 Task: Find connections with filter location Quimbaya with filter topic #Startupswith filter profile language Potuguese with filter current company Kaizen Institute Global with filter school S K Somaiya Vidyavihars College of Arts Science & Commerce Vidyavihar Mumbai 400 077 with filter industry Wholesale Raw Farm Products with filter service category Budgeting with filter keywords title Doctor
Action: Mouse moved to (273, 241)
Screenshot: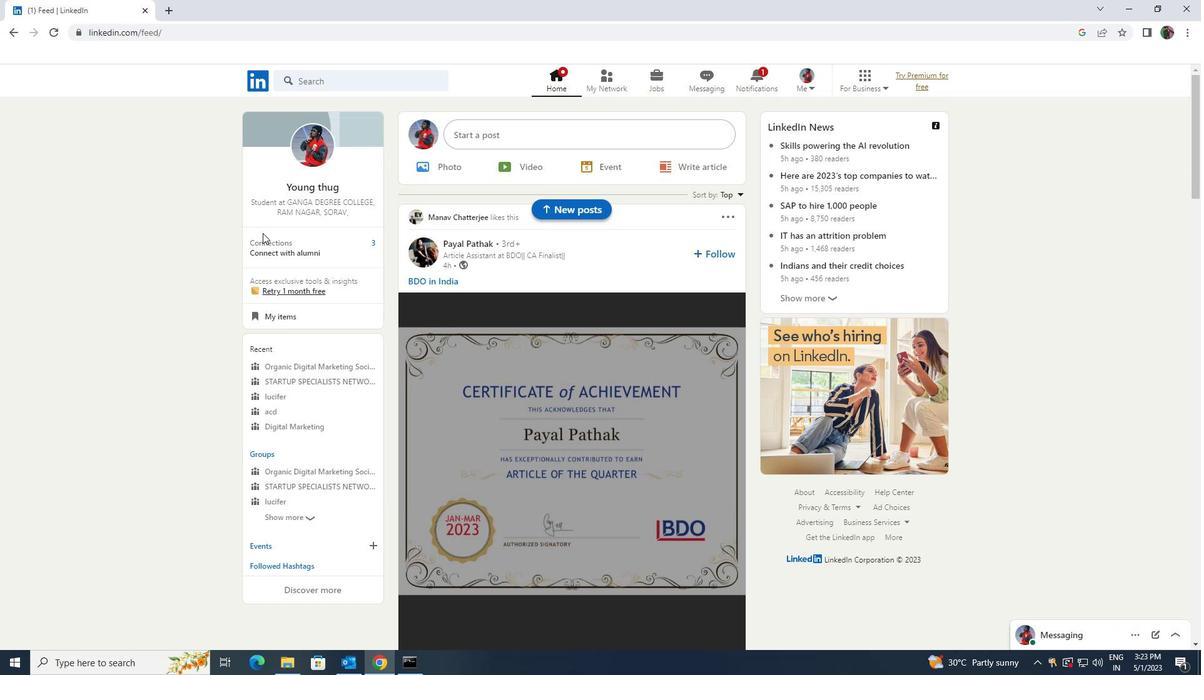 
Action: Mouse pressed left at (273, 241)
Screenshot: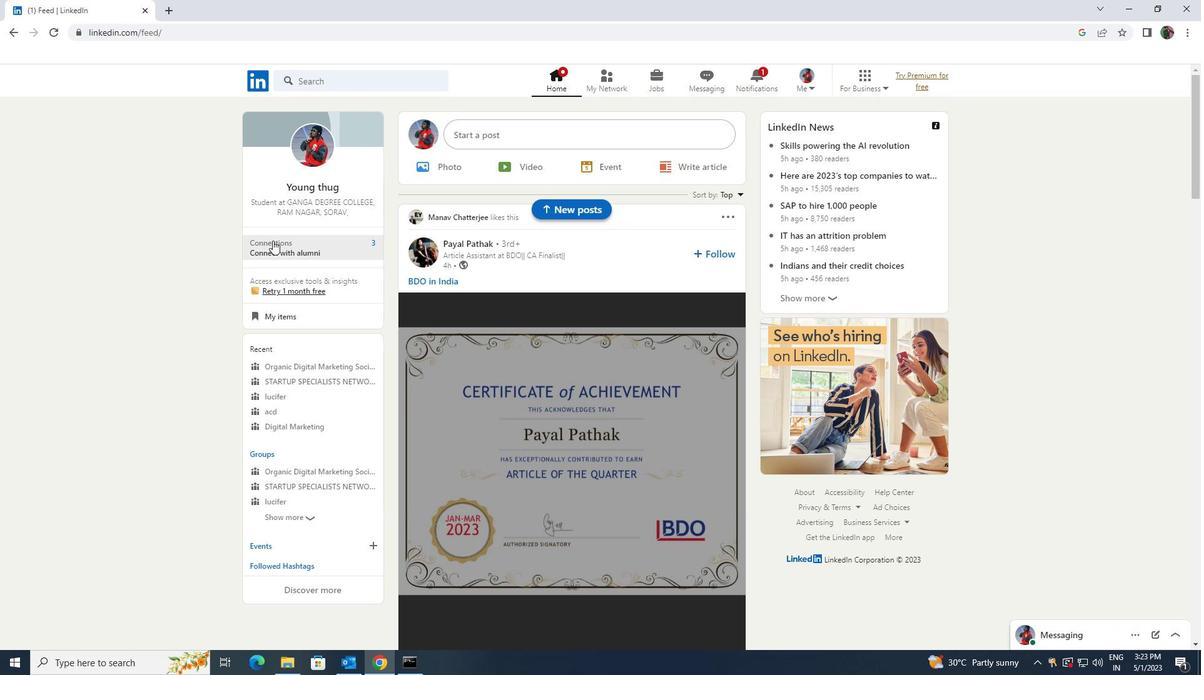 
Action: Mouse moved to (279, 146)
Screenshot: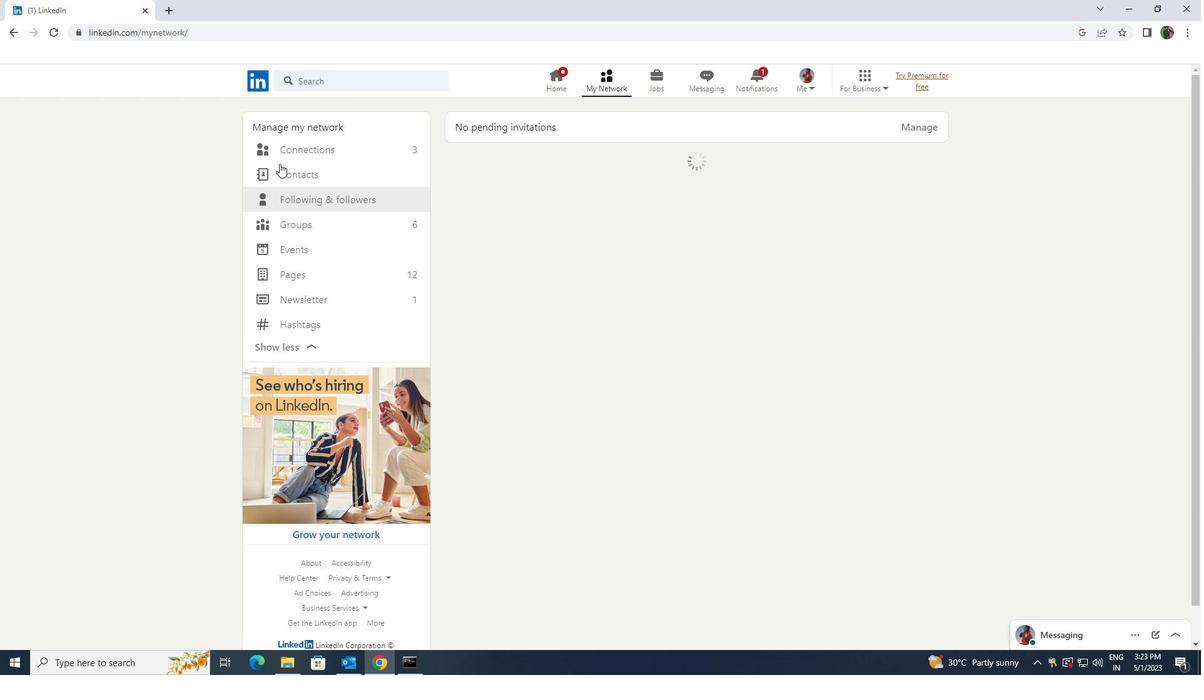 
Action: Mouse pressed left at (279, 146)
Screenshot: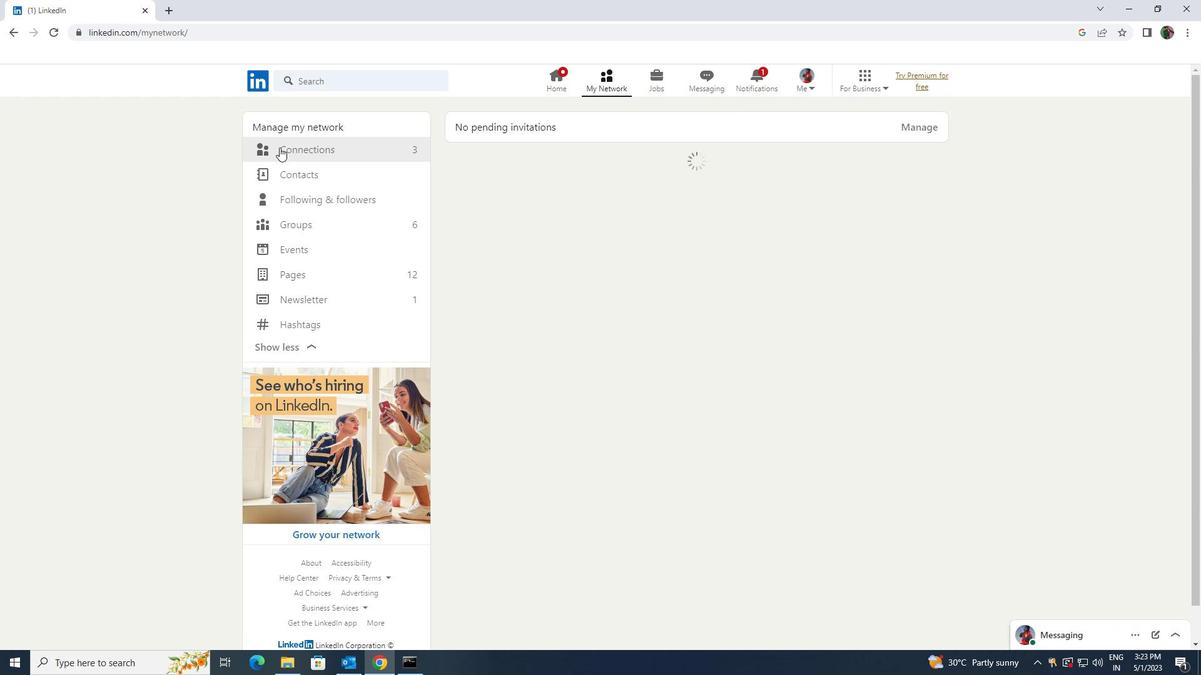 
Action: Mouse moved to (667, 150)
Screenshot: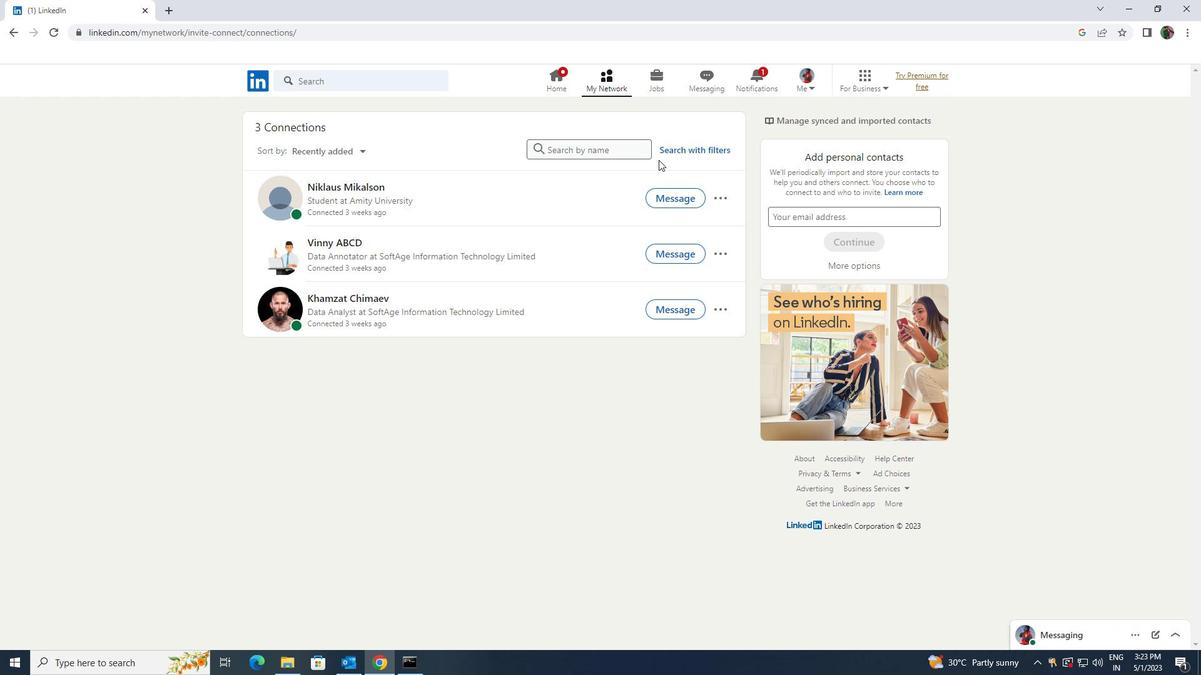 
Action: Mouse pressed left at (667, 150)
Screenshot: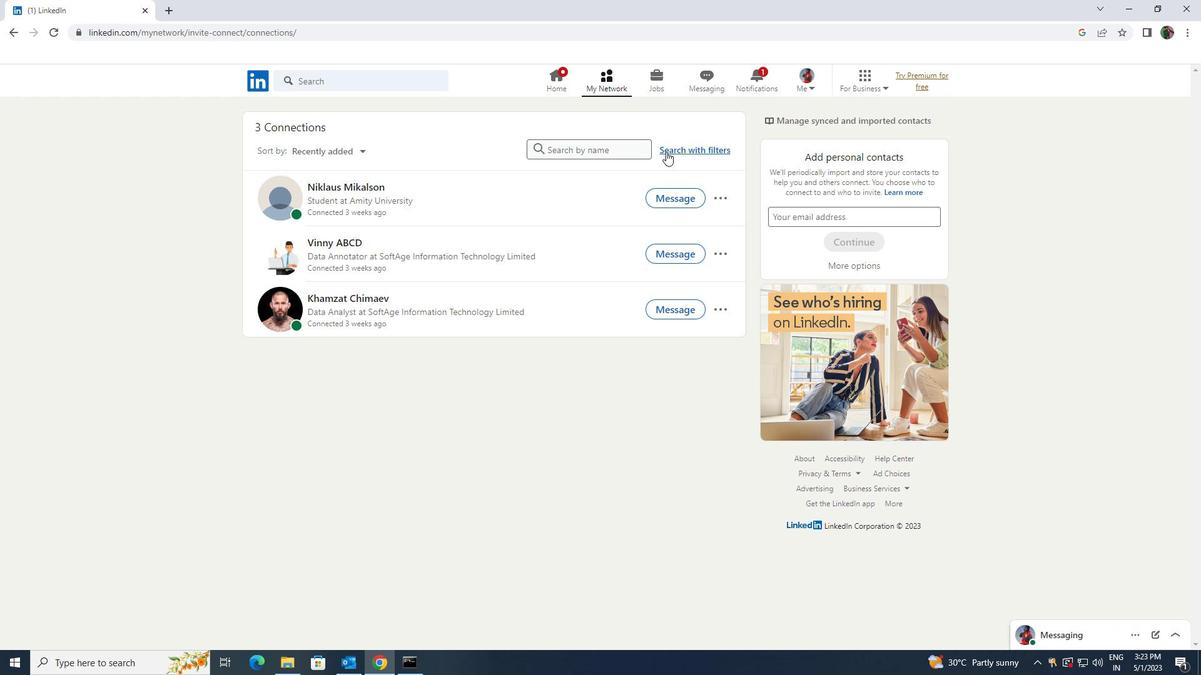 
Action: Mouse moved to (637, 114)
Screenshot: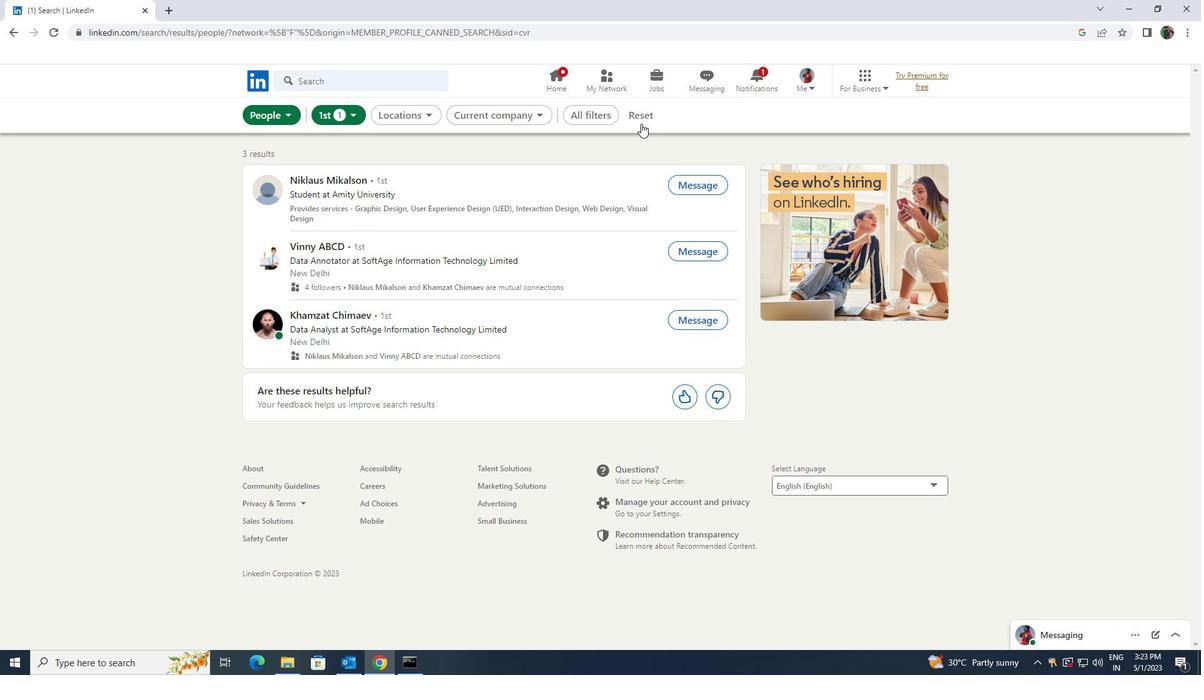 
Action: Mouse pressed left at (637, 114)
Screenshot: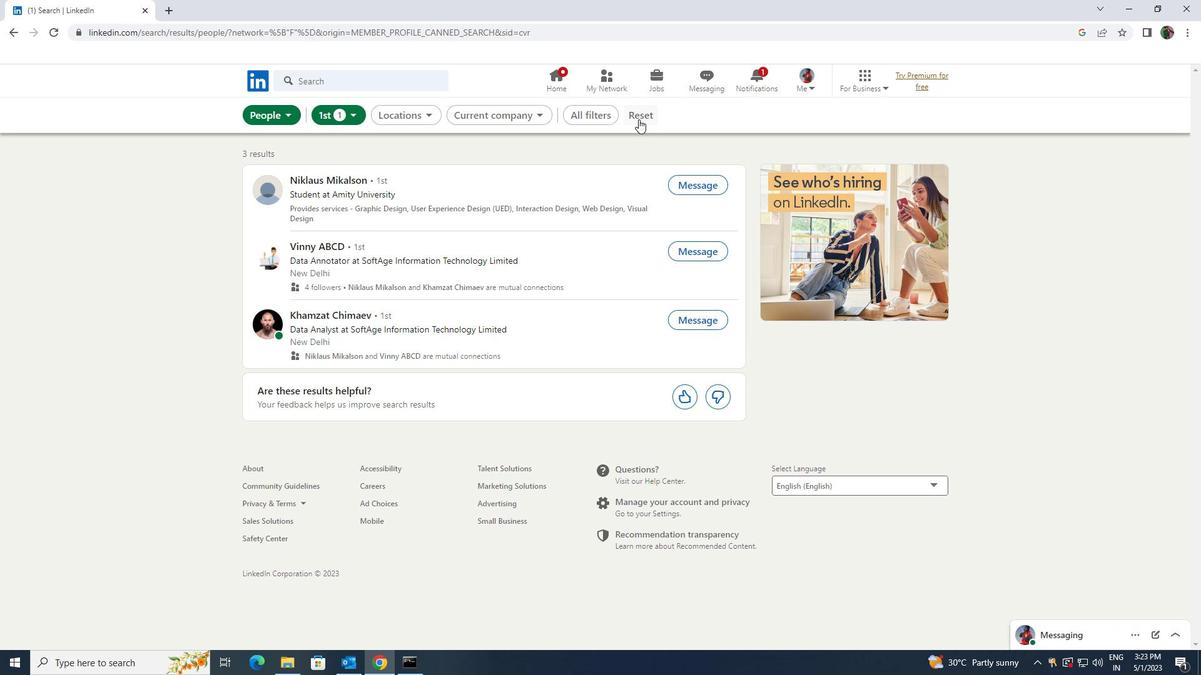 
Action: Mouse moved to (635, 113)
Screenshot: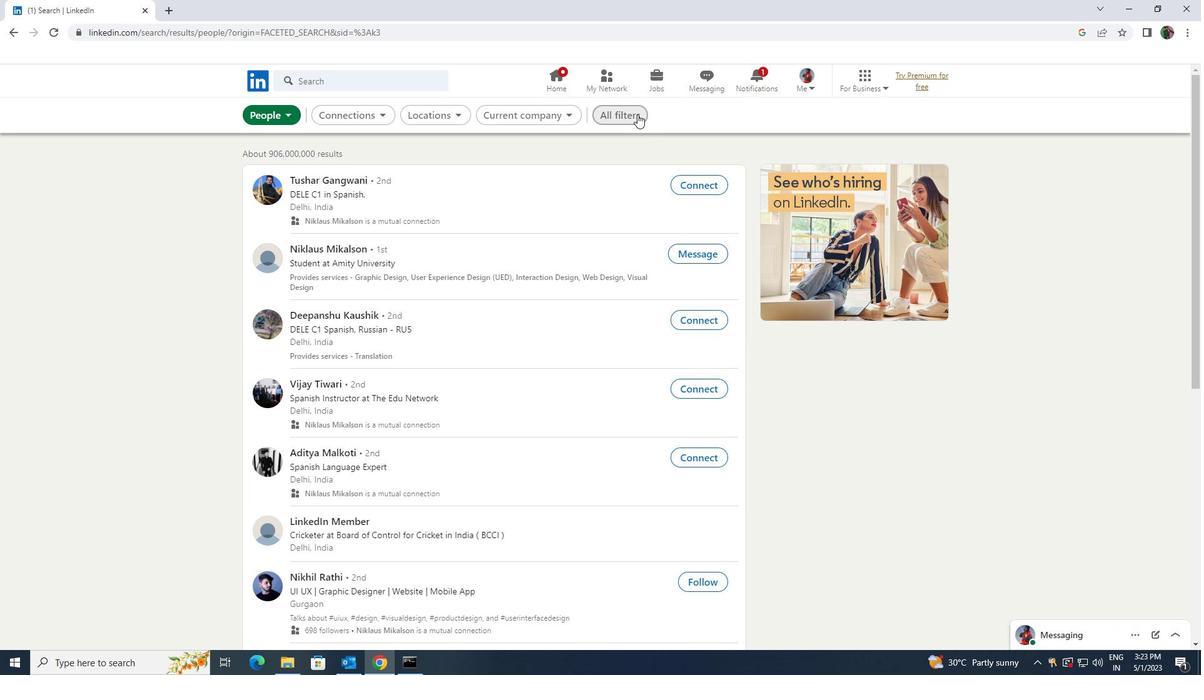 
Action: Mouse pressed left at (635, 113)
Screenshot: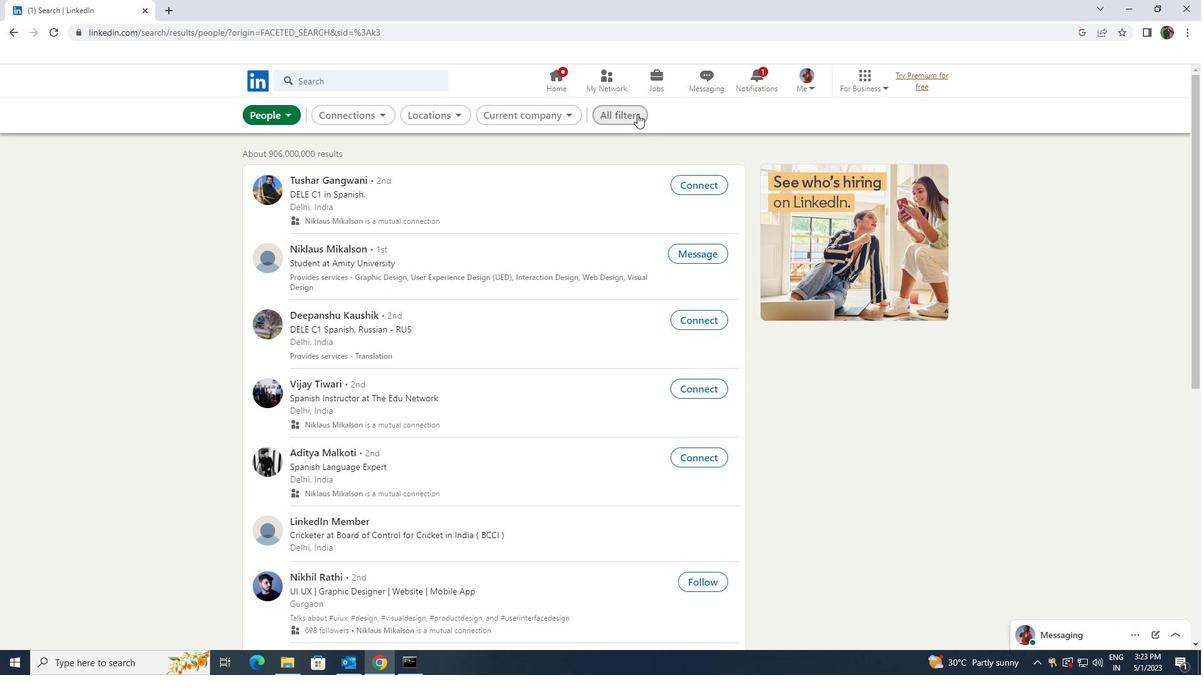 
Action: Mouse moved to (986, 280)
Screenshot: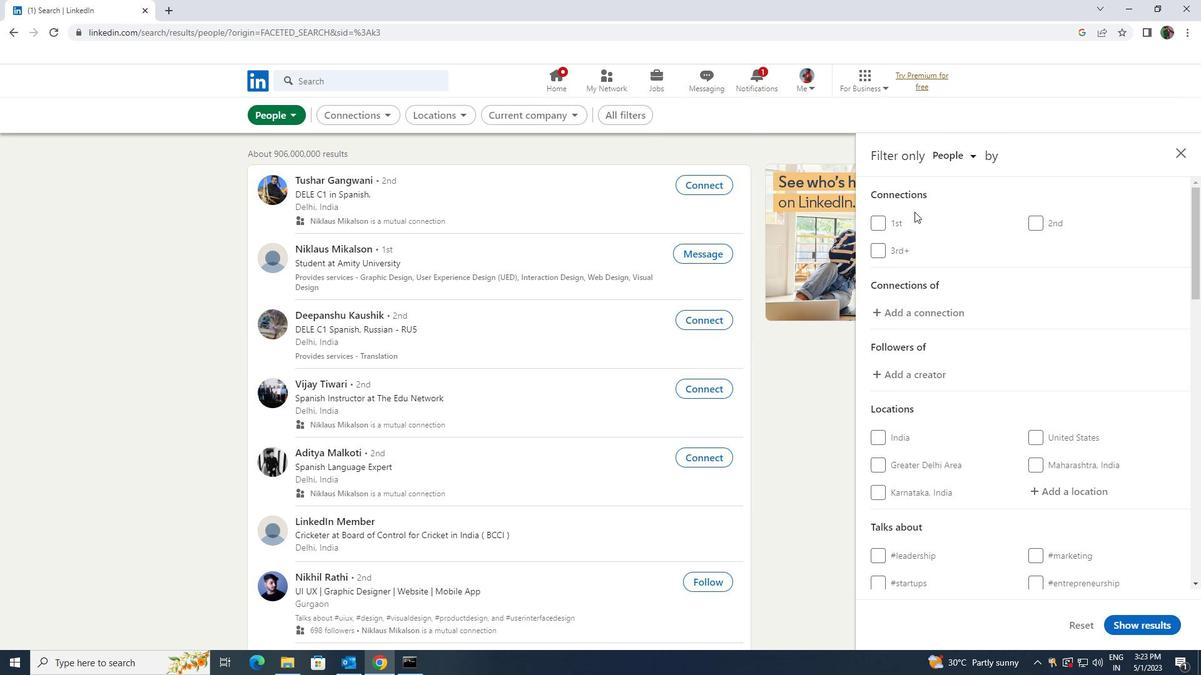 
Action: Mouse scrolled (986, 279) with delta (0, 0)
Screenshot: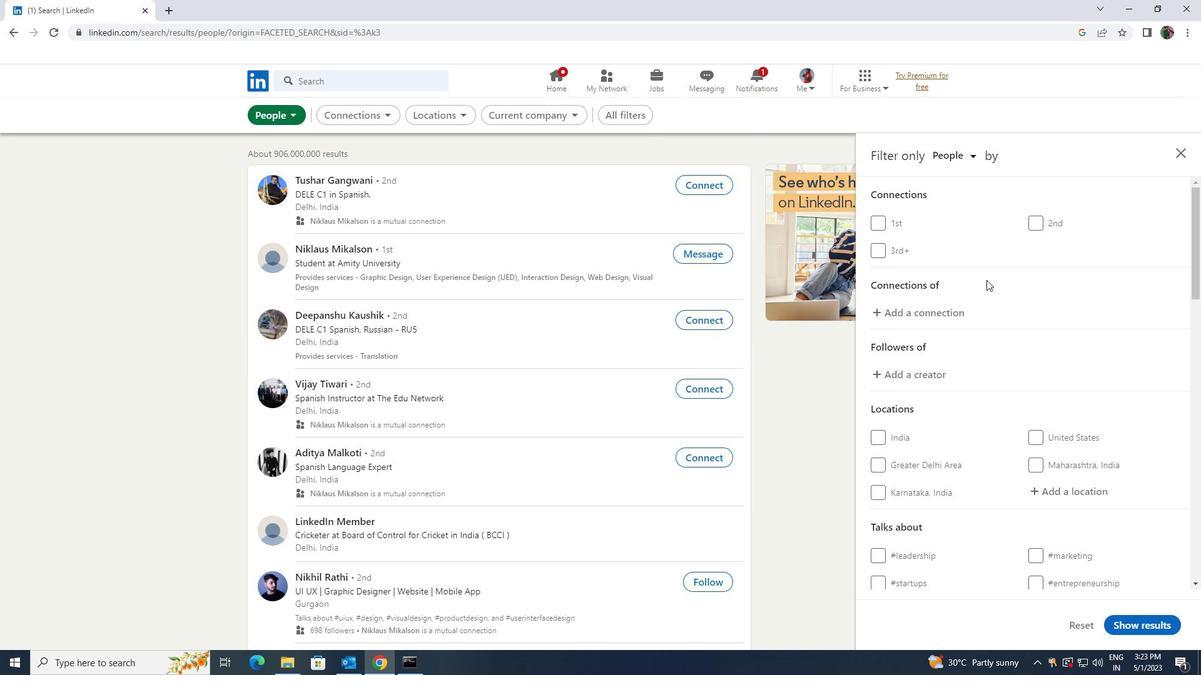 
Action: Mouse scrolled (986, 279) with delta (0, 0)
Screenshot: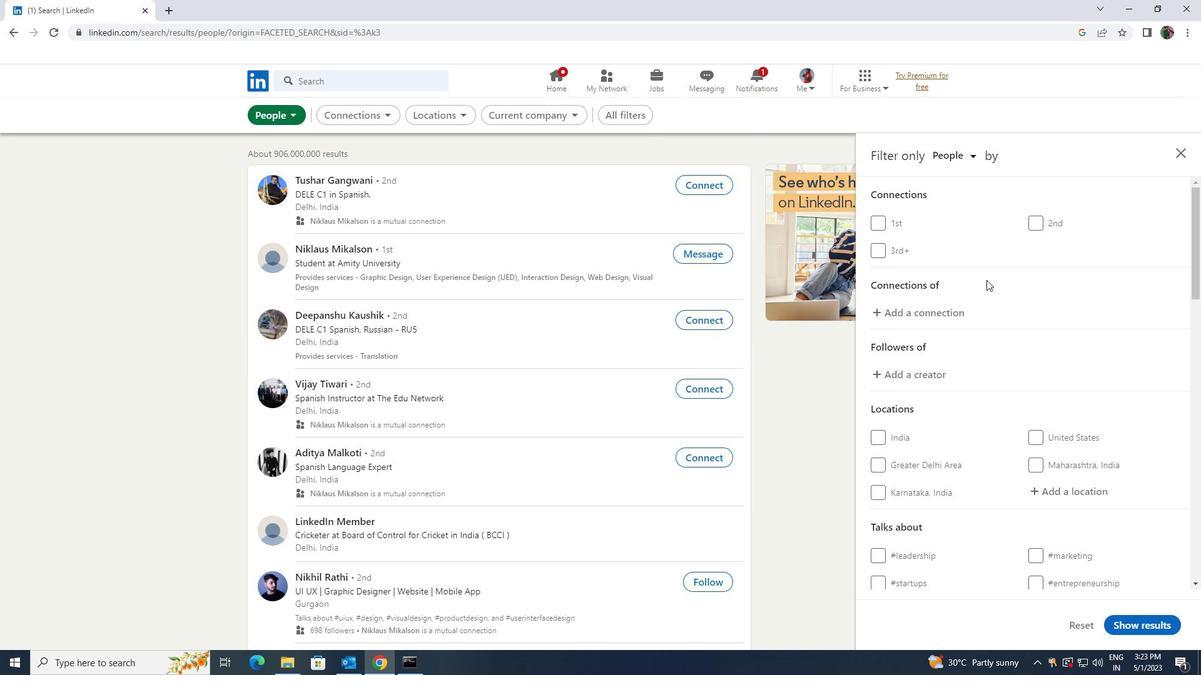 
Action: Mouse scrolled (986, 279) with delta (0, 0)
Screenshot: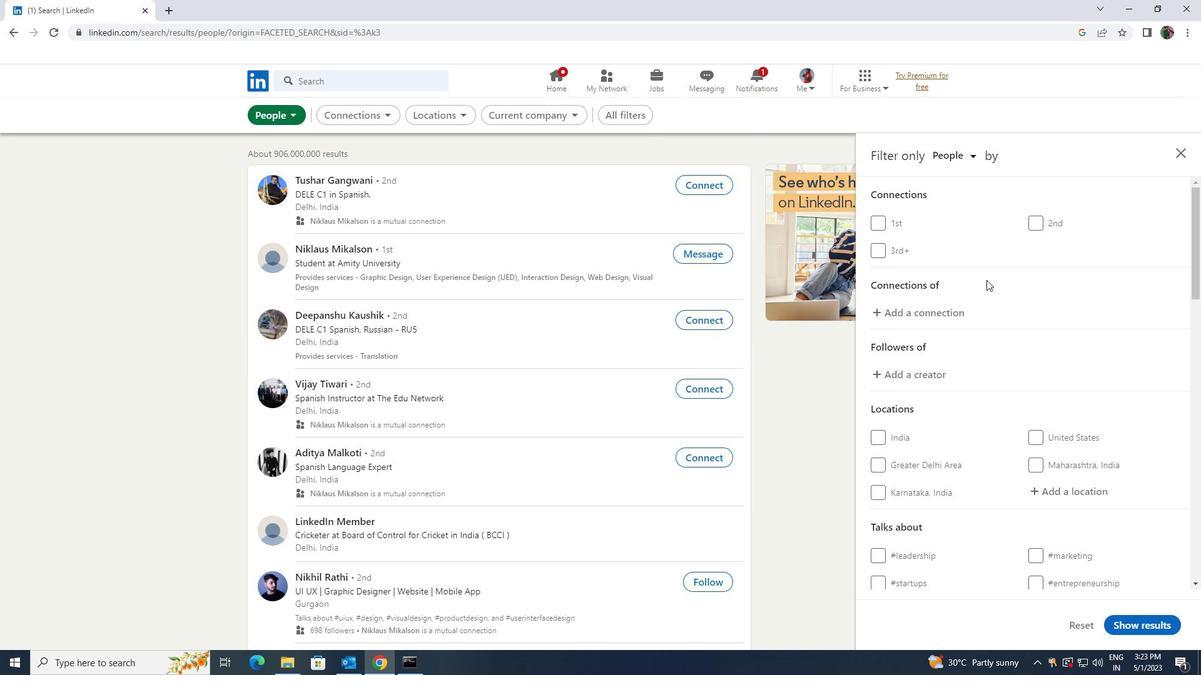 
Action: Mouse moved to (1033, 298)
Screenshot: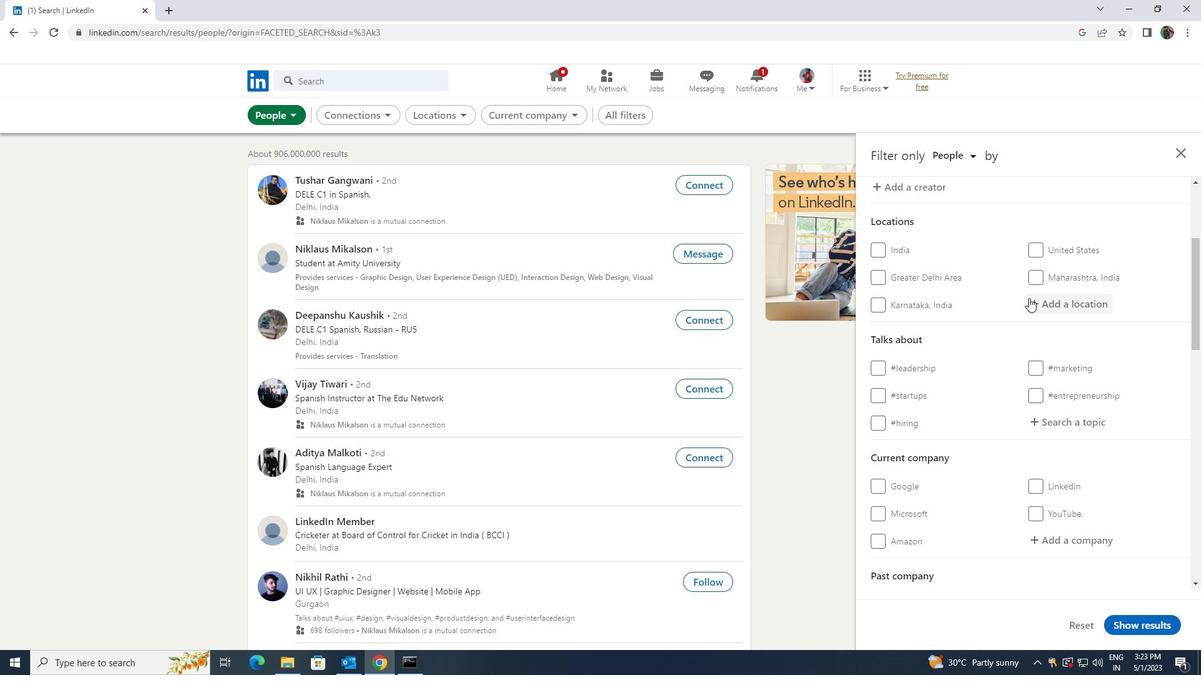 
Action: Mouse pressed left at (1033, 298)
Screenshot: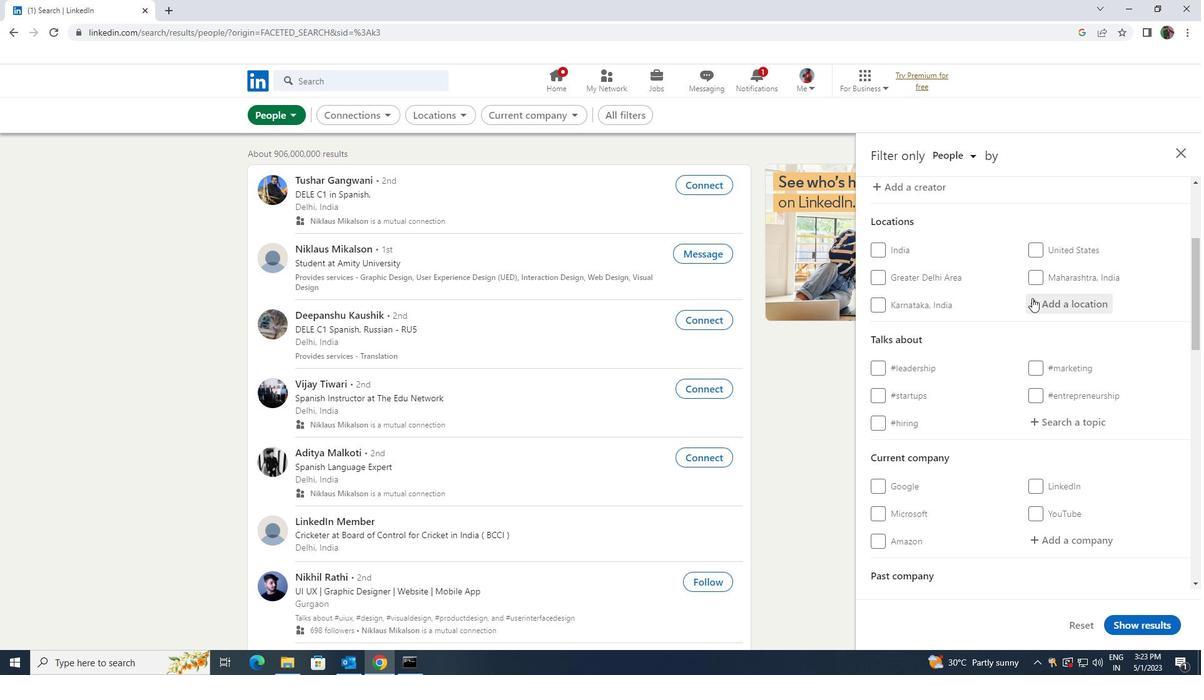 
Action: Key pressed <Key.shift><Key.shift>QUIMB
Screenshot: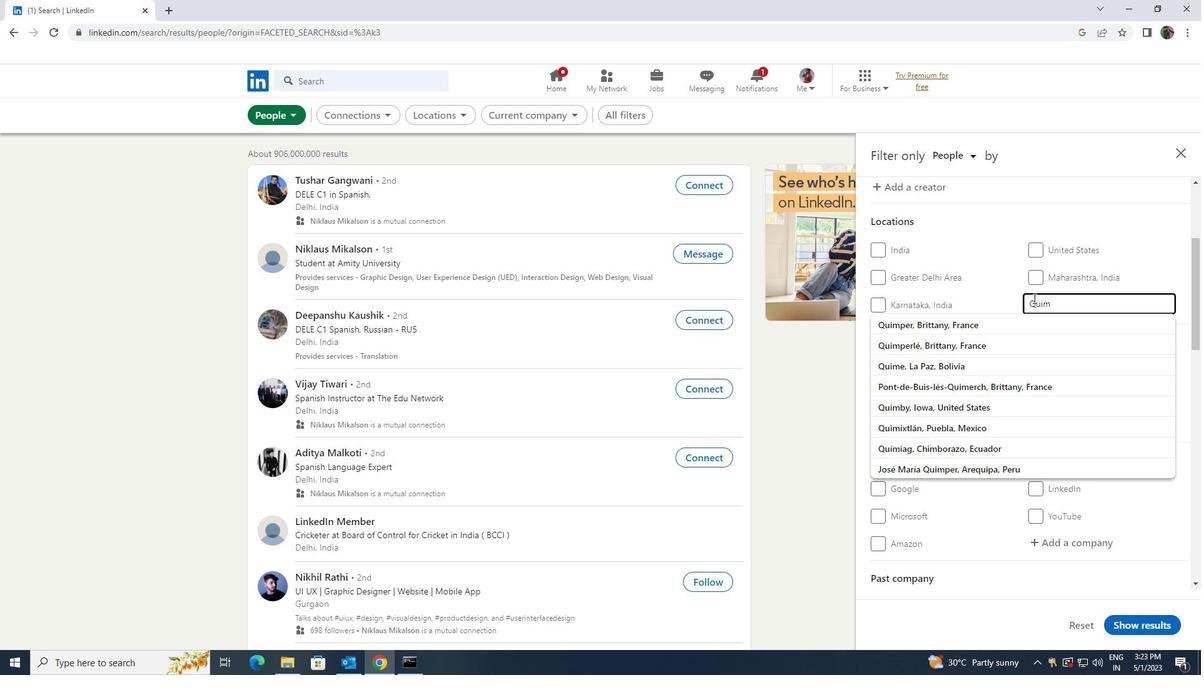 
Action: Mouse moved to (1033, 314)
Screenshot: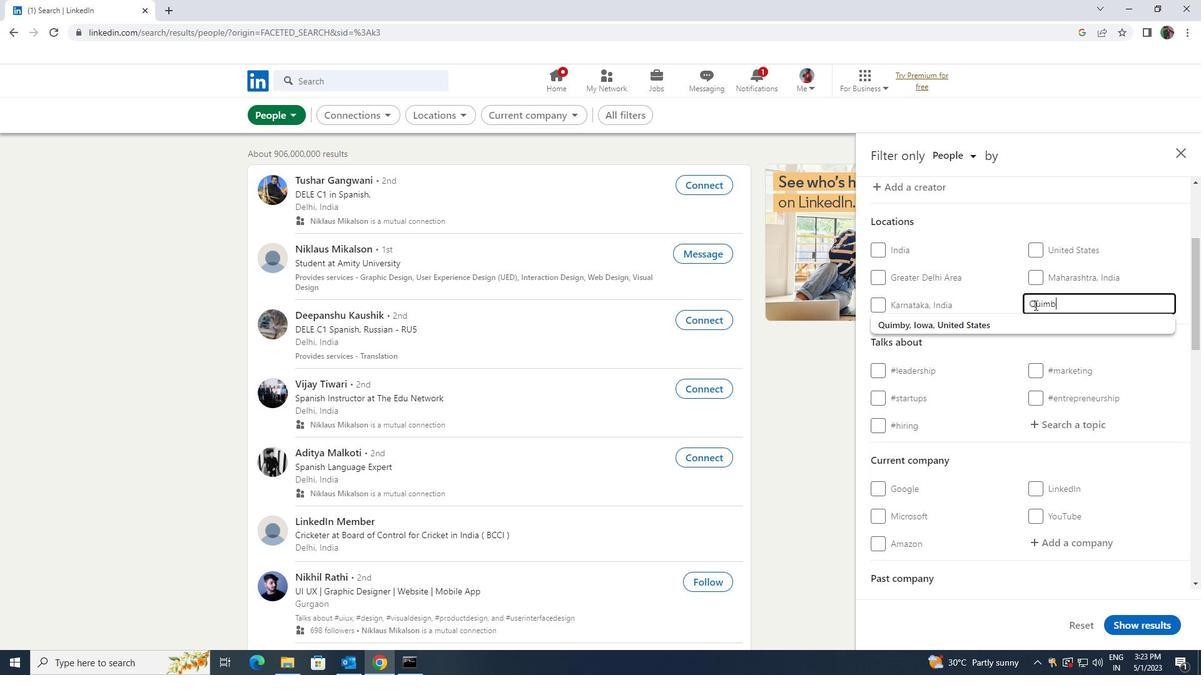 
Action: Mouse pressed left at (1033, 314)
Screenshot: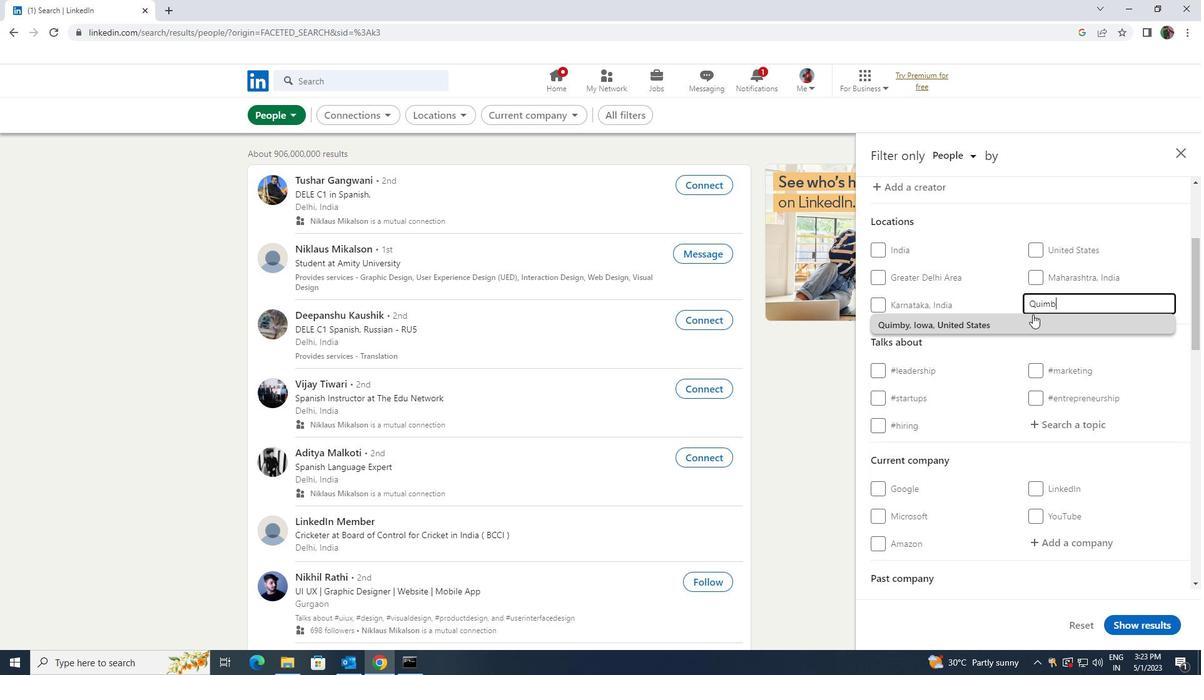 
Action: Mouse scrolled (1033, 314) with delta (0, 0)
Screenshot: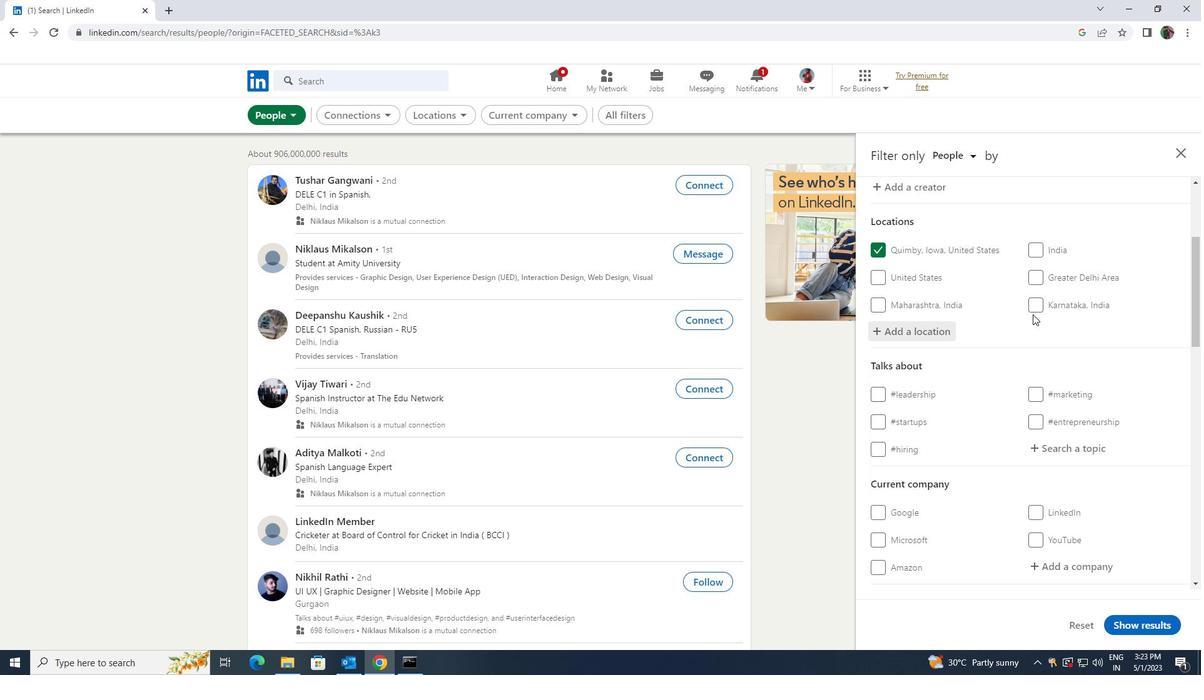 
Action: Mouse scrolled (1033, 314) with delta (0, 0)
Screenshot: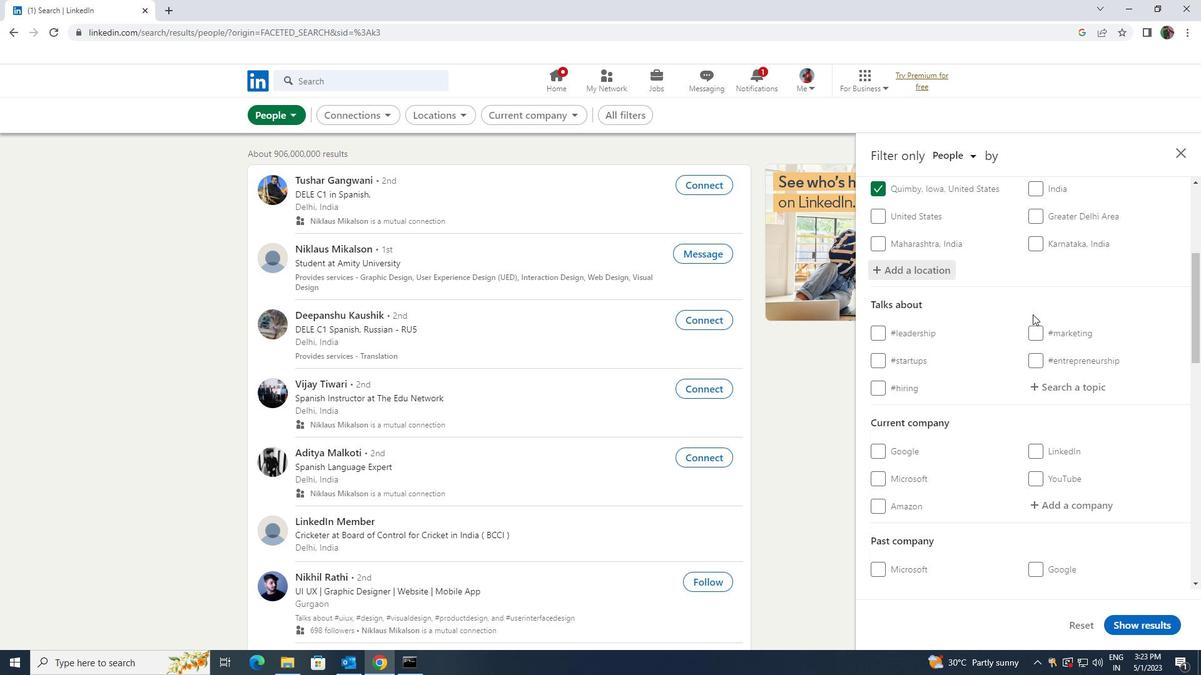 
Action: Mouse scrolled (1033, 314) with delta (0, 0)
Screenshot: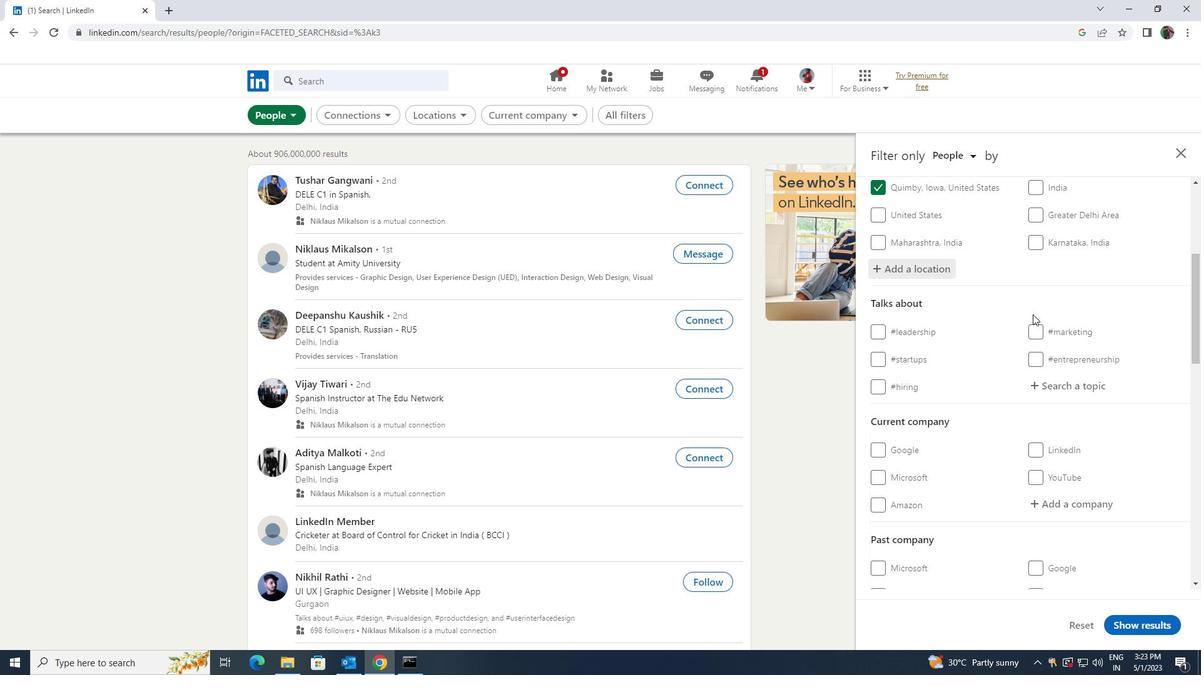 
Action: Mouse moved to (1063, 262)
Screenshot: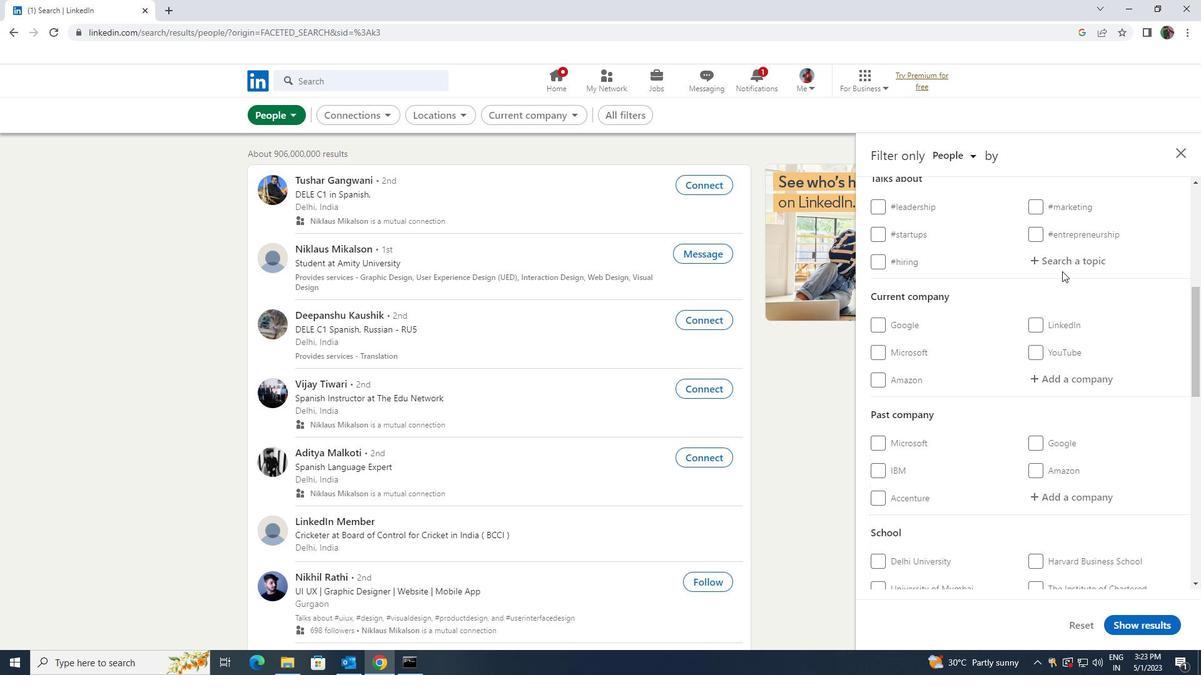 
Action: Mouse pressed left at (1063, 262)
Screenshot: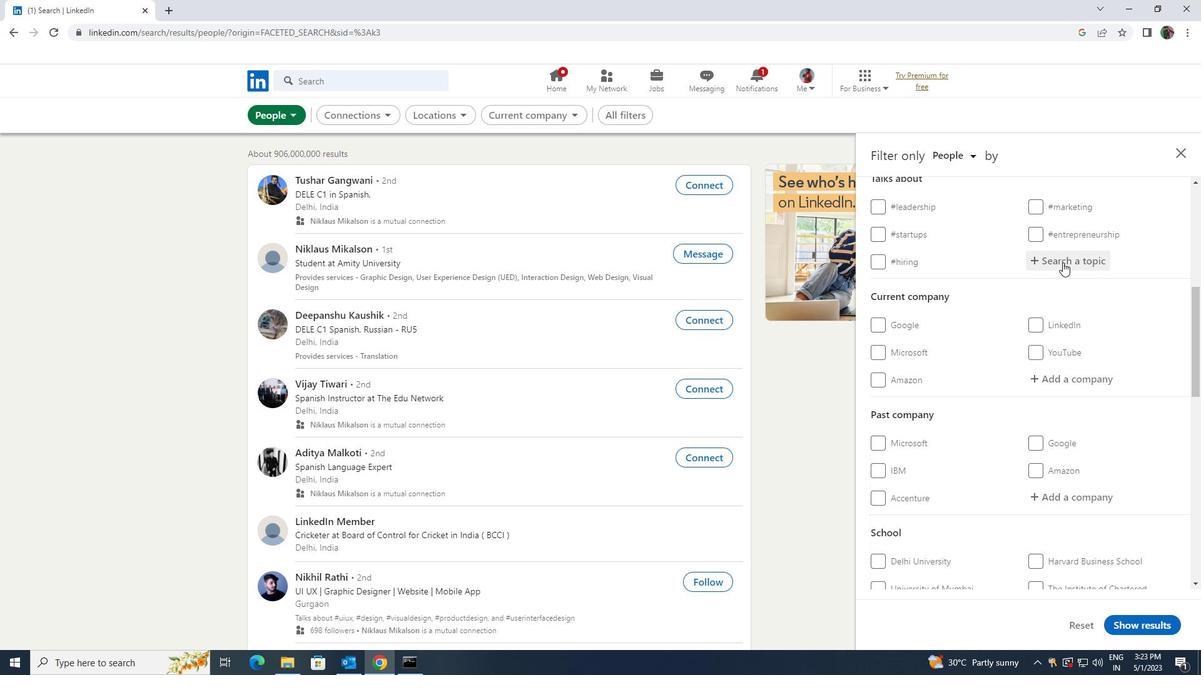 
Action: Key pressed <Key.shift>STARTUPS
Screenshot: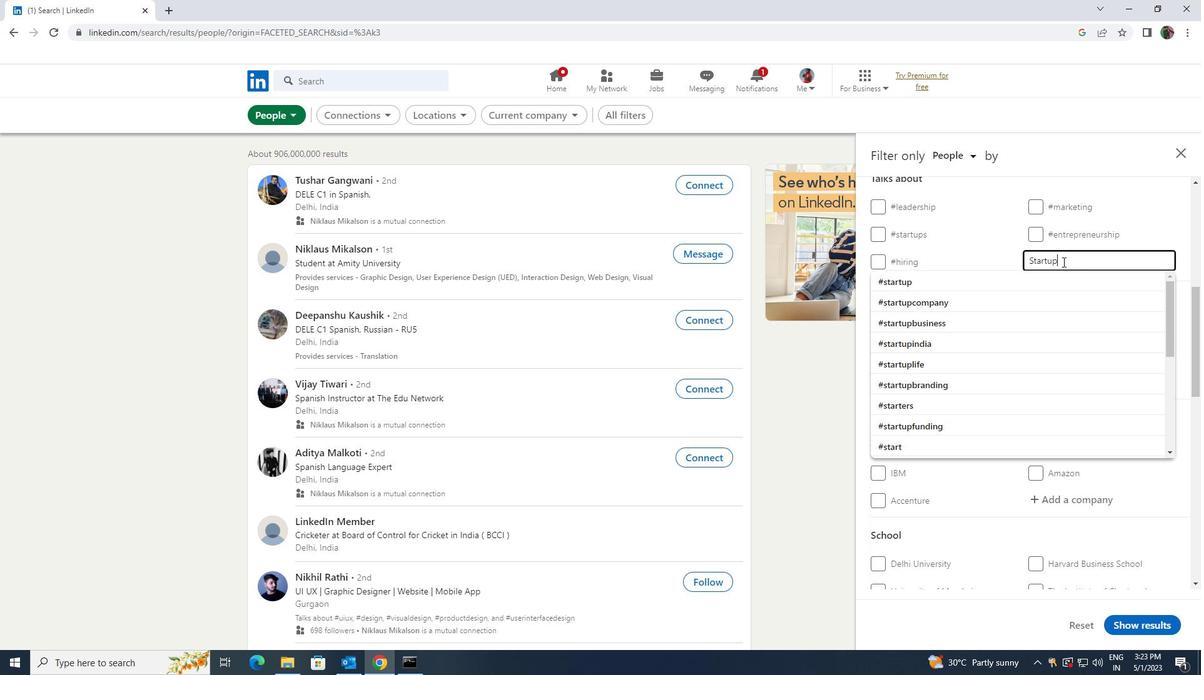 
Action: Mouse moved to (1043, 289)
Screenshot: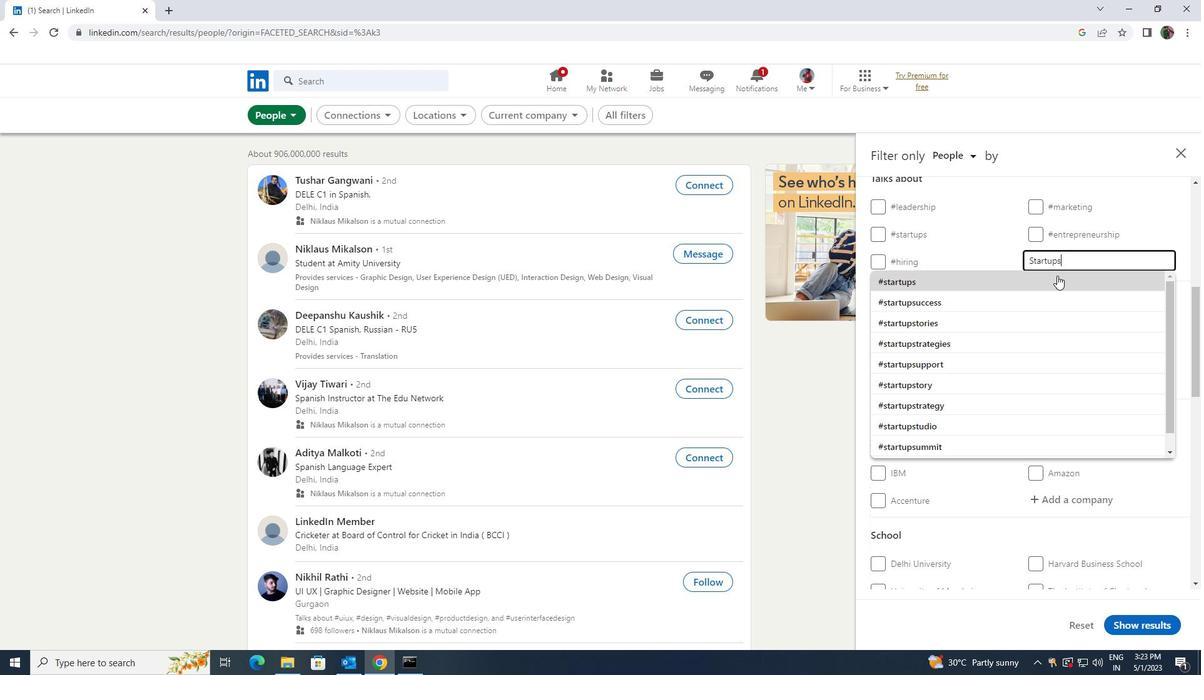
Action: Mouse pressed left at (1043, 289)
Screenshot: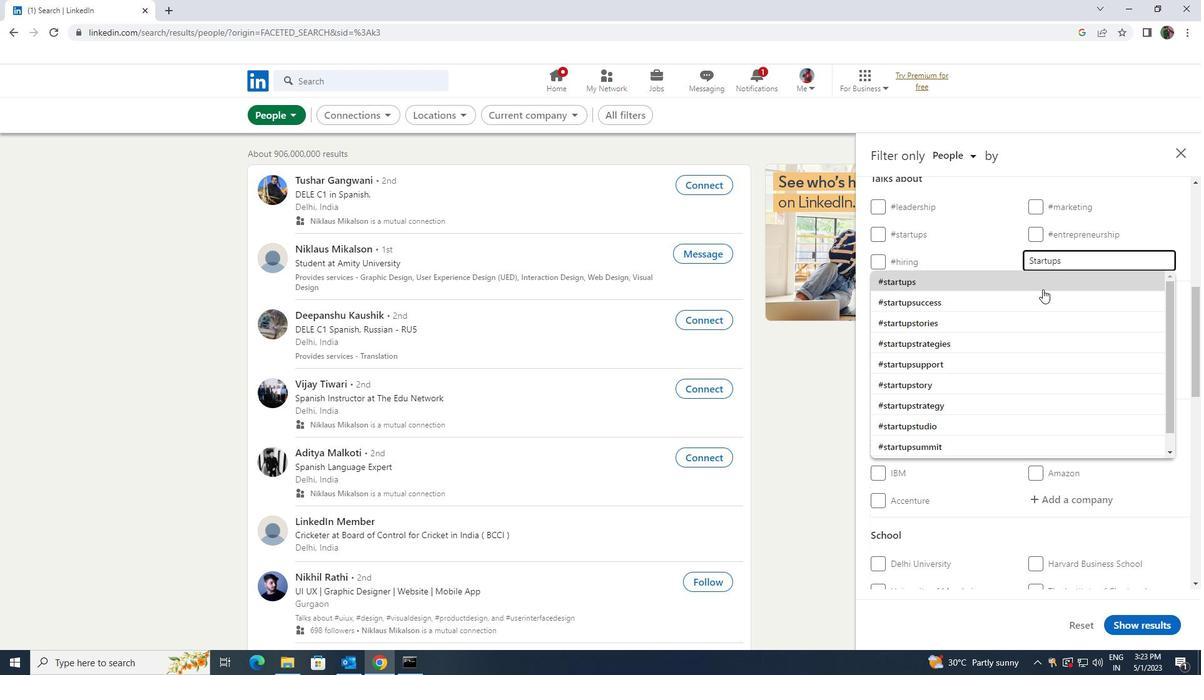 
Action: Mouse scrolled (1043, 289) with delta (0, 0)
Screenshot: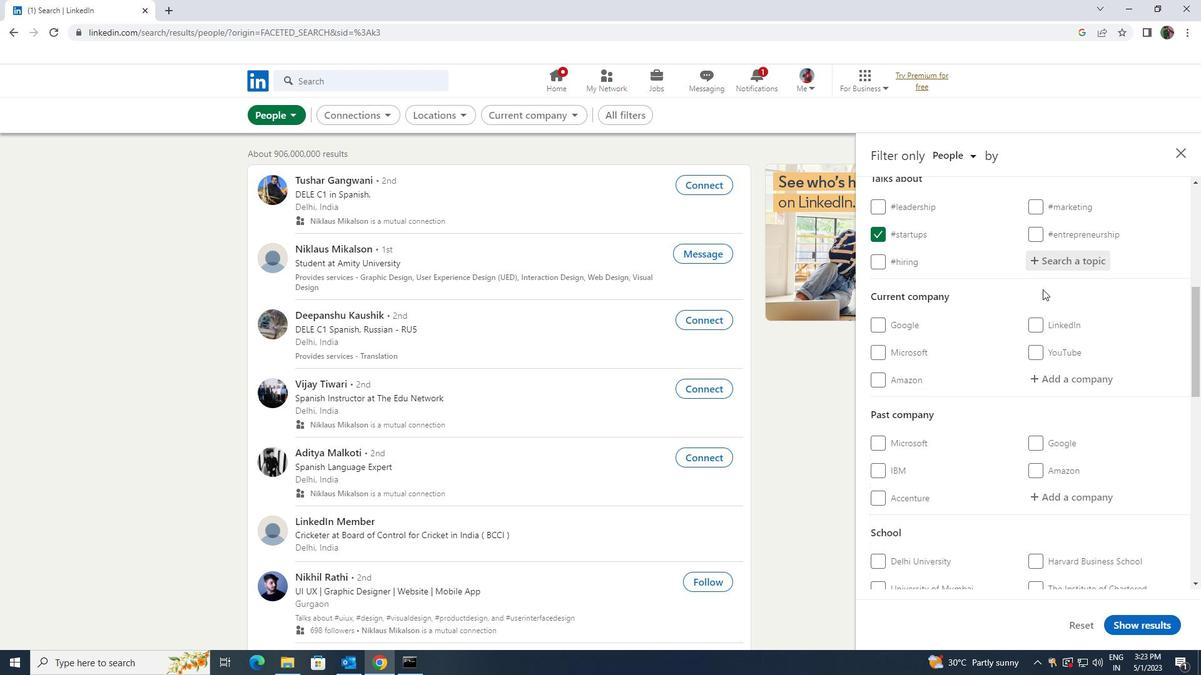 
Action: Mouse scrolled (1043, 289) with delta (0, 0)
Screenshot: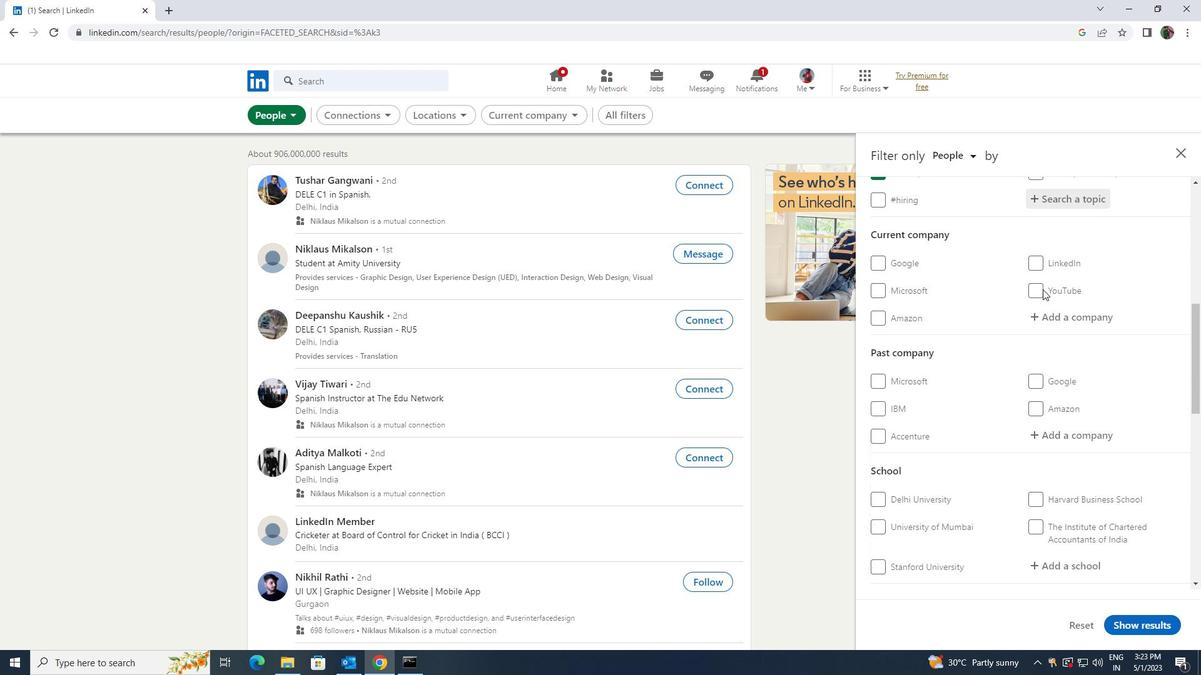 
Action: Mouse scrolled (1043, 289) with delta (0, 0)
Screenshot: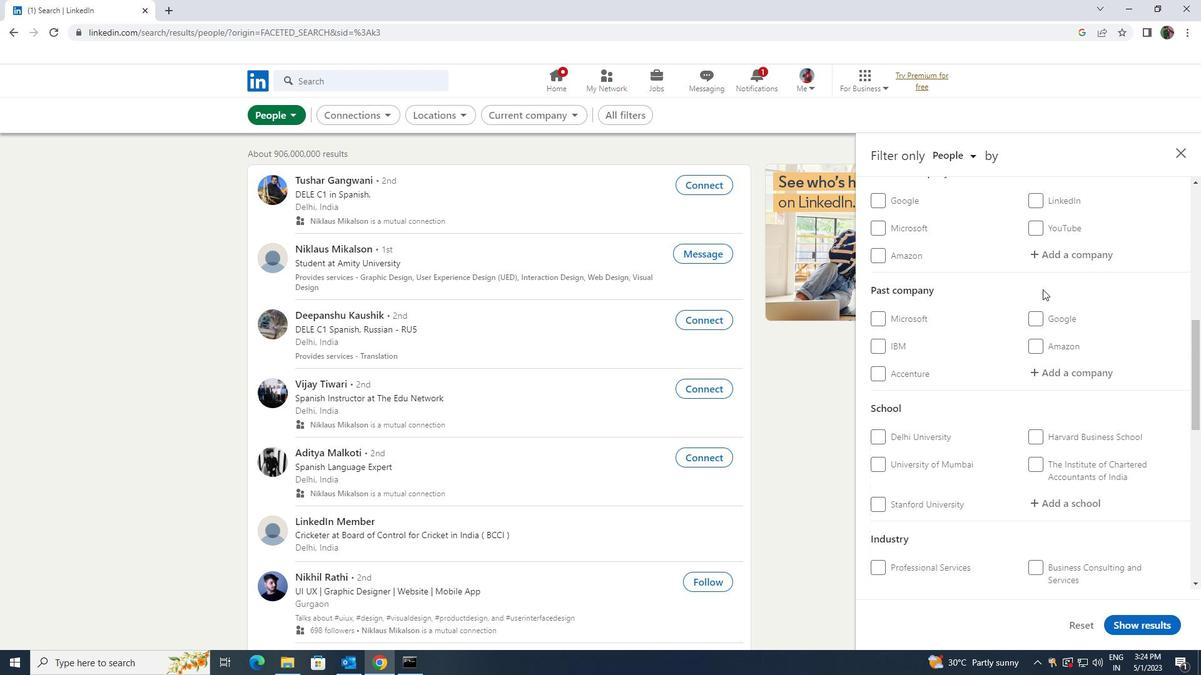 
Action: Mouse scrolled (1043, 289) with delta (0, 0)
Screenshot: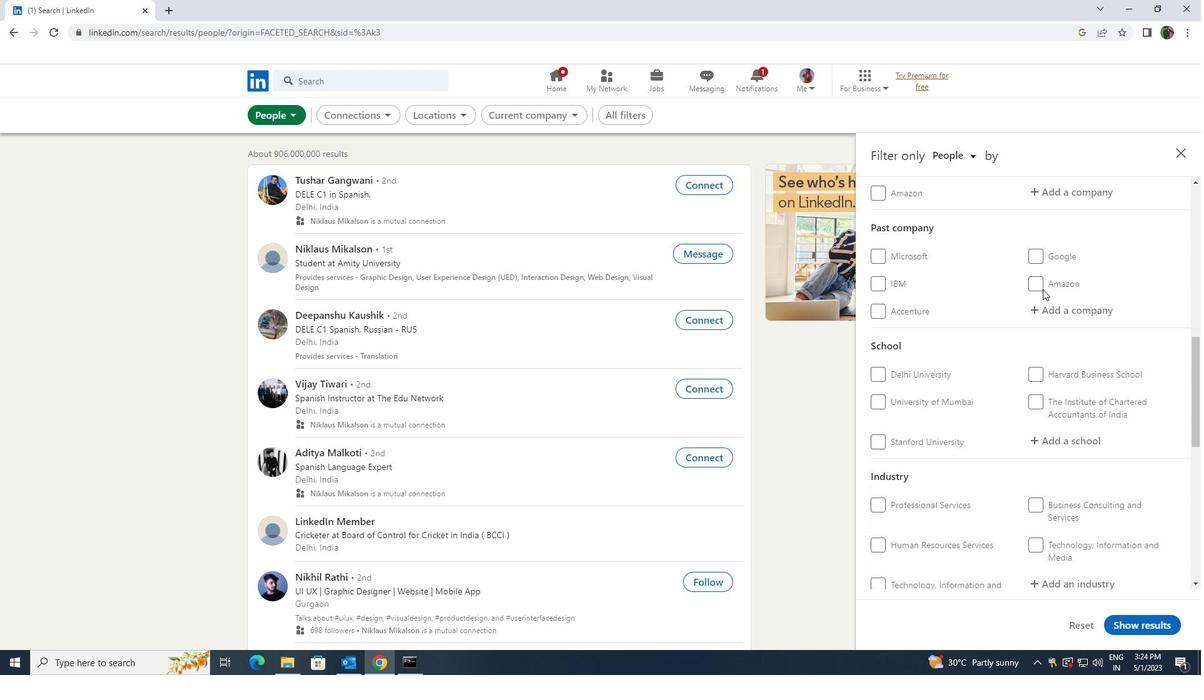 
Action: Mouse scrolled (1043, 289) with delta (0, 0)
Screenshot: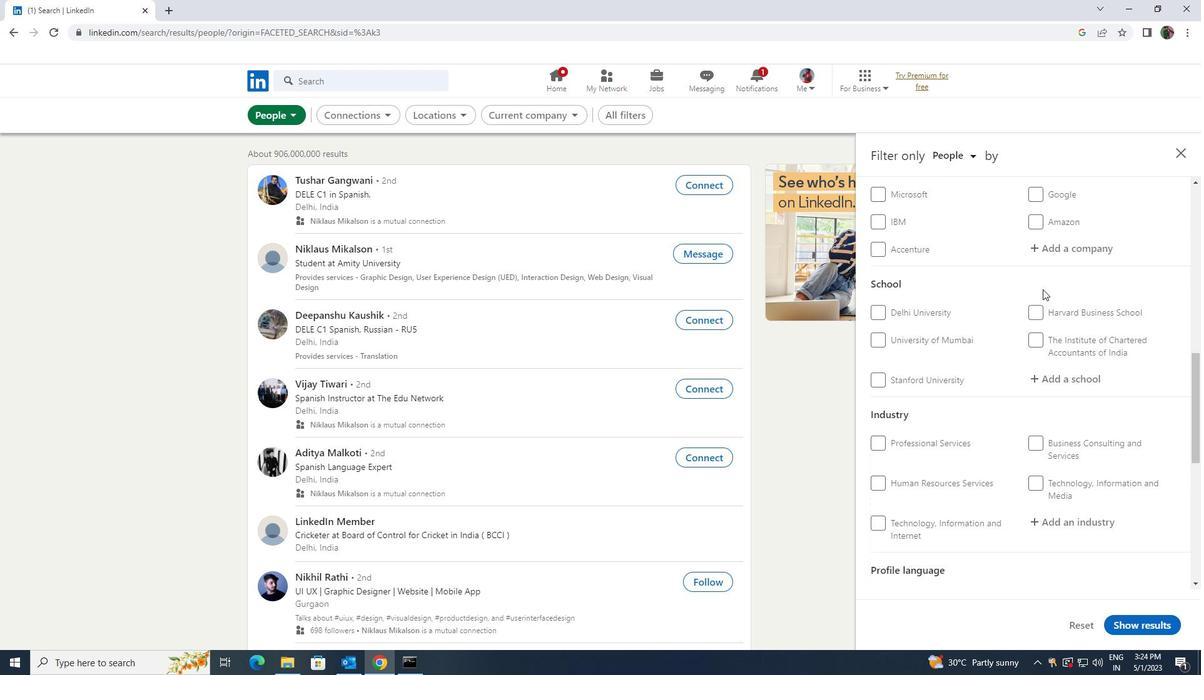 
Action: Mouse scrolled (1043, 289) with delta (0, 0)
Screenshot: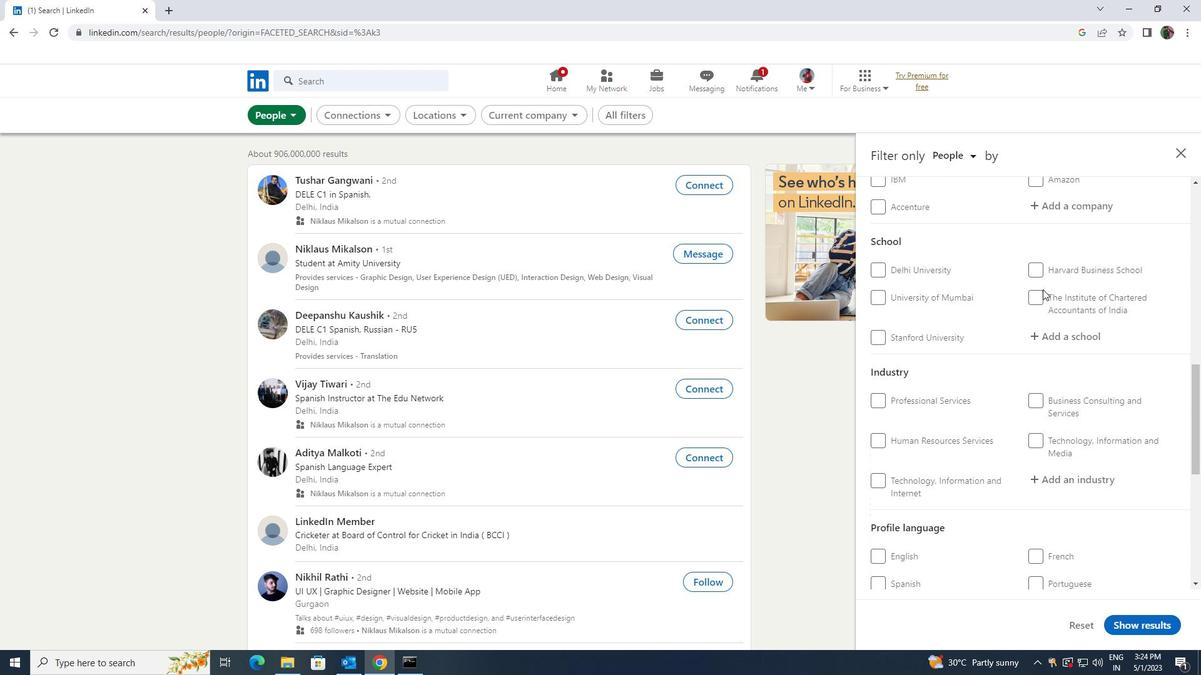 
Action: Mouse scrolled (1043, 289) with delta (0, 0)
Screenshot: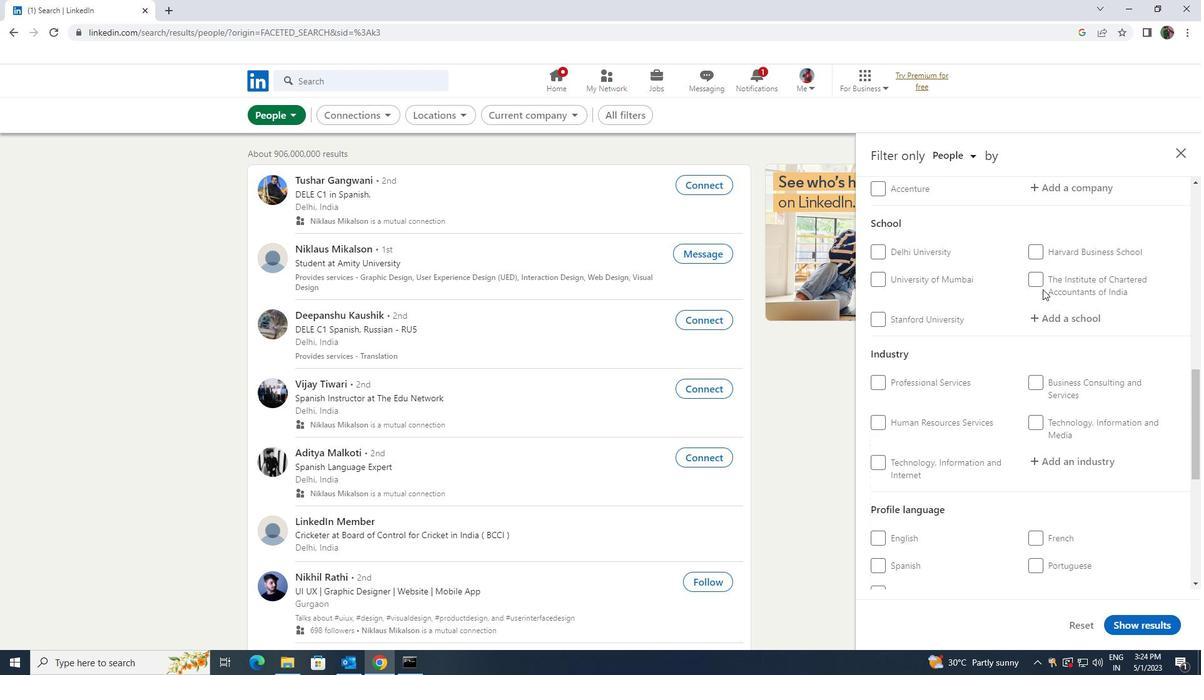 
Action: Mouse scrolled (1043, 289) with delta (0, 0)
Screenshot: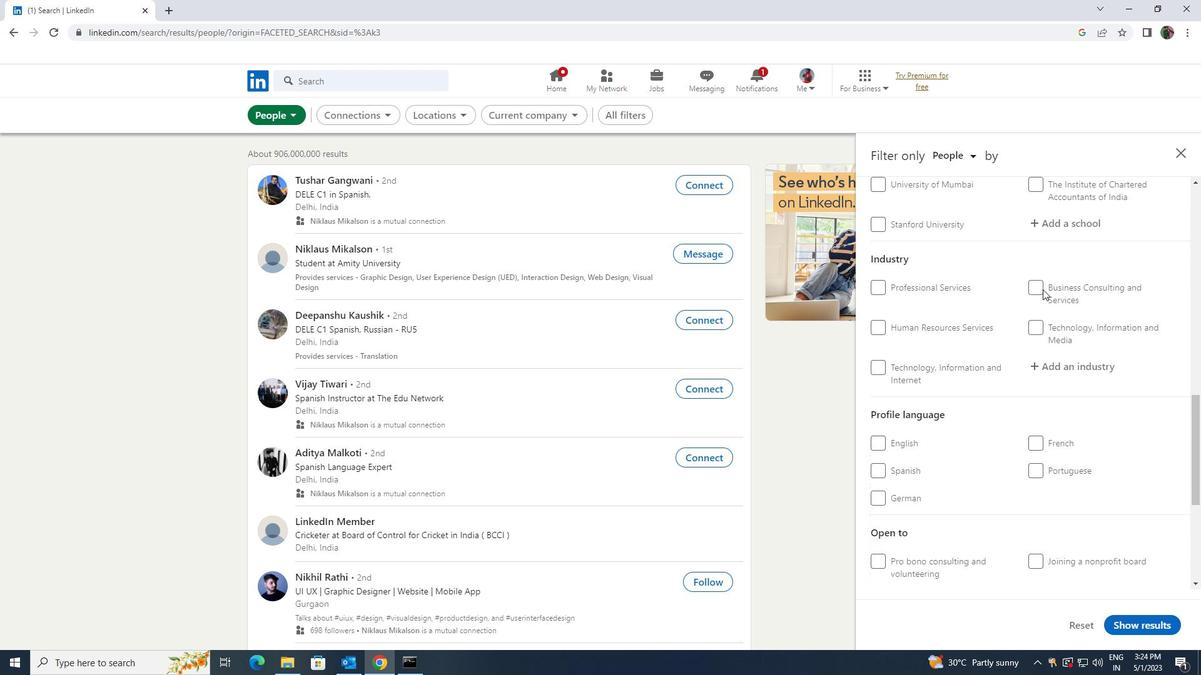 
Action: Mouse moved to (1040, 369)
Screenshot: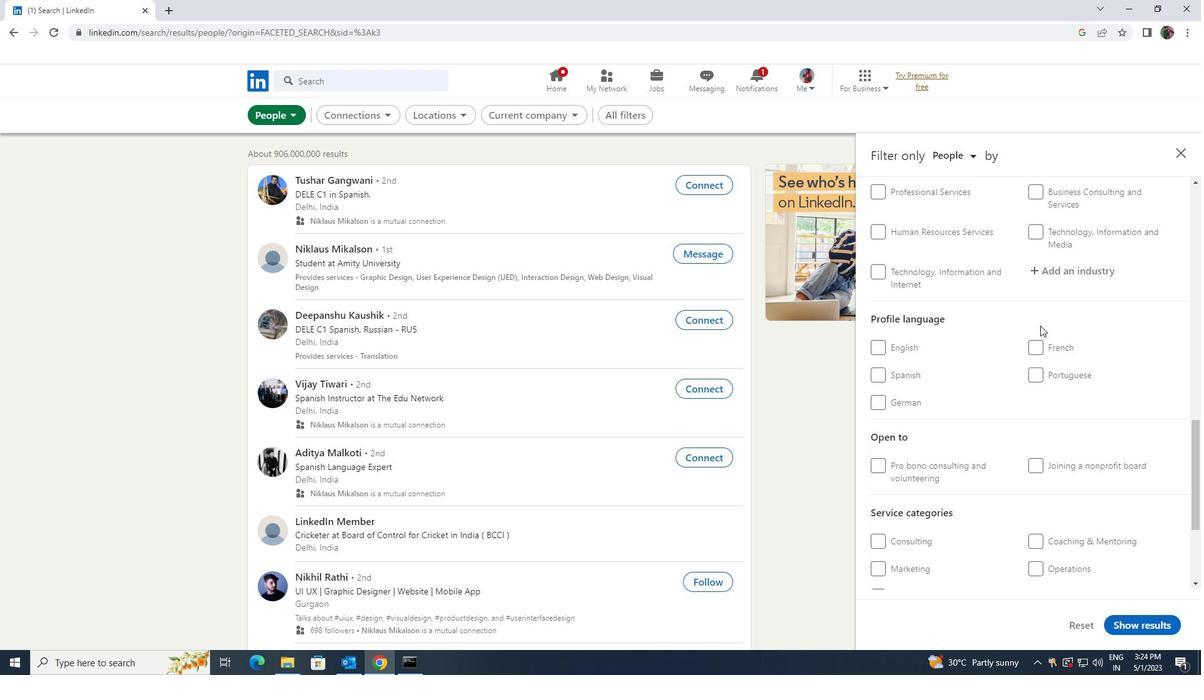
Action: Mouse pressed left at (1040, 369)
Screenshot: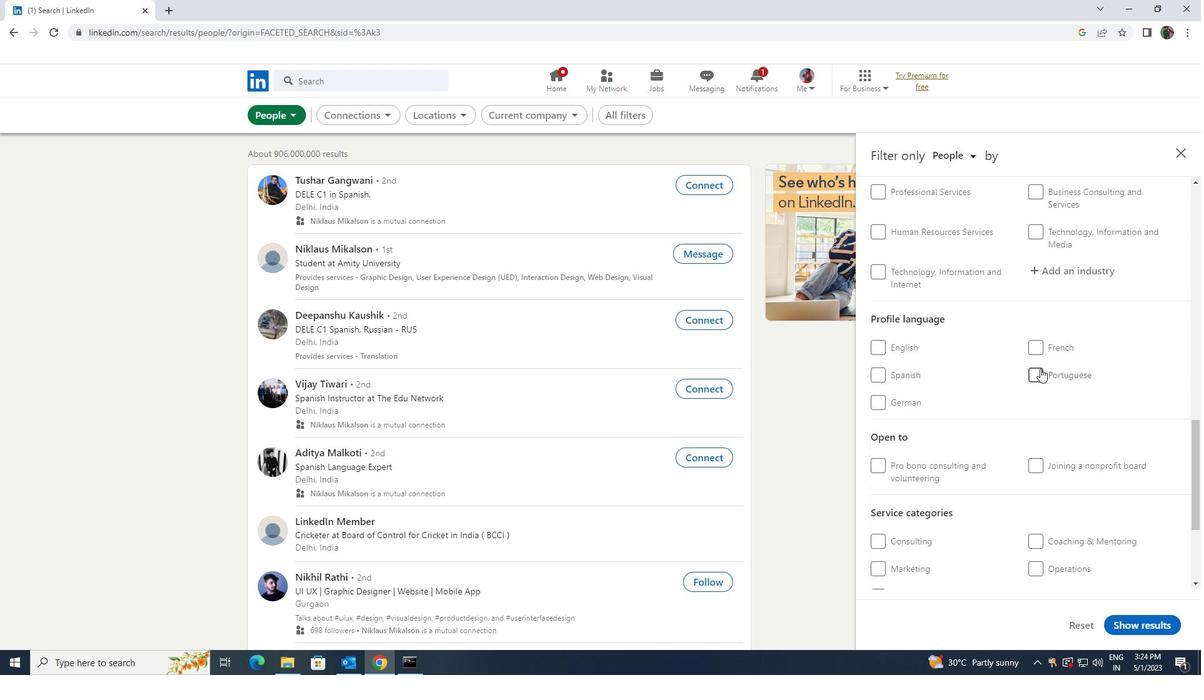 
Action: Mouse moved to (1040, 369)
Screenshot: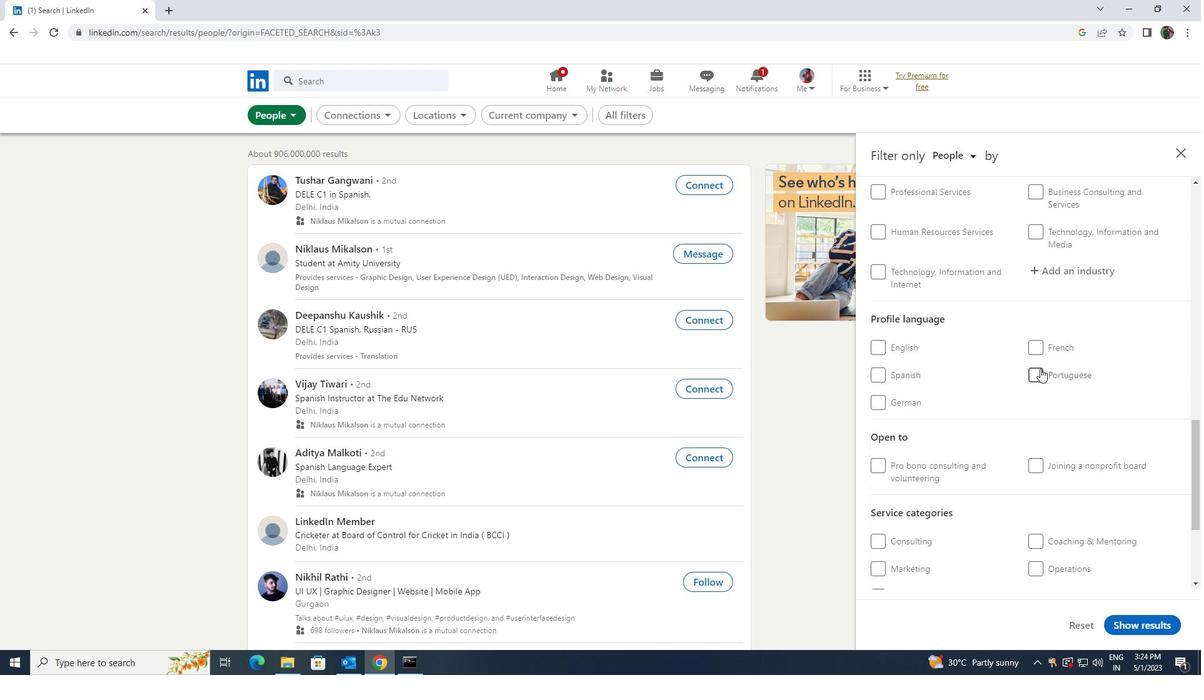 
Action: Mouse scrolled (1040, 369) with delta (0, 0)
Screenshot: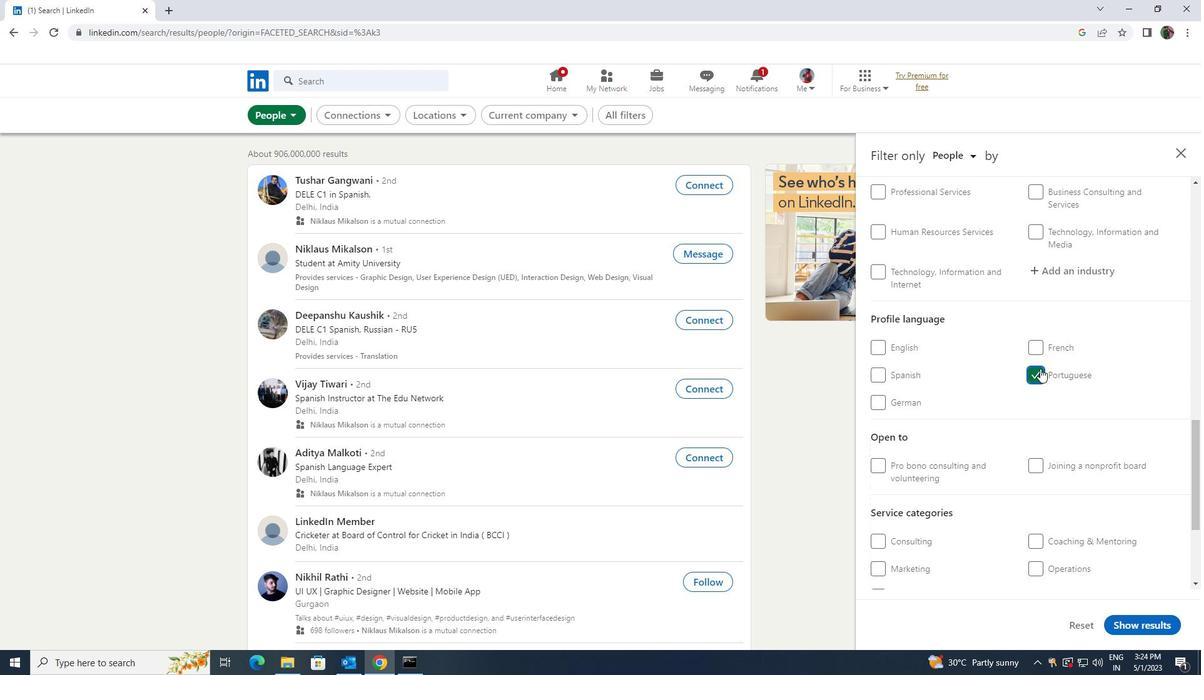 
Action: Mouse scrolled (1040, 369) with delta (0, 0)
Screenshot: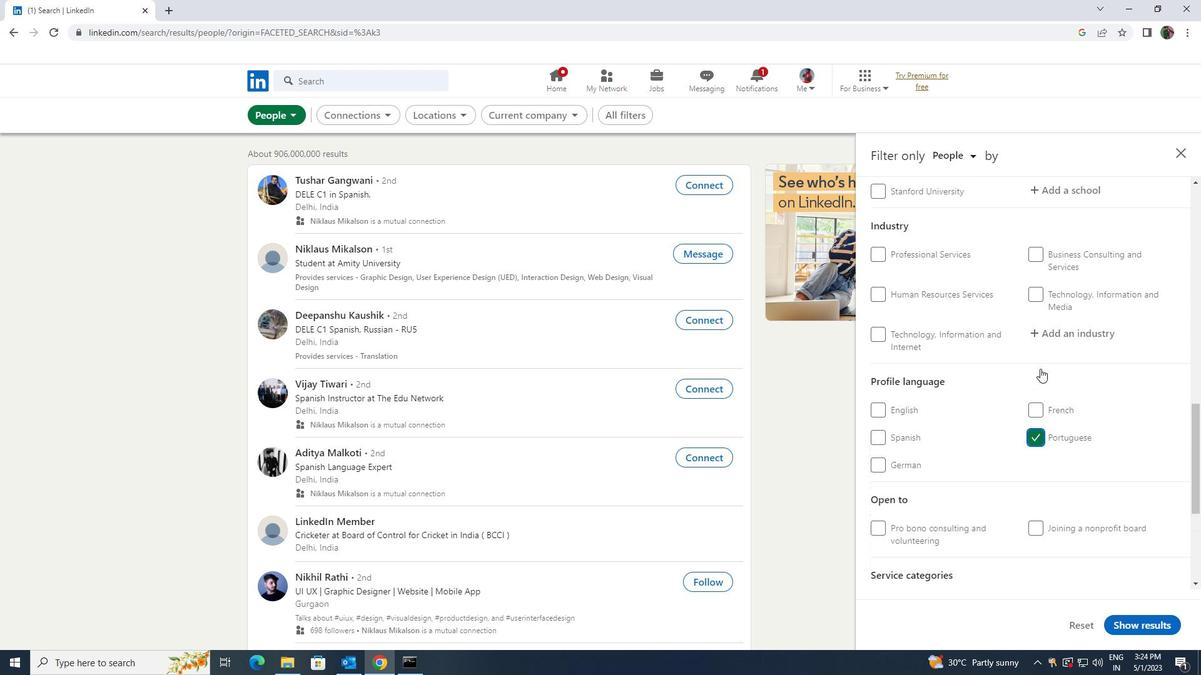 
Action: Mouse scrolled (1040, 369) with delta (0, 0)
Screenshot: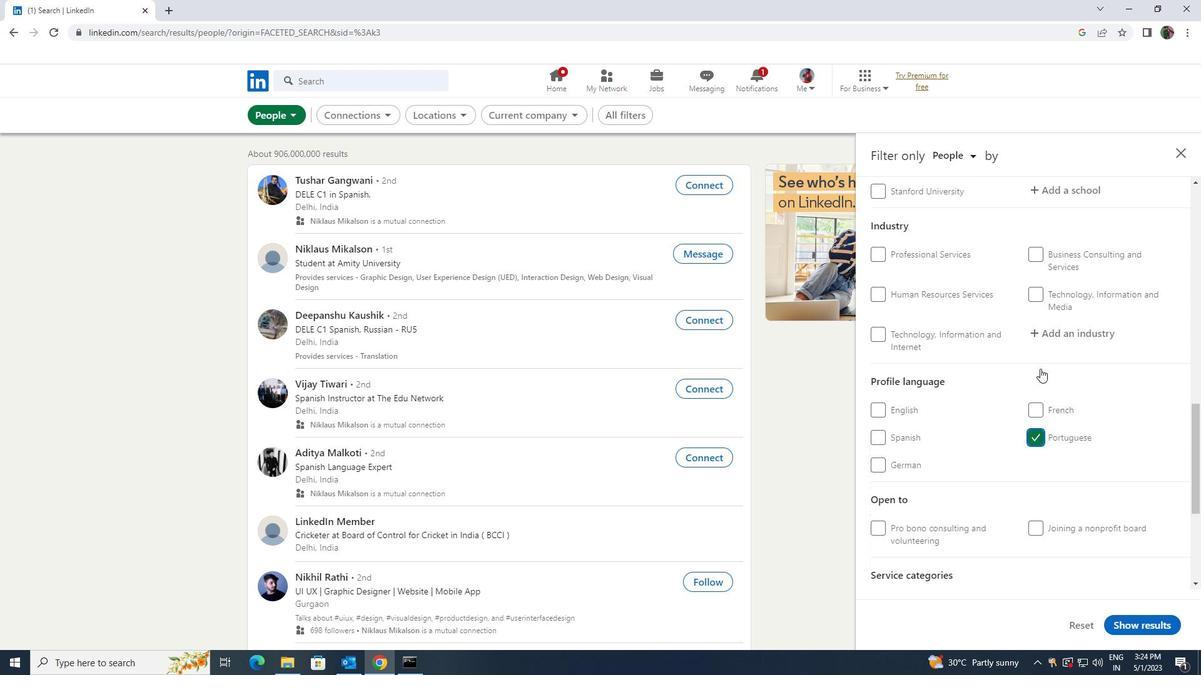 
Action: Mouse scrolled (1040, 369) with delta (0, 0)
Screenshot: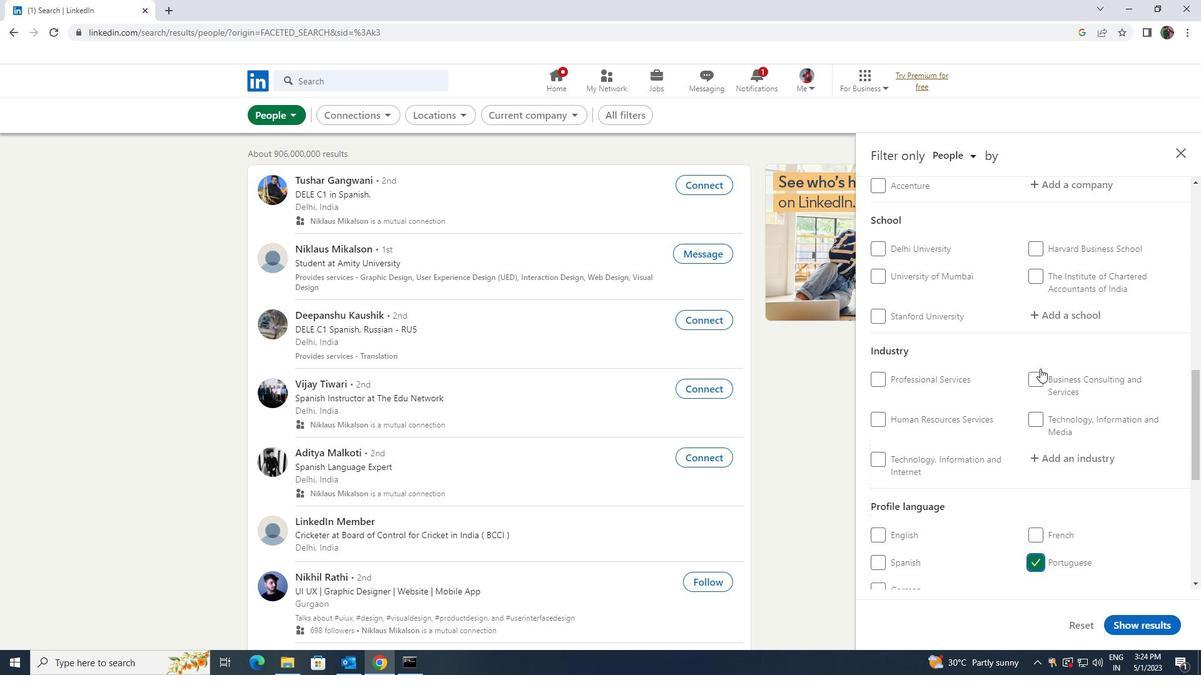 
Action: Mouse scrolled (1040, 369) with delta (0, 0)
Screenshot: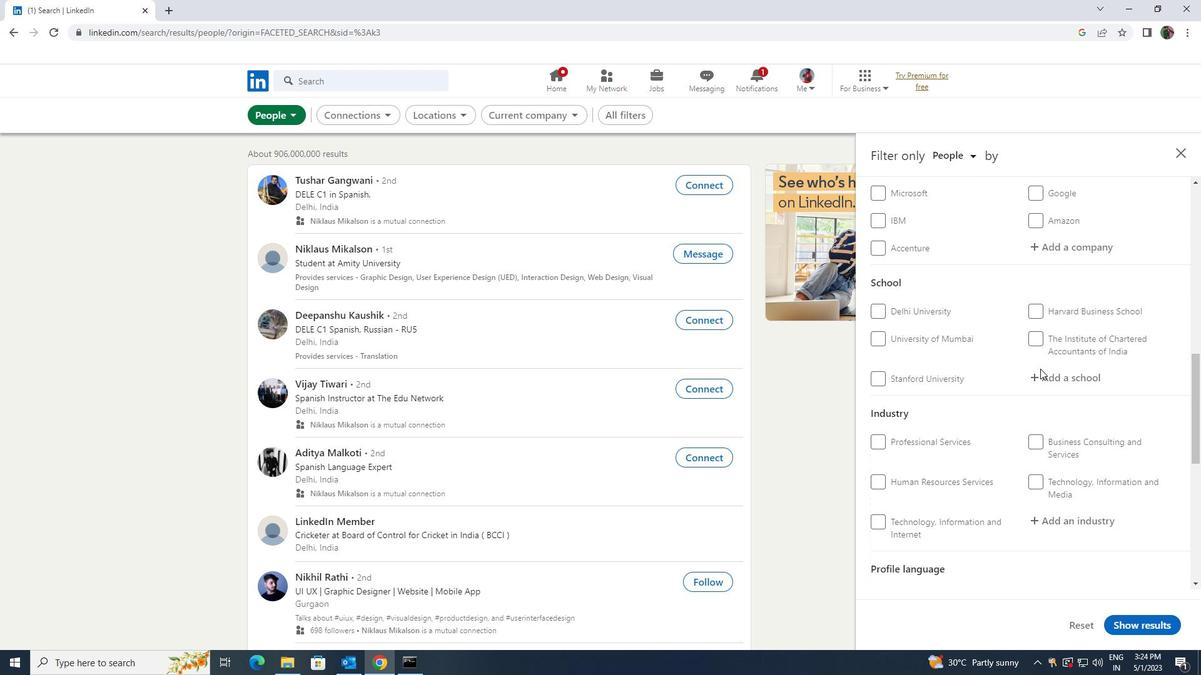 
Action: Mouse scrolled (1040, 369) with delta (0, 0)
Screenshot: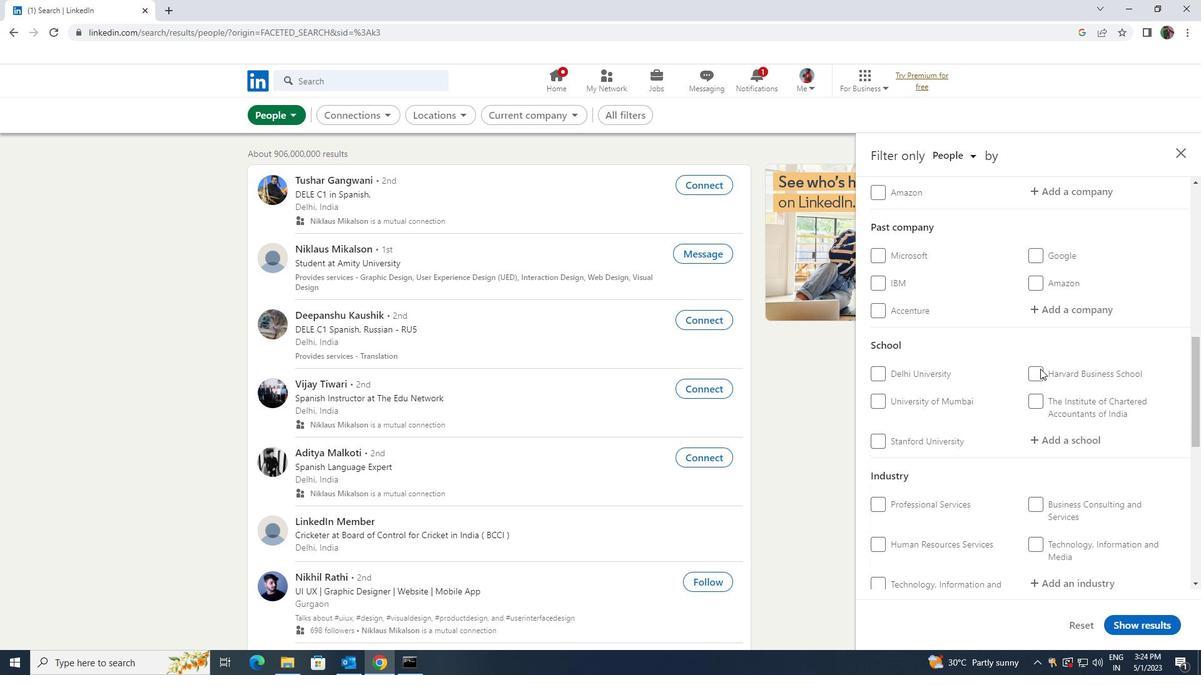 
Action: Mouse scrolled (1040, 369) with delta (0, 0)
Screenshot: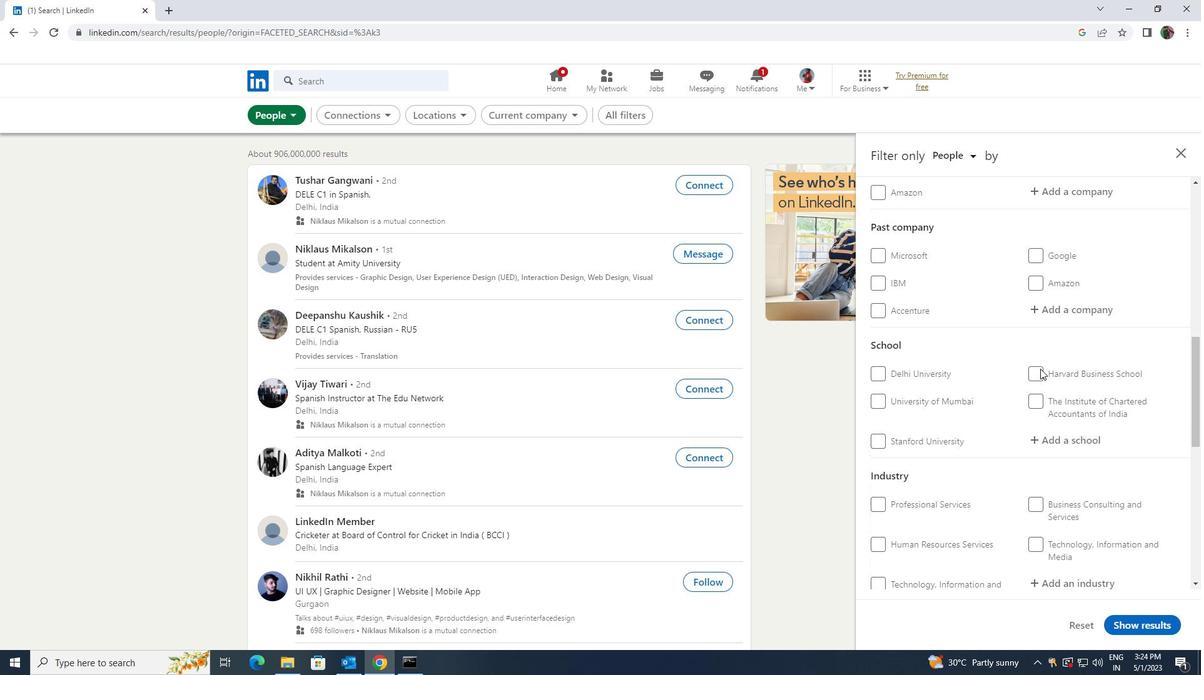 
Action: Mouse scrolled (1040, 369) with delta (0, 0)
Screenshot: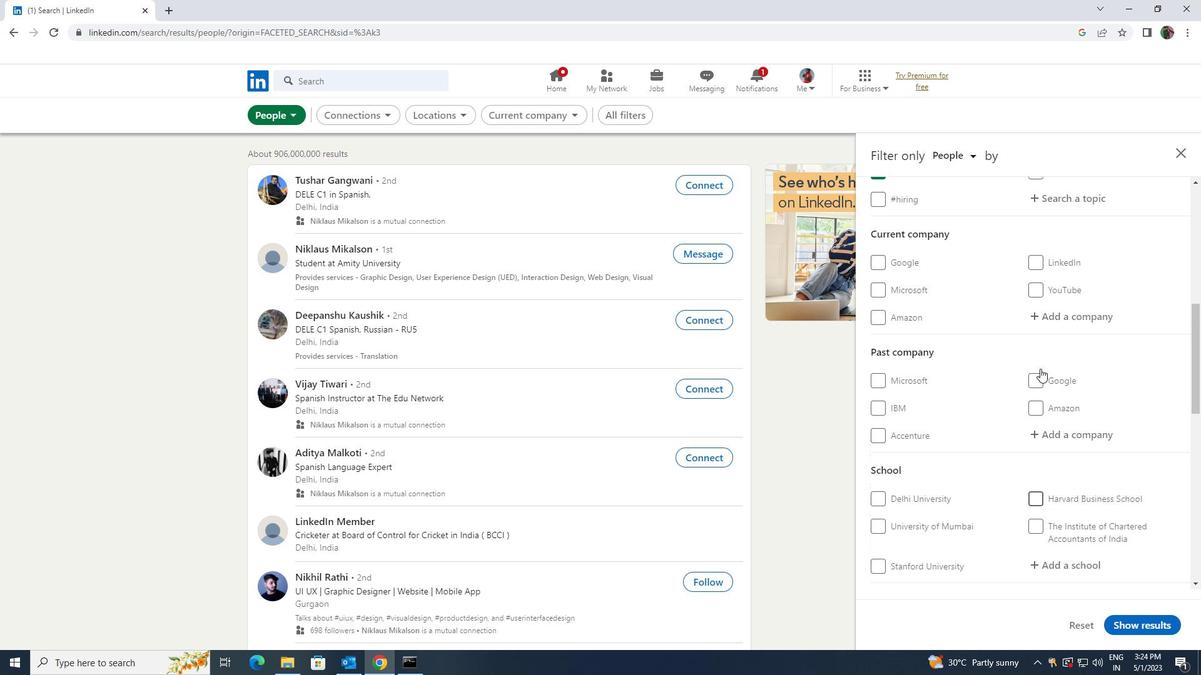 
Action: Mouse moved to (1040, 372)
Screenshot: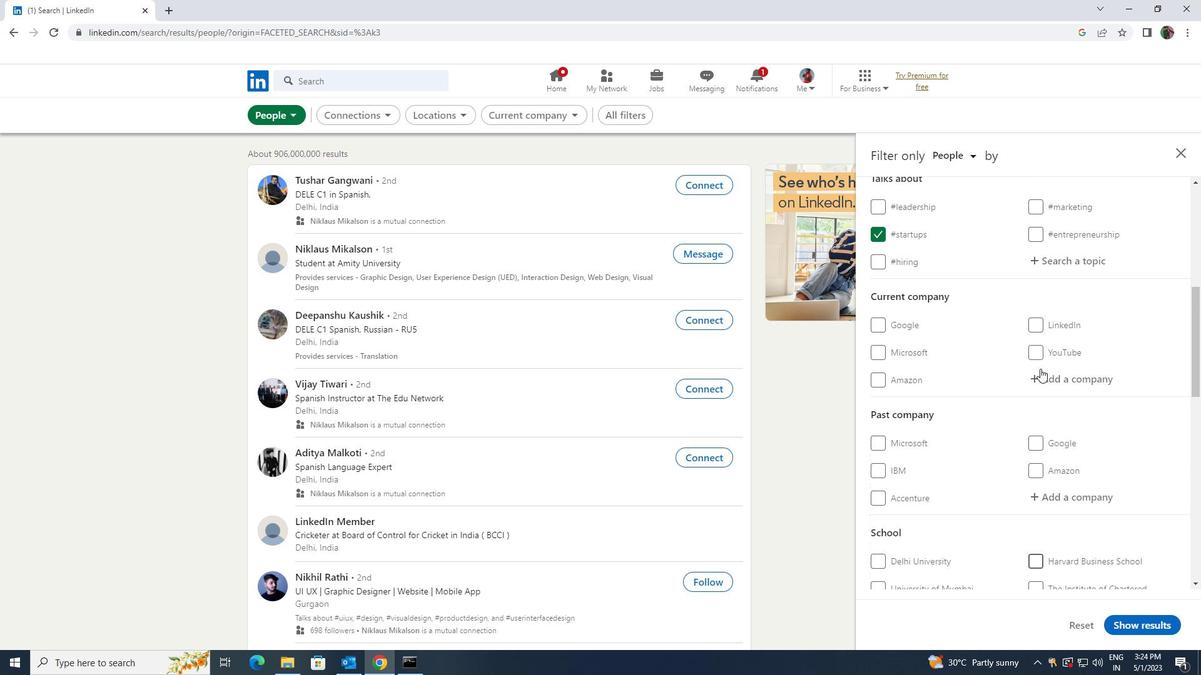 
Action: Mouse pressed left at (1040, 372)
Screenshot: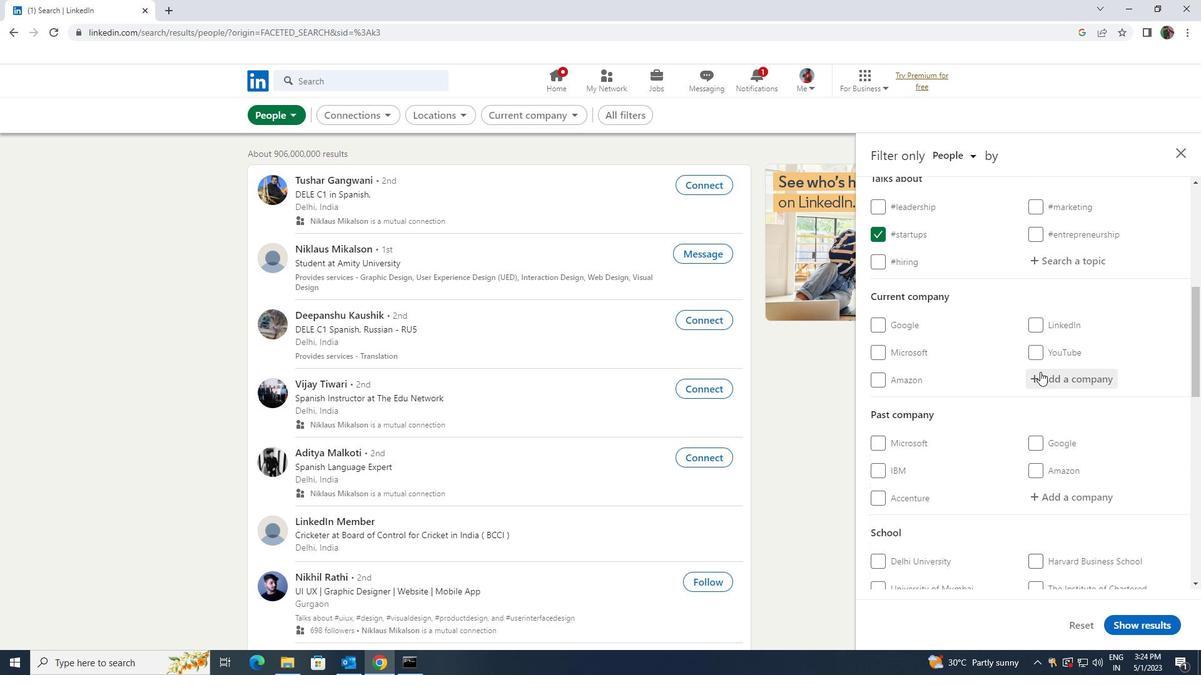 
Action: Key pressed <Key.shift>KAIZEN
Screenshot: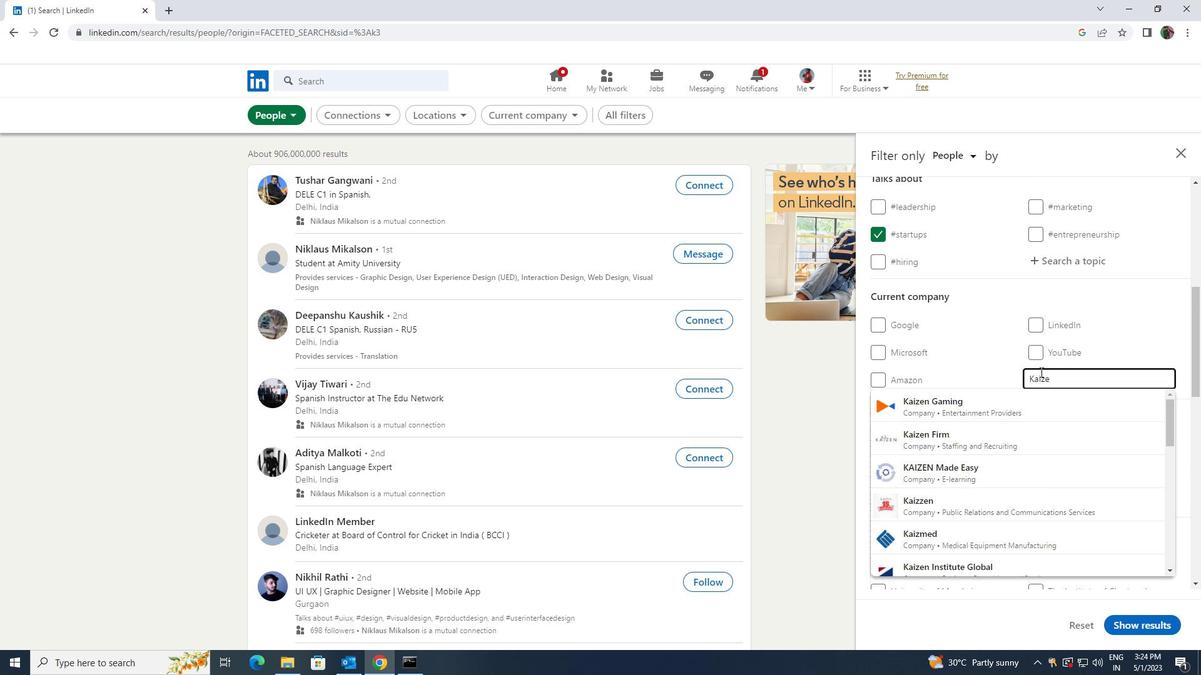 
Action: Mouse moved to (1034, 438)
Screenshot: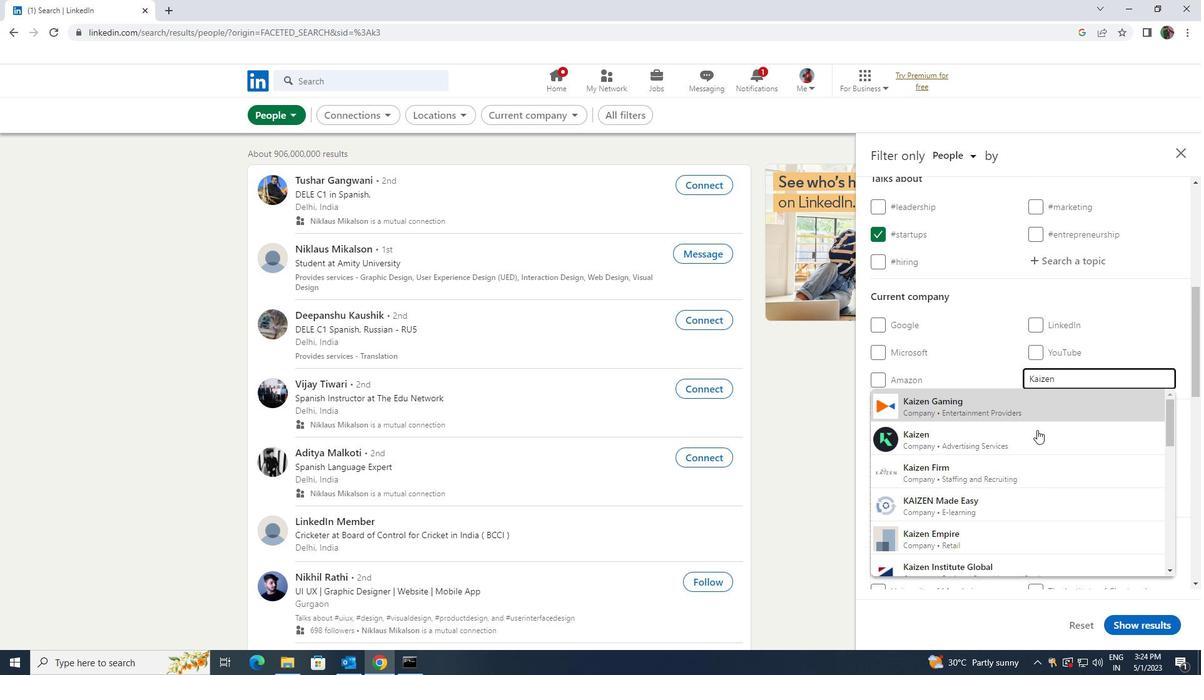 
Action: Mouse pressed left at (1034, 438)
Screenshot: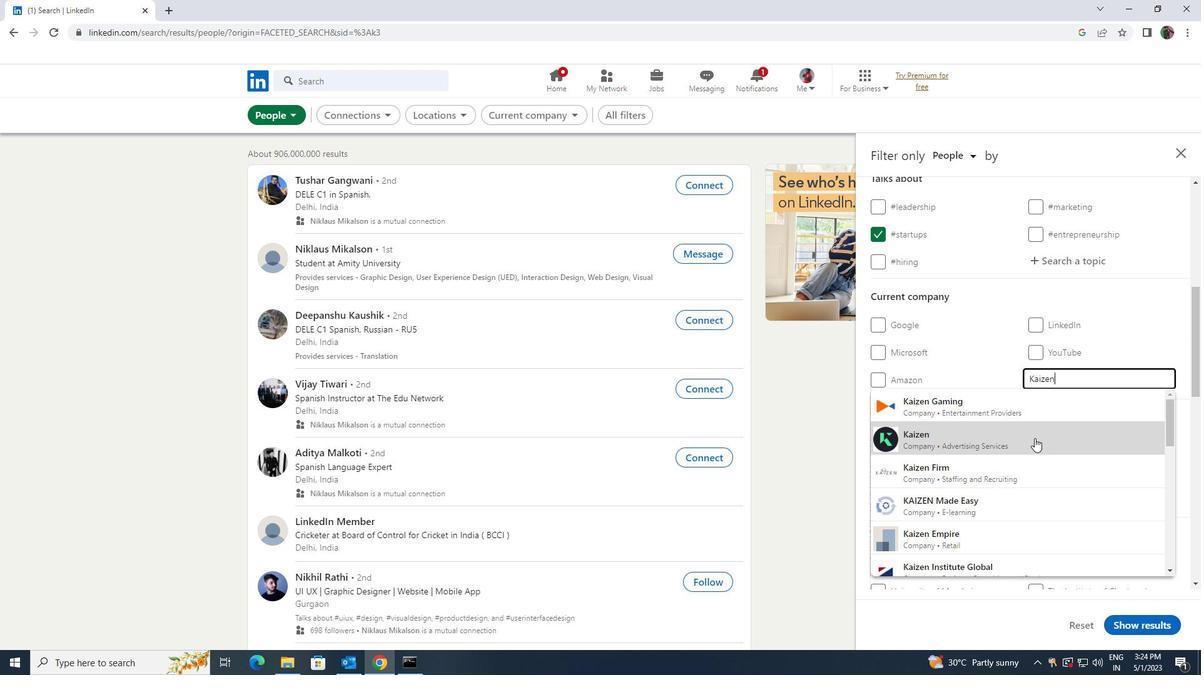 
Action: Mouse scrolled (1034, 438) with delta (0, 0)
Screenshot: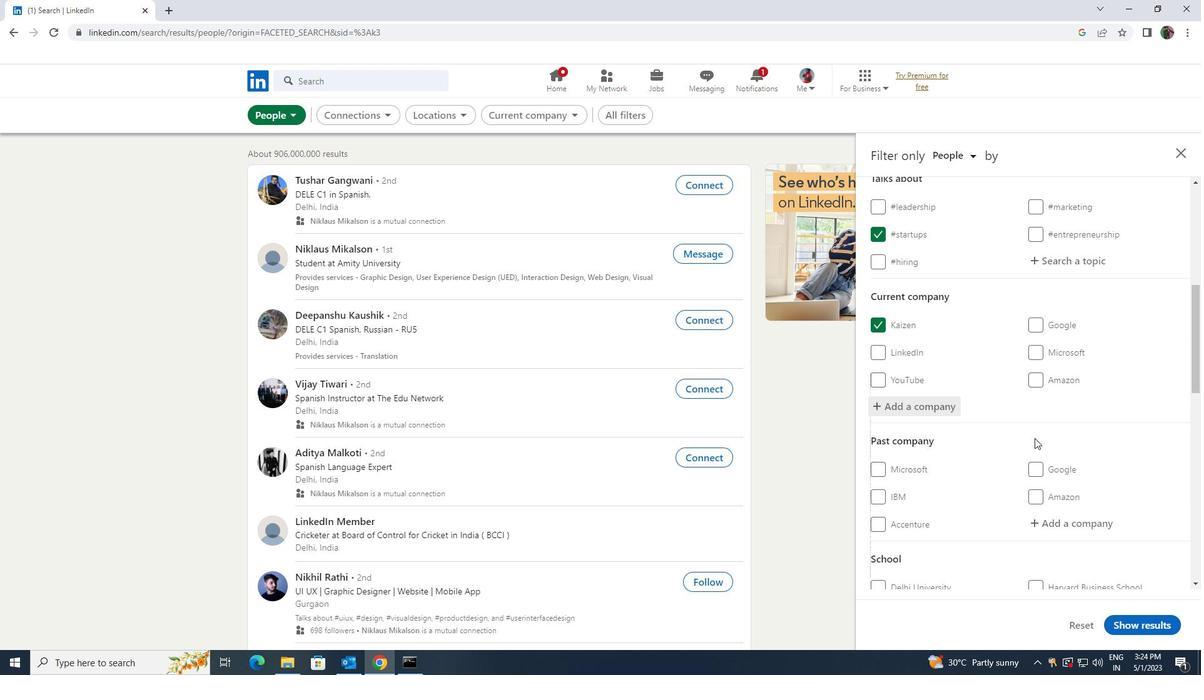
Action: Mouse scrolled (1034, 438) with delta (0, 0)
Screenshot: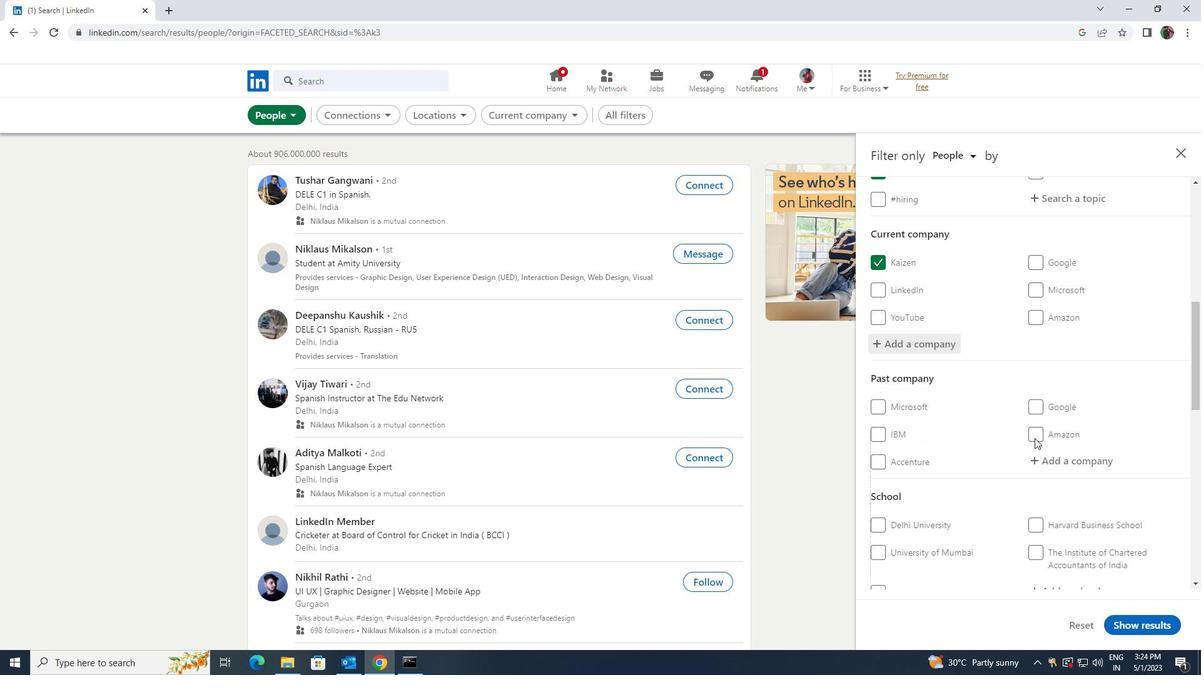 
Action: Mouse scrolled (1034, 438) with delta (0, 0)
Screenshot: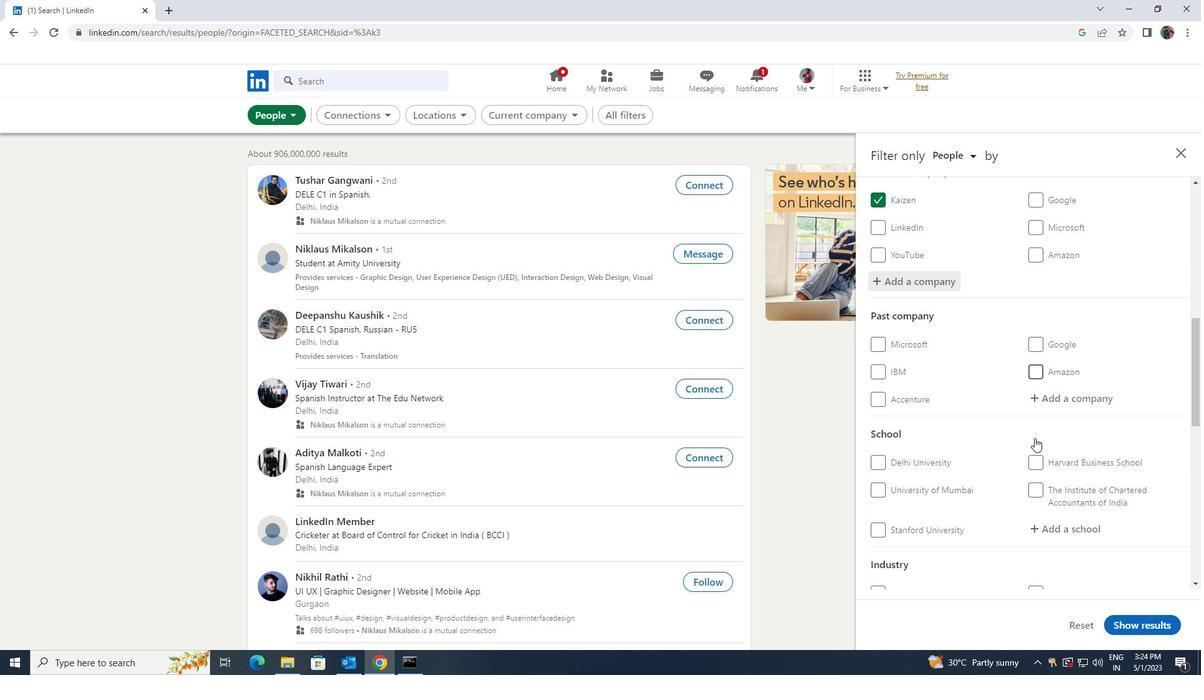 
Action: Mouse scrolled (1034, 438) with delta (0, 0)
Screenshot: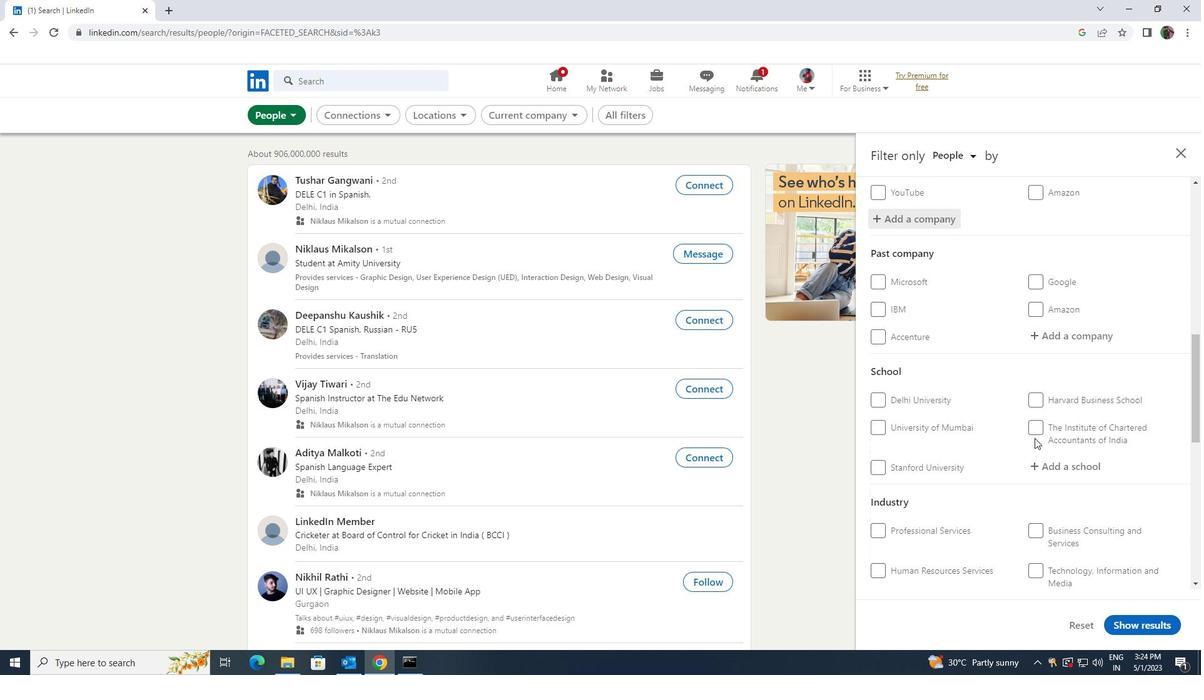 
Action: Mouse scrolled (1034, 438) with delta (0, 0)
Screenshot: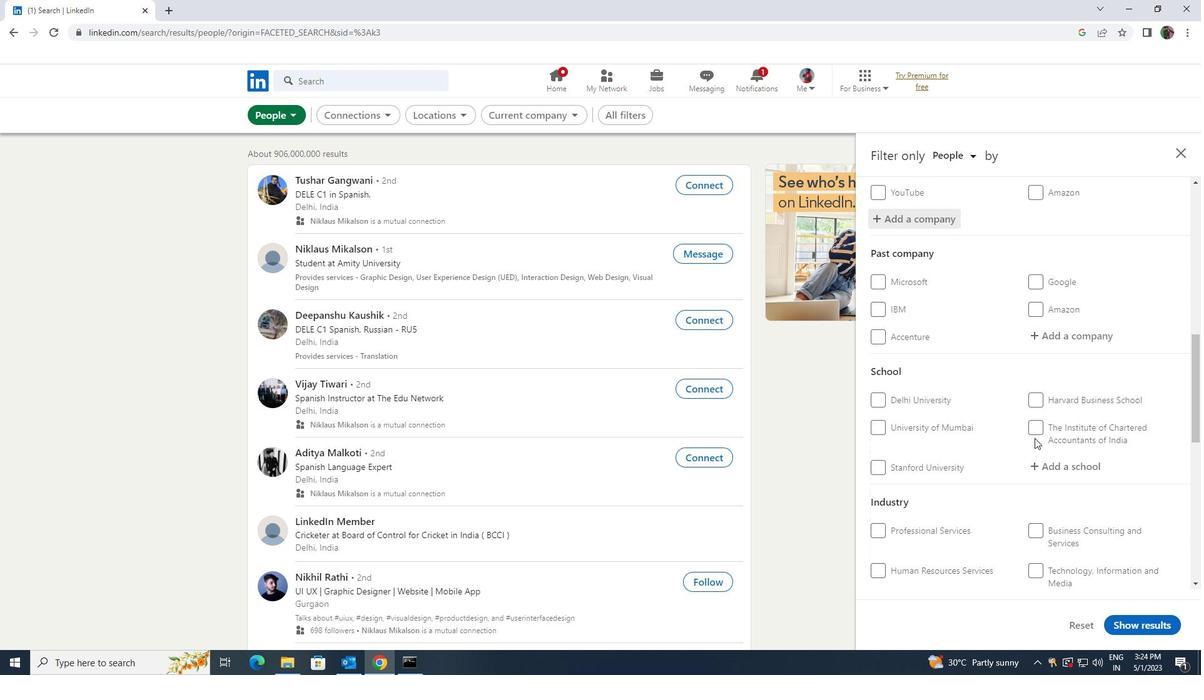 
Action: Mouse moved to (1055, 346)
Screenshot: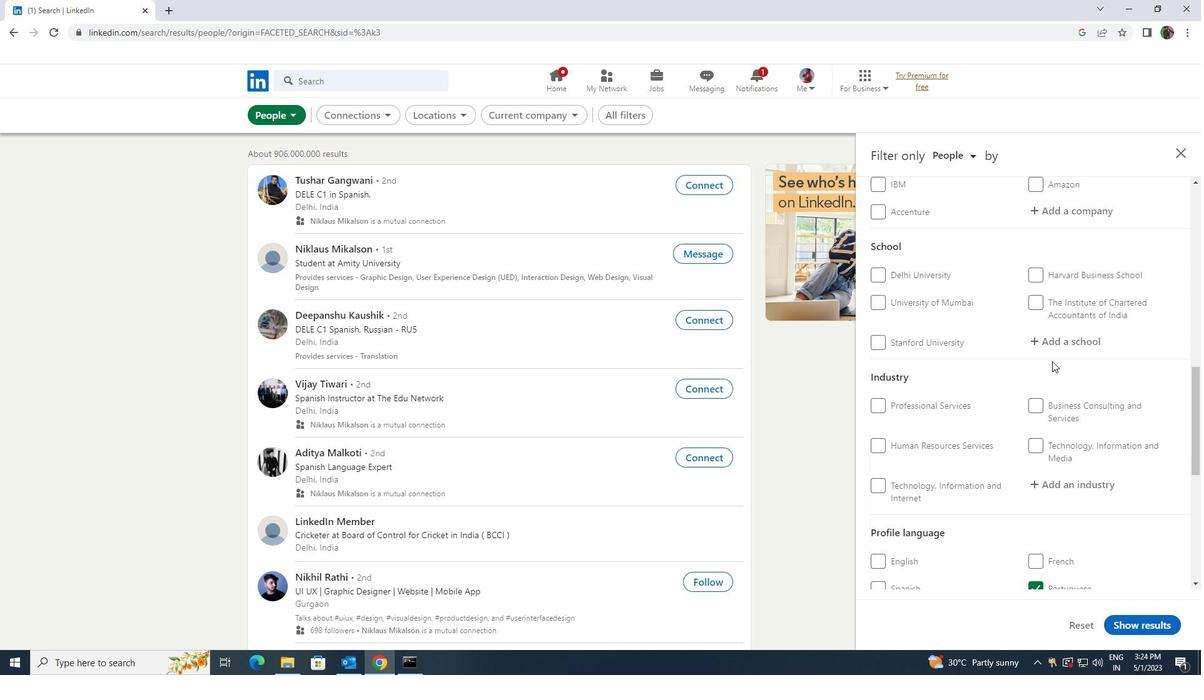 
Action: Mouse pressed left at (1055, 346)
Screenshot: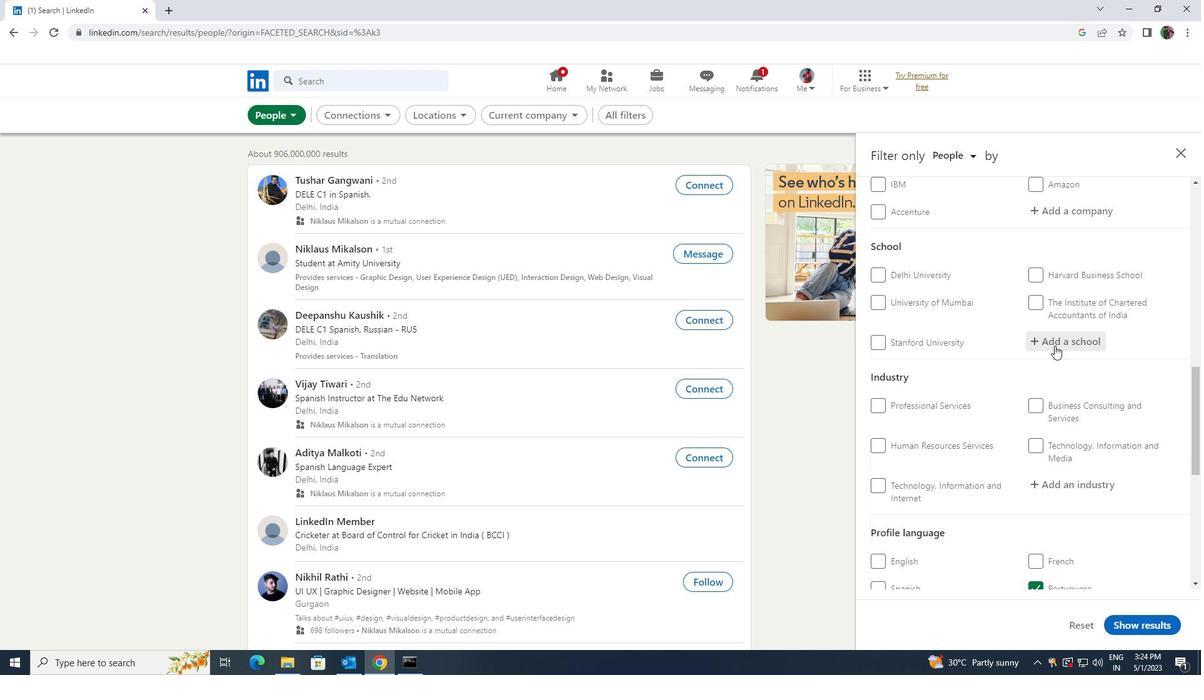 
Action: Key pressed <Key.shift><Key.shift><Key.shift><Key.shift><Key.shift>S<Key.space><Key.shift>K<Key.space><Key.shift>SO
Screenshot: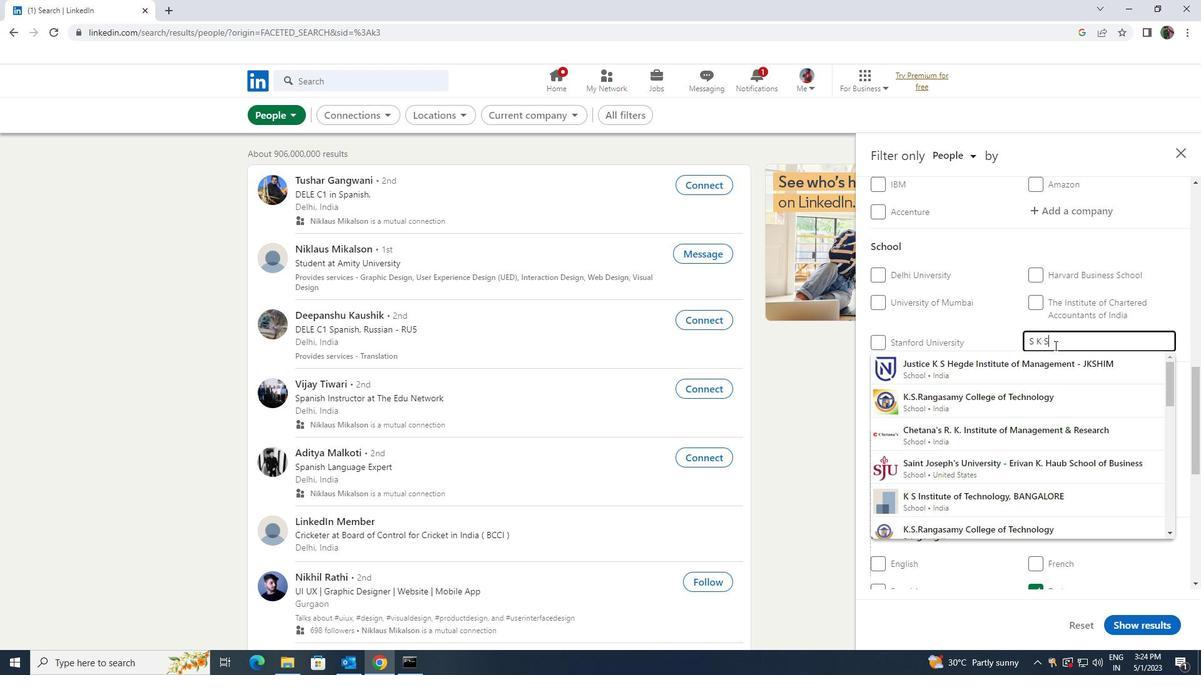 
Action: Mouse moved to (1056, 362)
Screenshot: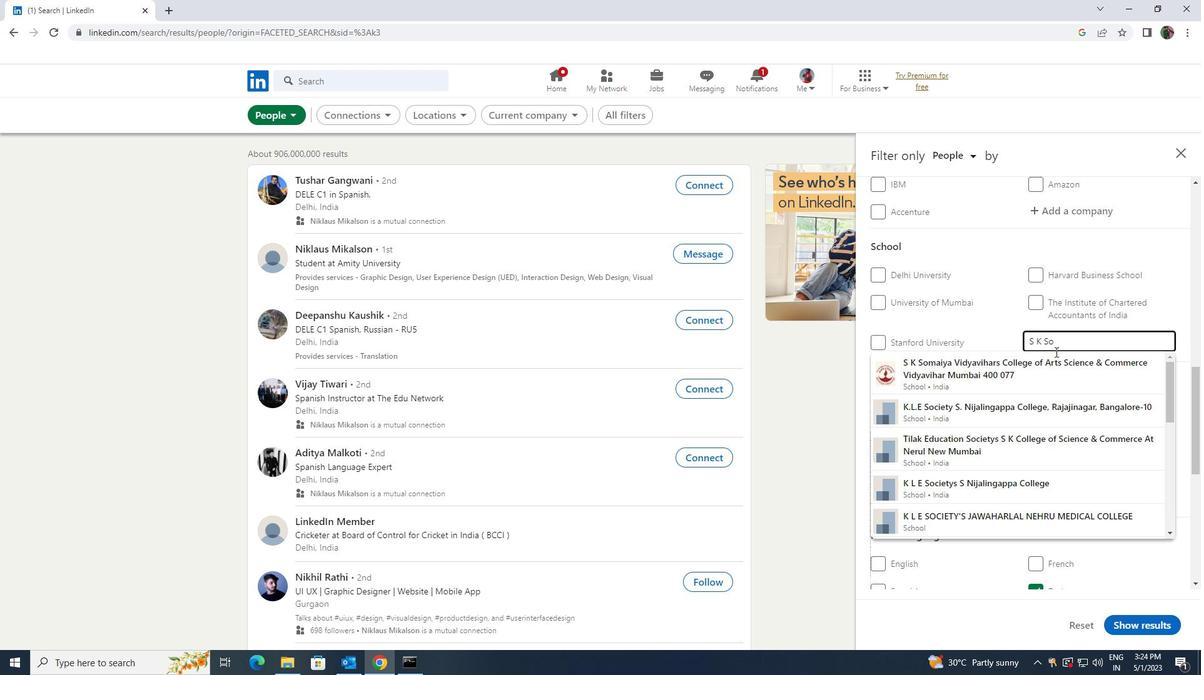 
Action: Mouse pressed left at (1056, 362)
Screenshot: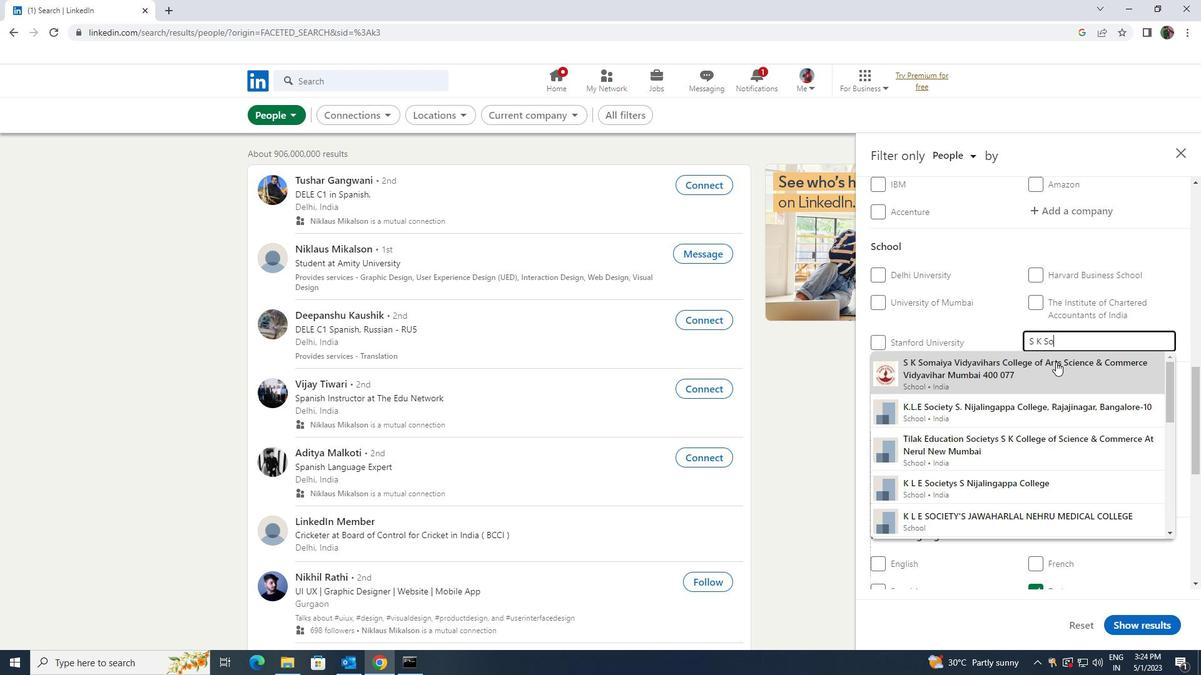 
Action: Mouse scrolled (1056, 361) with delta (0, 0)
Screenshot: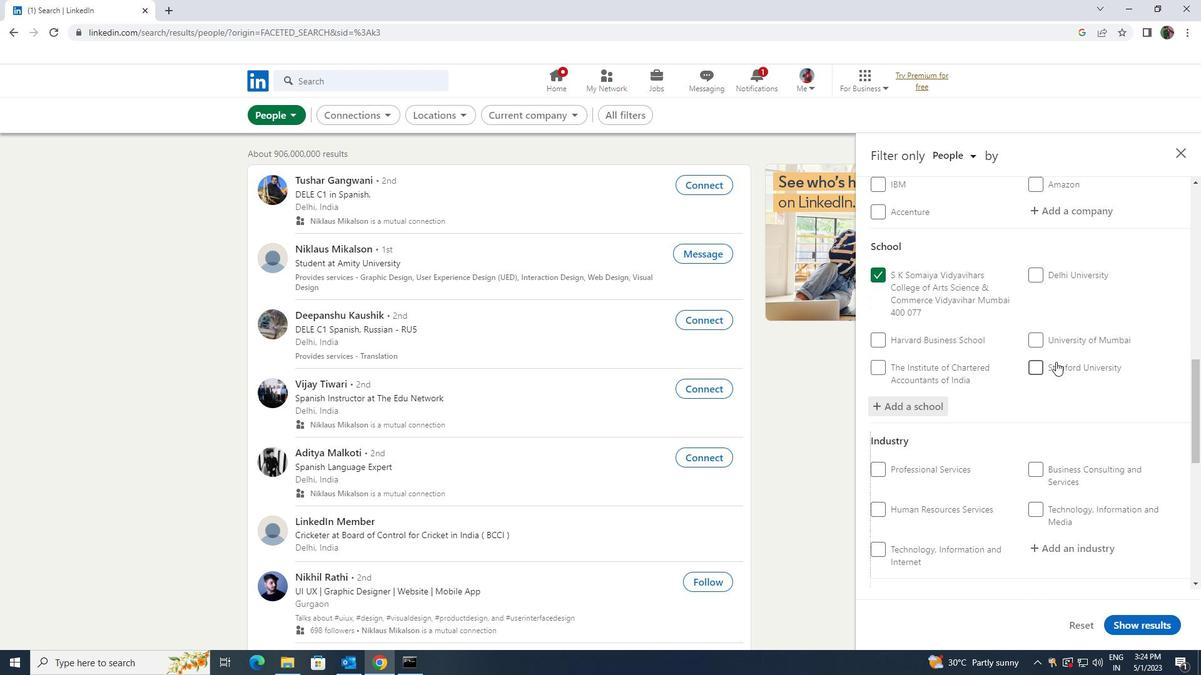 
Action: Mouse scrolled (1056, 361) with delta (0, 0)
Screenshot: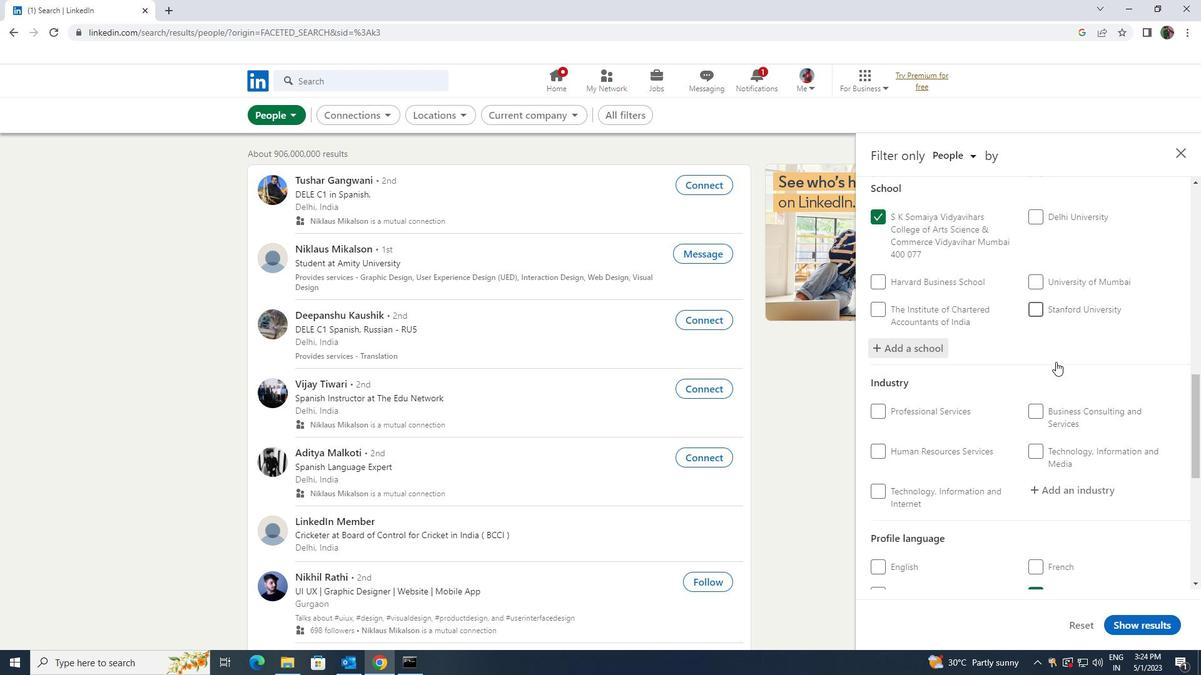 
Action: Mouse scrolled (1056, 361) with delta (0, 0)
Screenshot: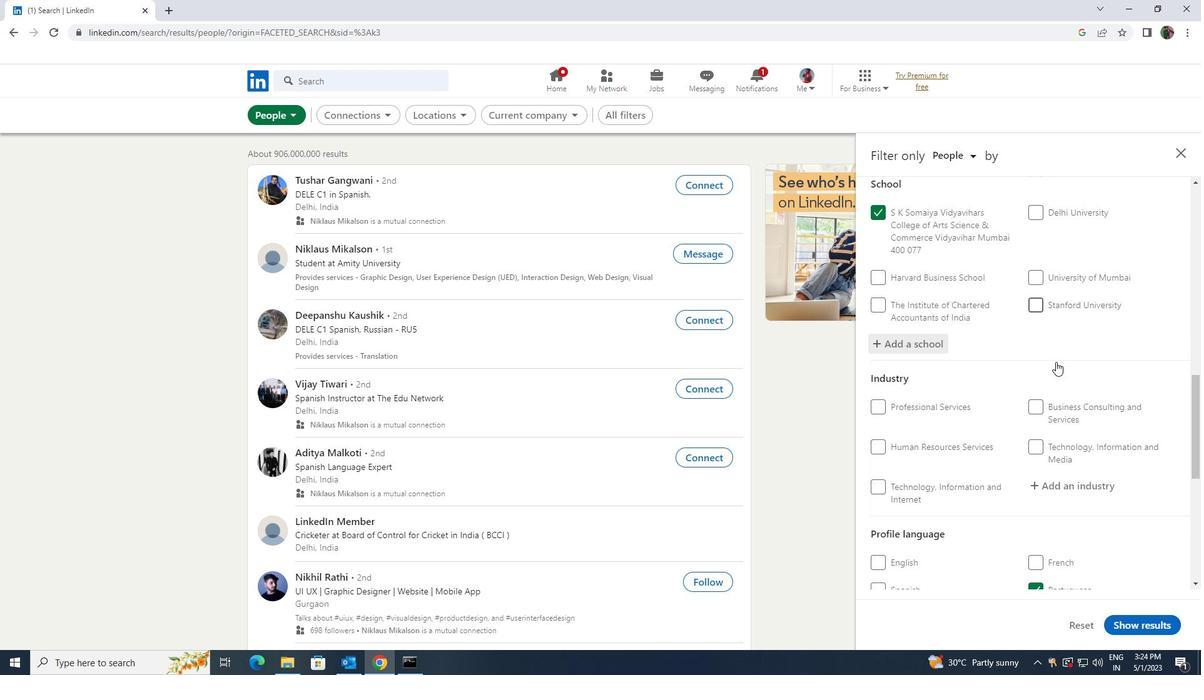 
Action: Mouse pressed left at (1056, 362)
Screenshot: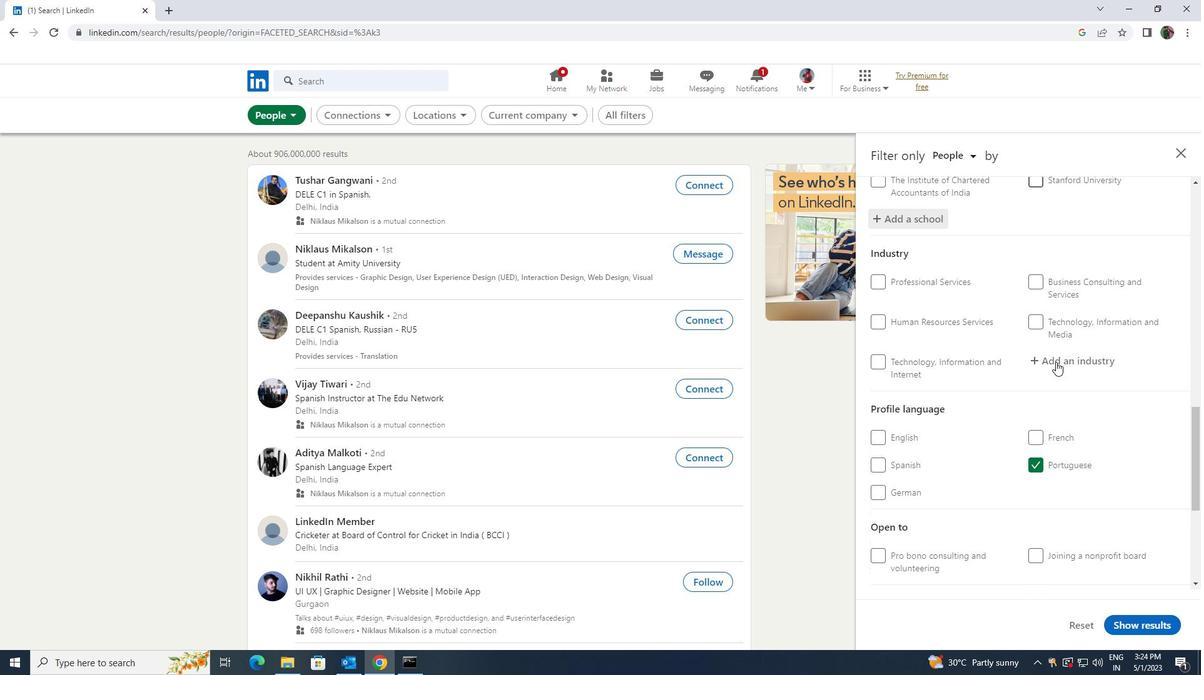 
Action: Key pressed <Key.shift><Key.shift><Key.shift><Key.shift><Key.shift>WHOLESALE<Key.space><Key.shift>RAW
Screenshot: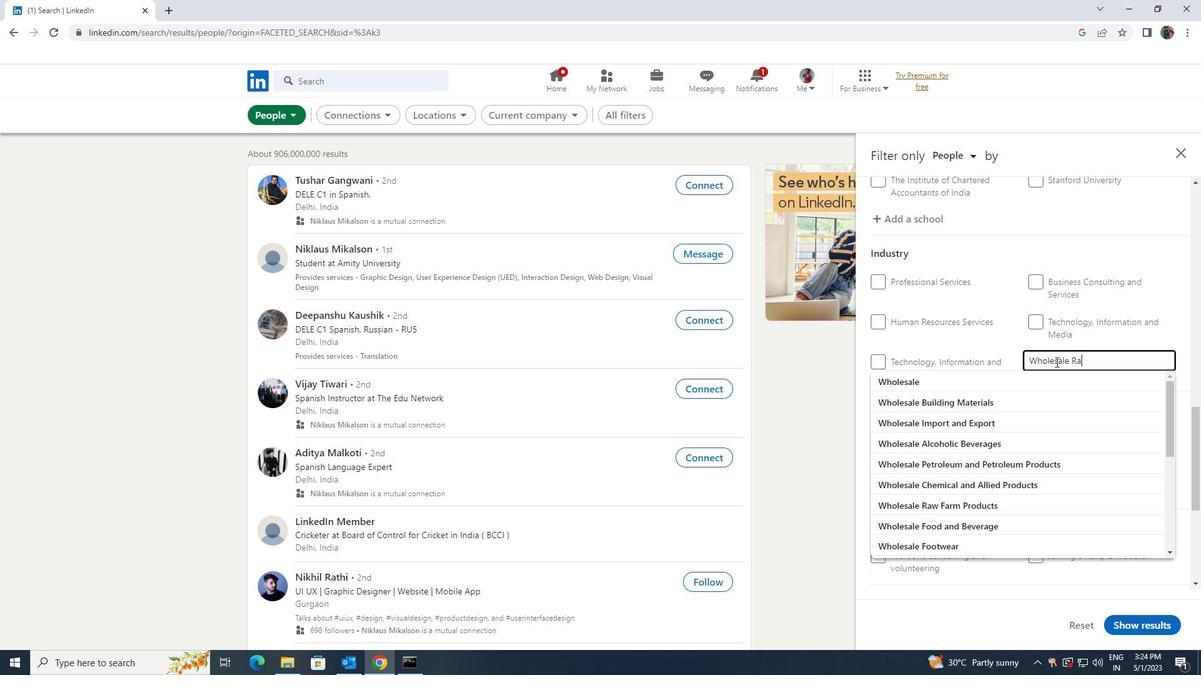 
Action: Mouse moved to (1053, 373)
Screenshot: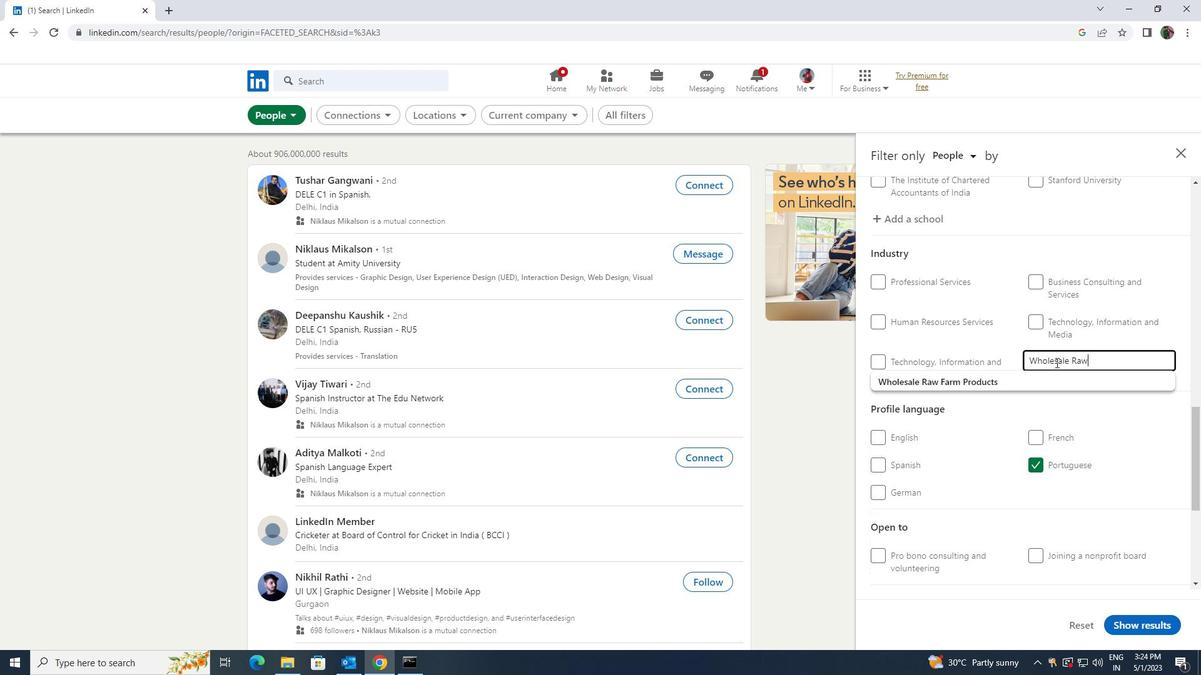 
Action: Mouse pressed left at (1053, 373)
Screenshot: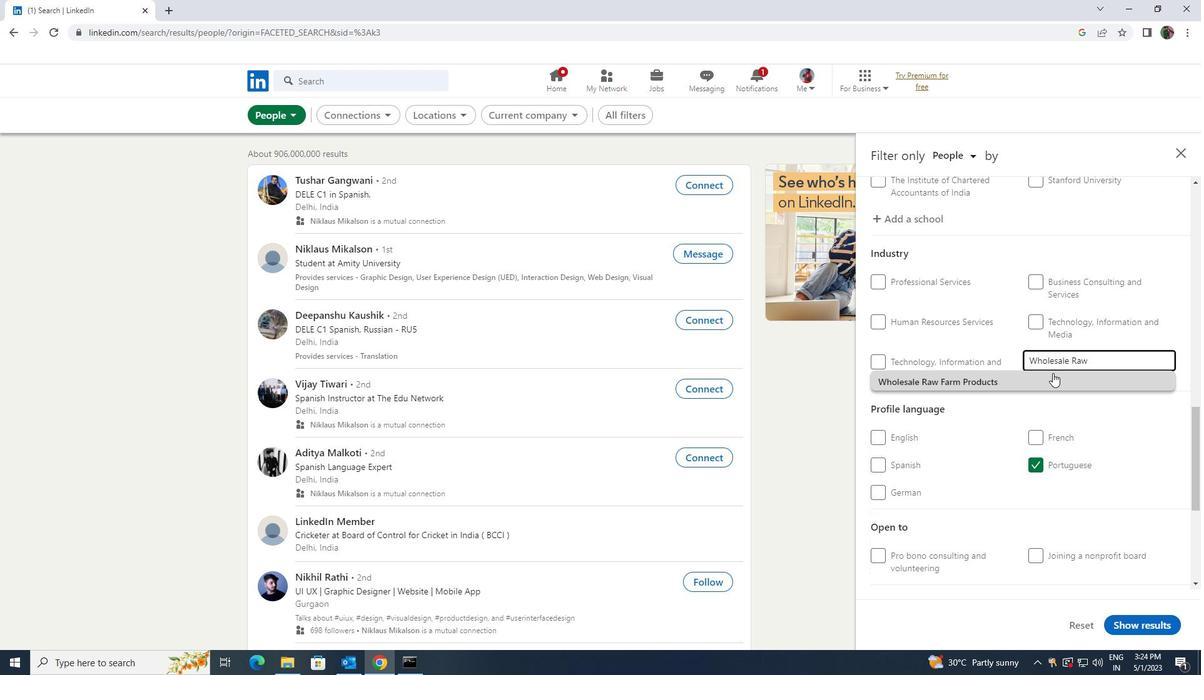
Action: Mouse scrolled (1053, 372) with delta (0, 0)
Screenshot: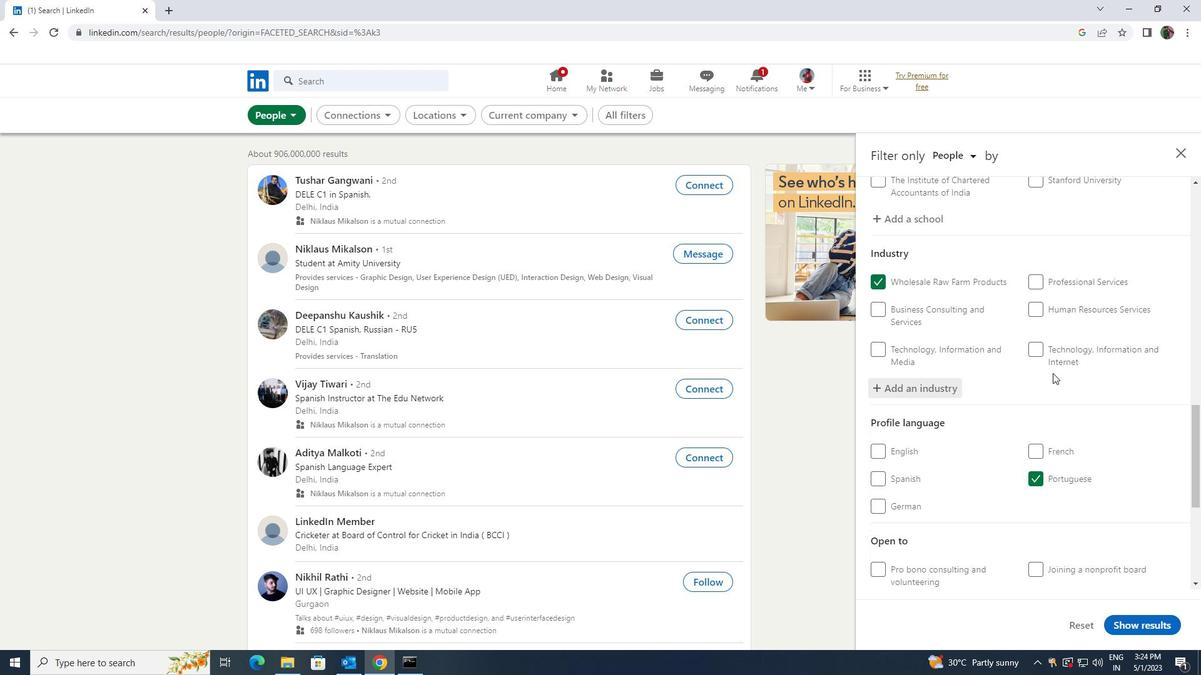 
Action: Mouse scrolled (1053, 372) with delta (0, 0)
Screenshot: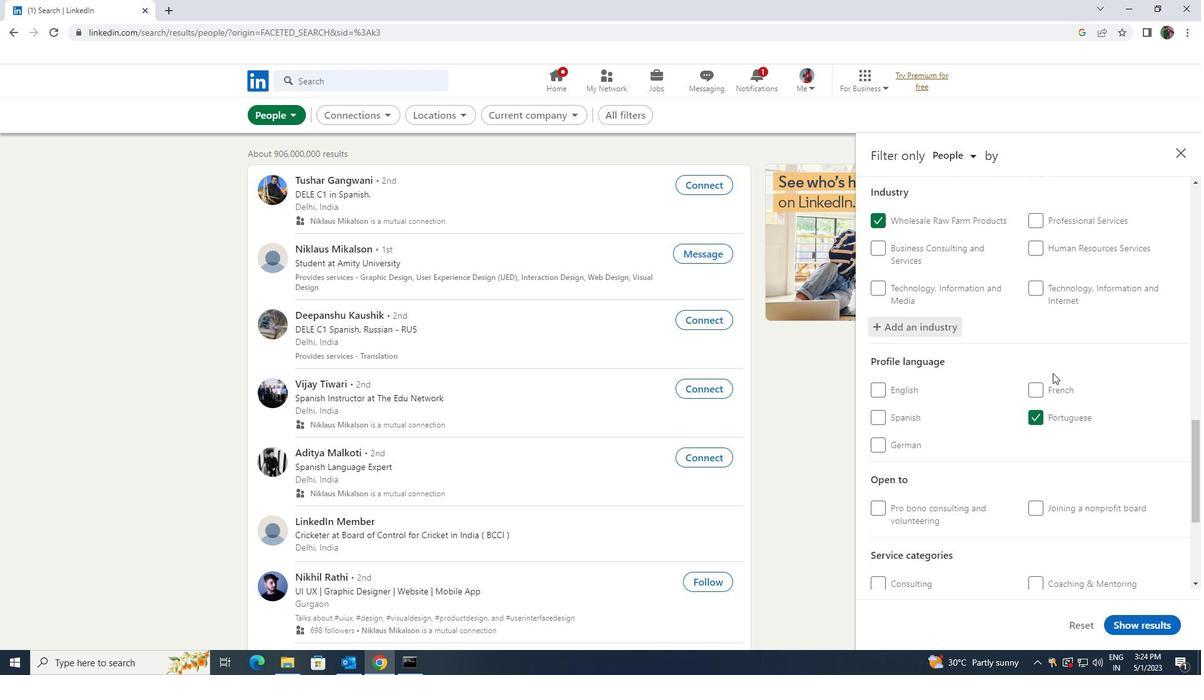 
Action: Mouse scrolled (1053, 372) with delta (0, 0)
Screenshot: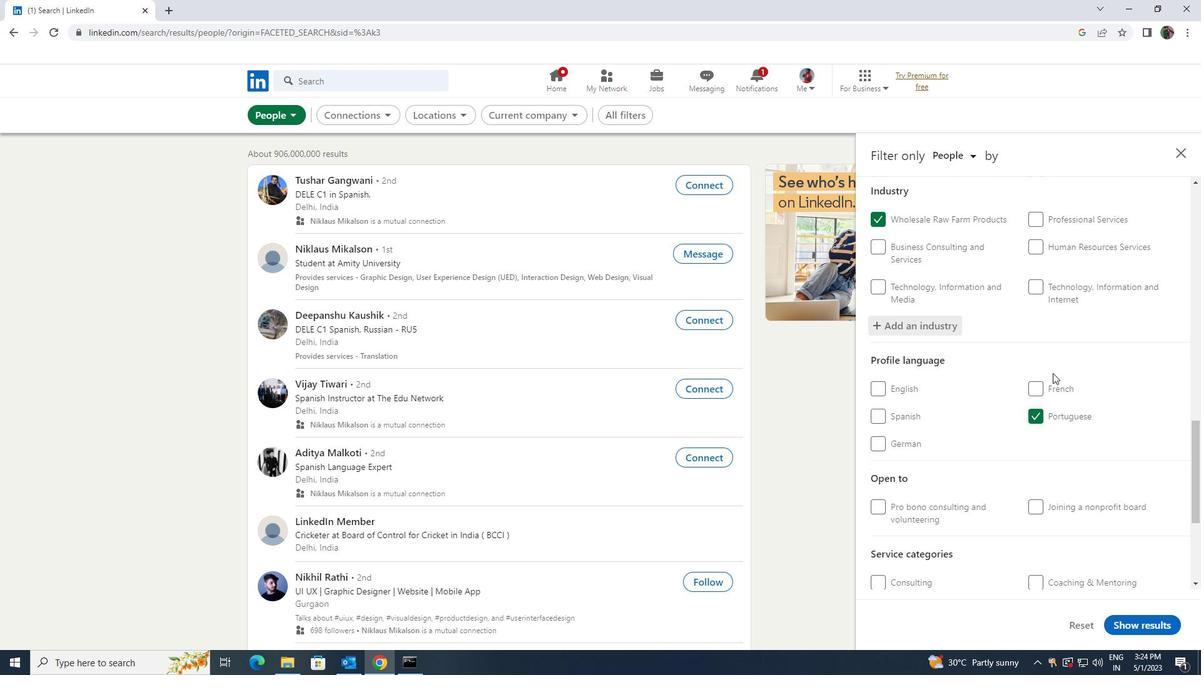 
Action: Mouse scrolled (1053, 372) with delta (0, 0)
Screenshot: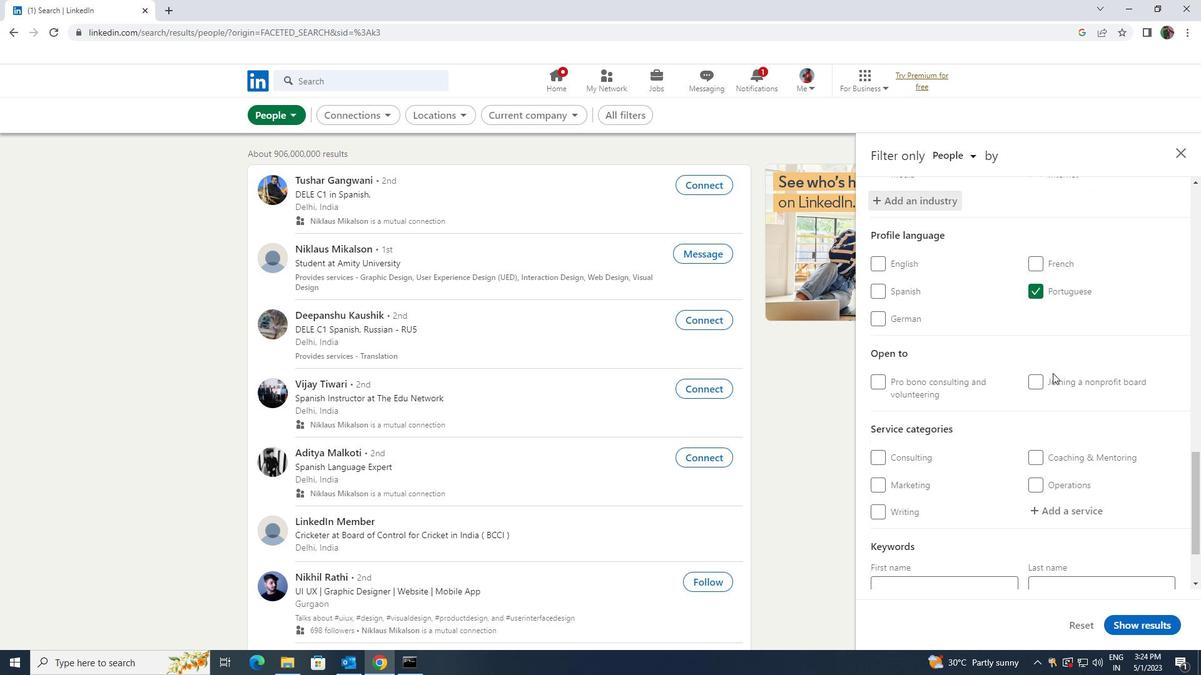 
Action: Mouse scrolled (1053, 372) with delta (0, 0)
Screenshot: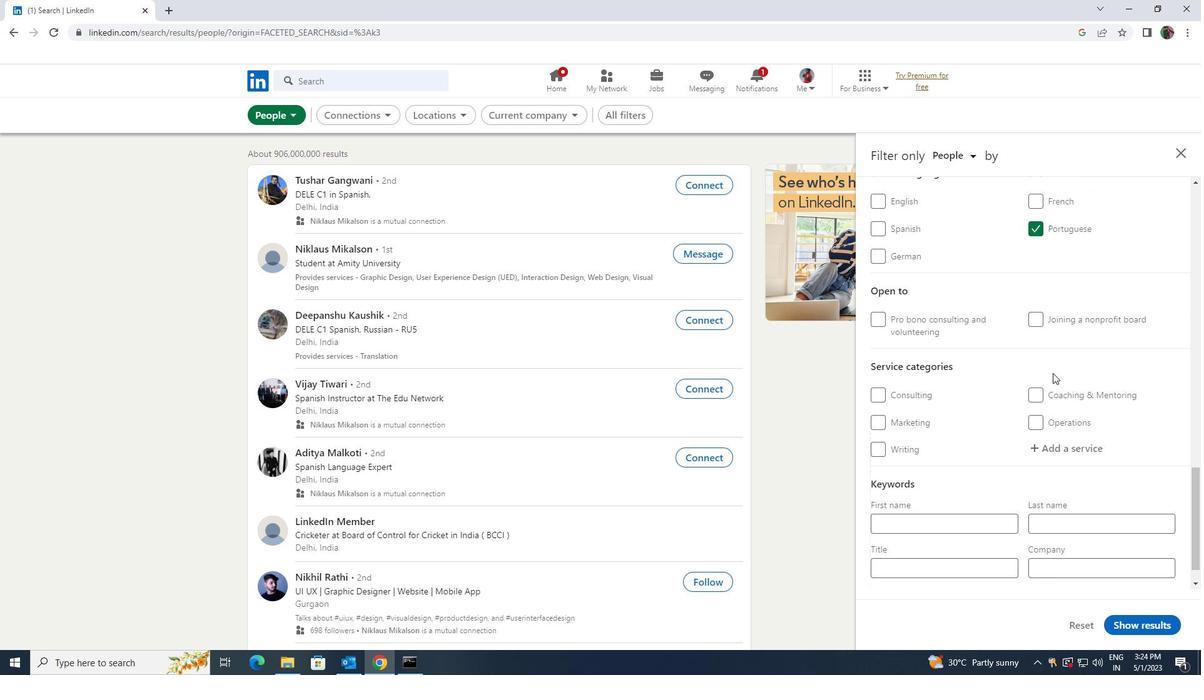 
Action: Mouse scrolled (1053, 372) with delta (0, 0)
Screenshot: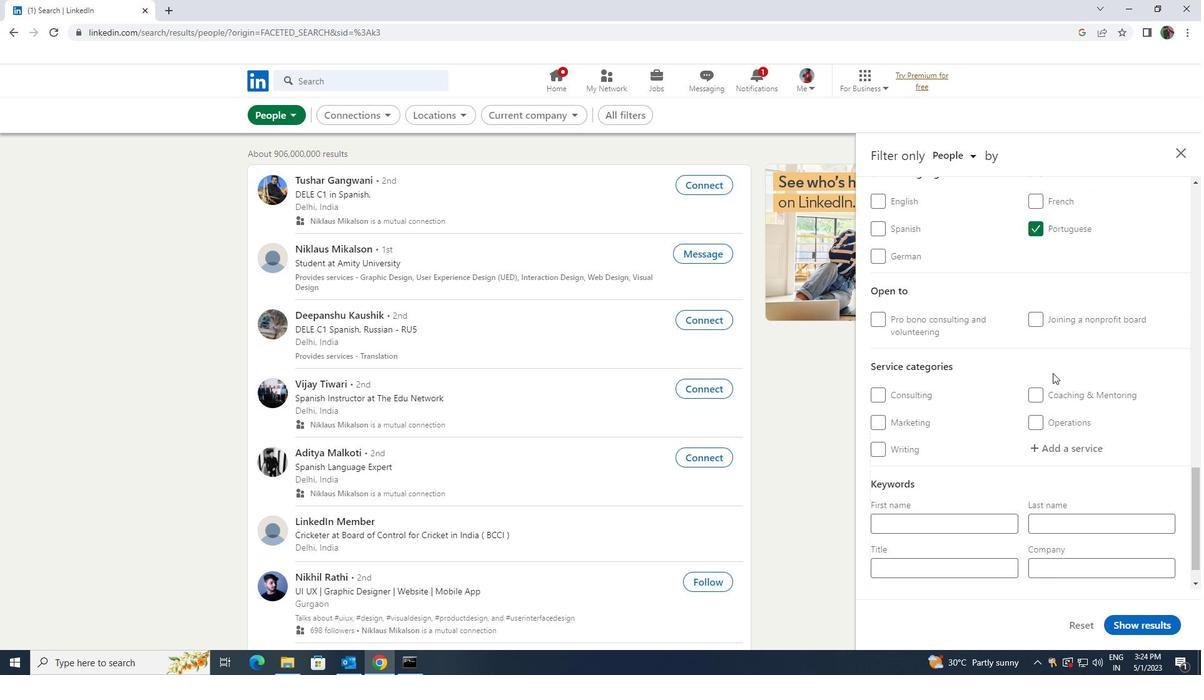 
Action: Mouse moved to (1055, 407)
Screenshot: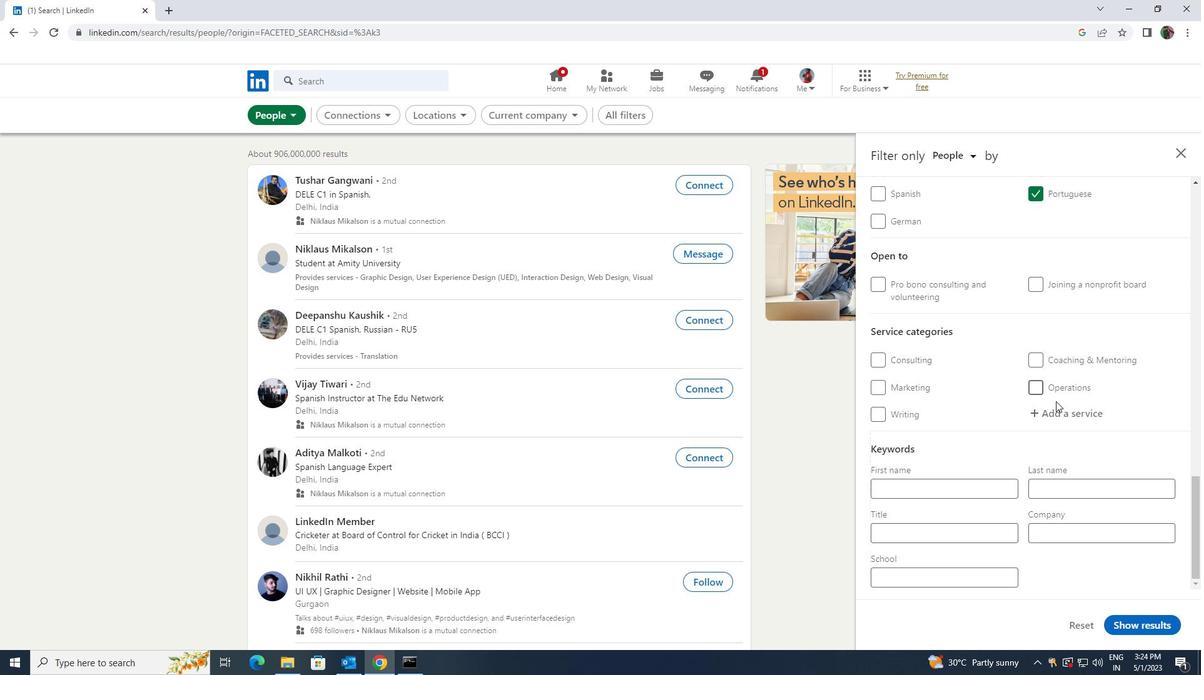 
Action: Mouse pressed left at (1055, 407)
Screenshot: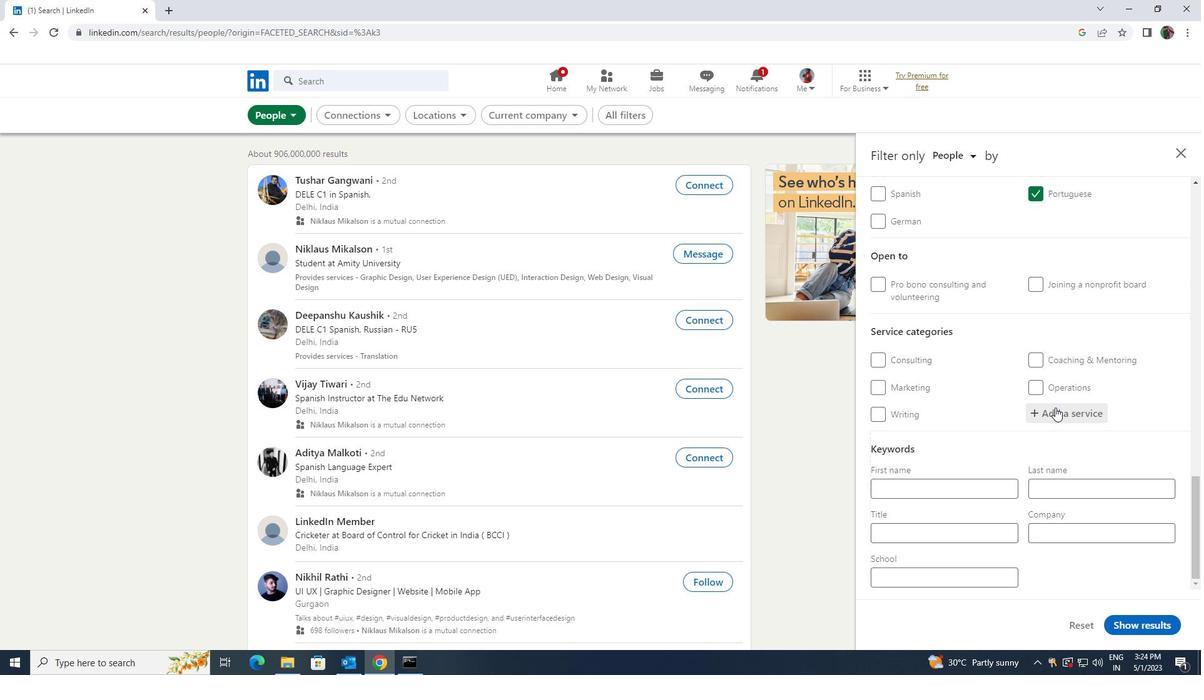 
Action: Key pressed <Key.shift><Key.shift><Key.shift><Key.shift><Key.shift><Key.shift><Key.shift><Key.shift><Key.shift><Key.shift><Key.shift><Key.shift><Key.shift>BUDG
Screenshot: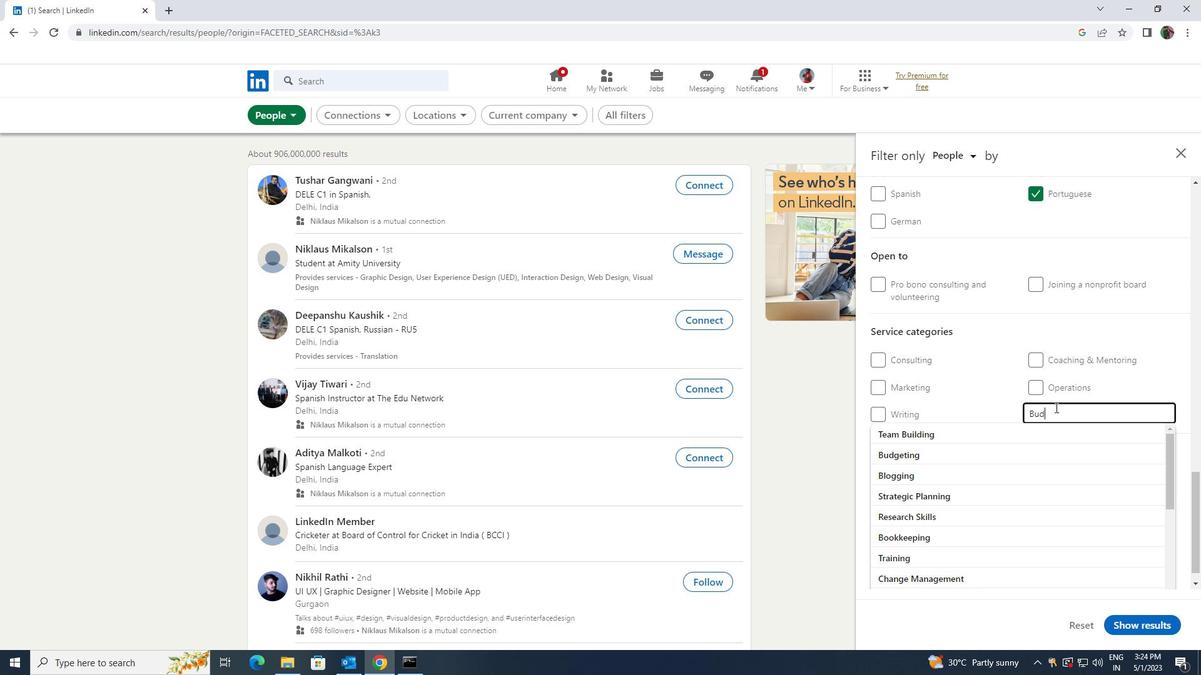 
Action: Mouse moved to (1053, 428)
Screenshot: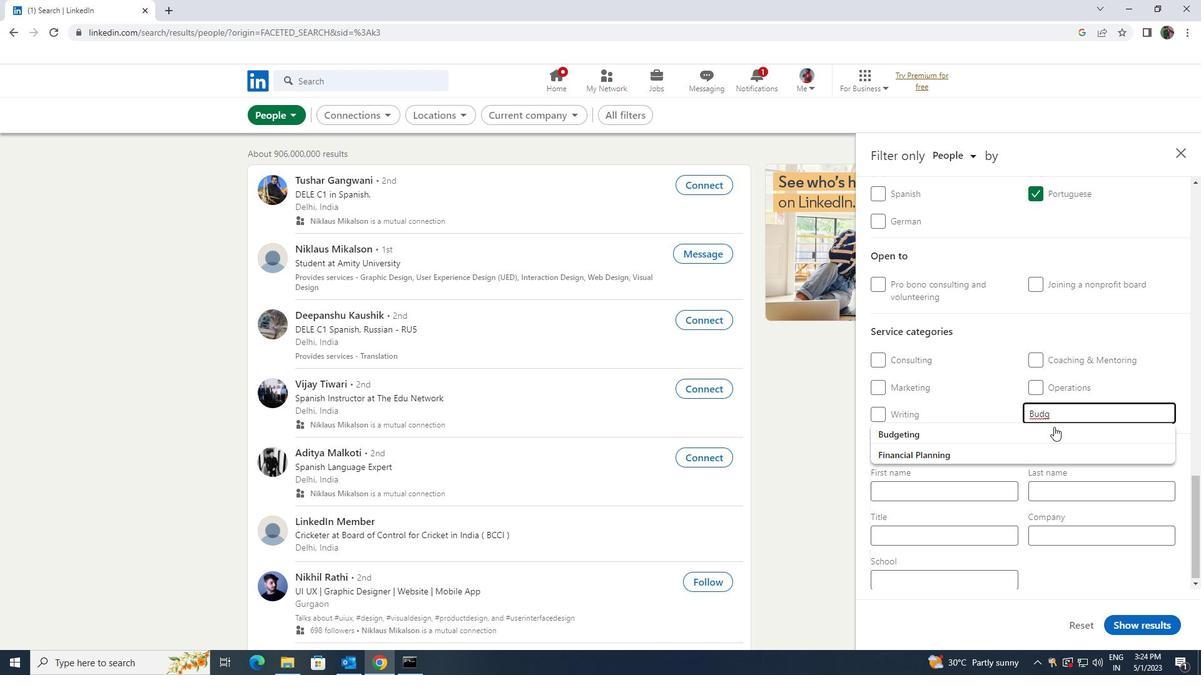
Action: Mouse pressed left at (1053, 428)
Screenshot: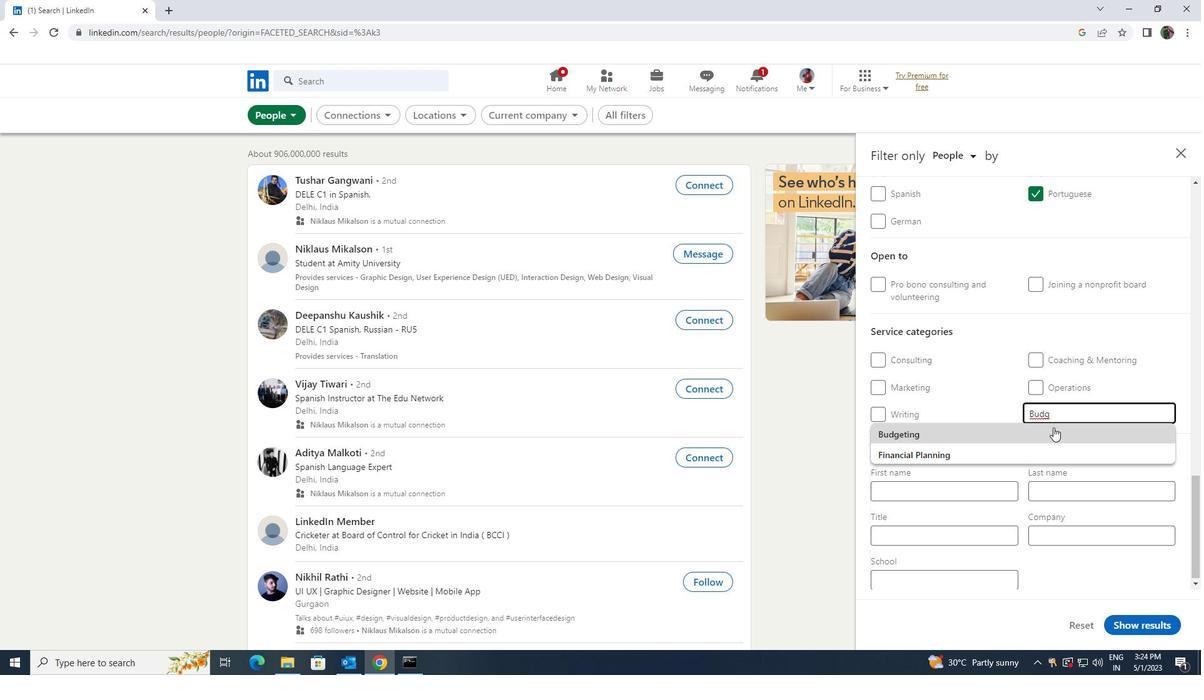 
Action: Mouse scrolled (1053, 428) with delta (0, 0)
Screenshot: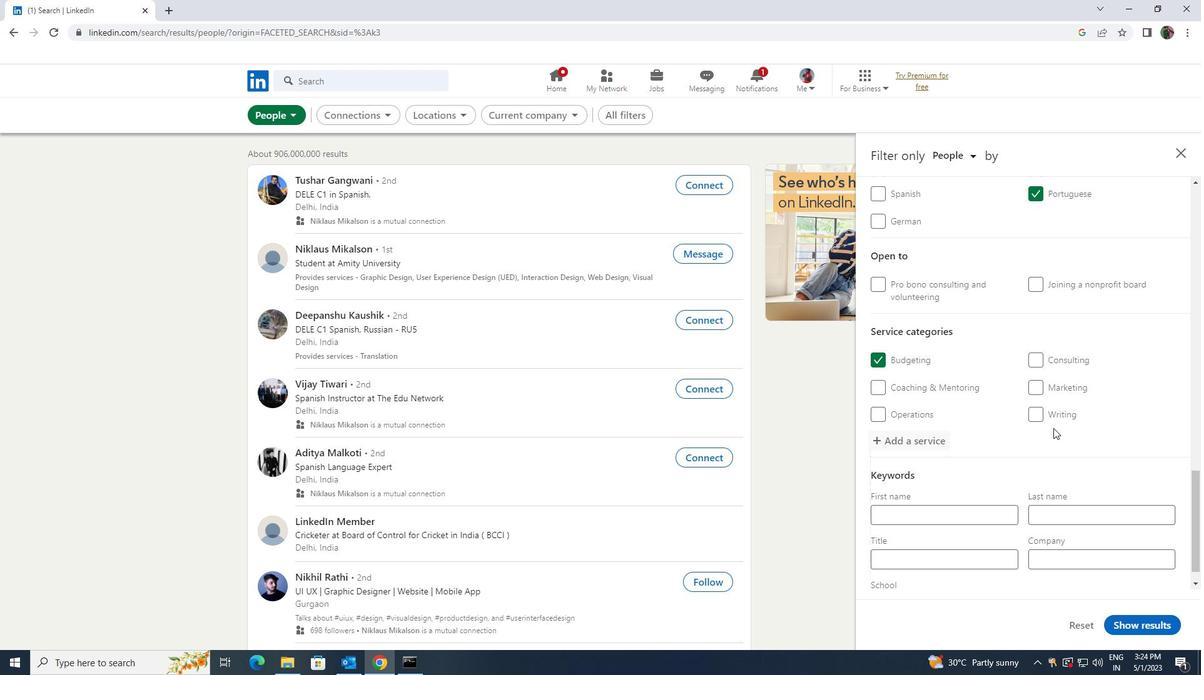 
Action: Mouse scrolled (1053, 428) with delta (0, 0)
Screenshot: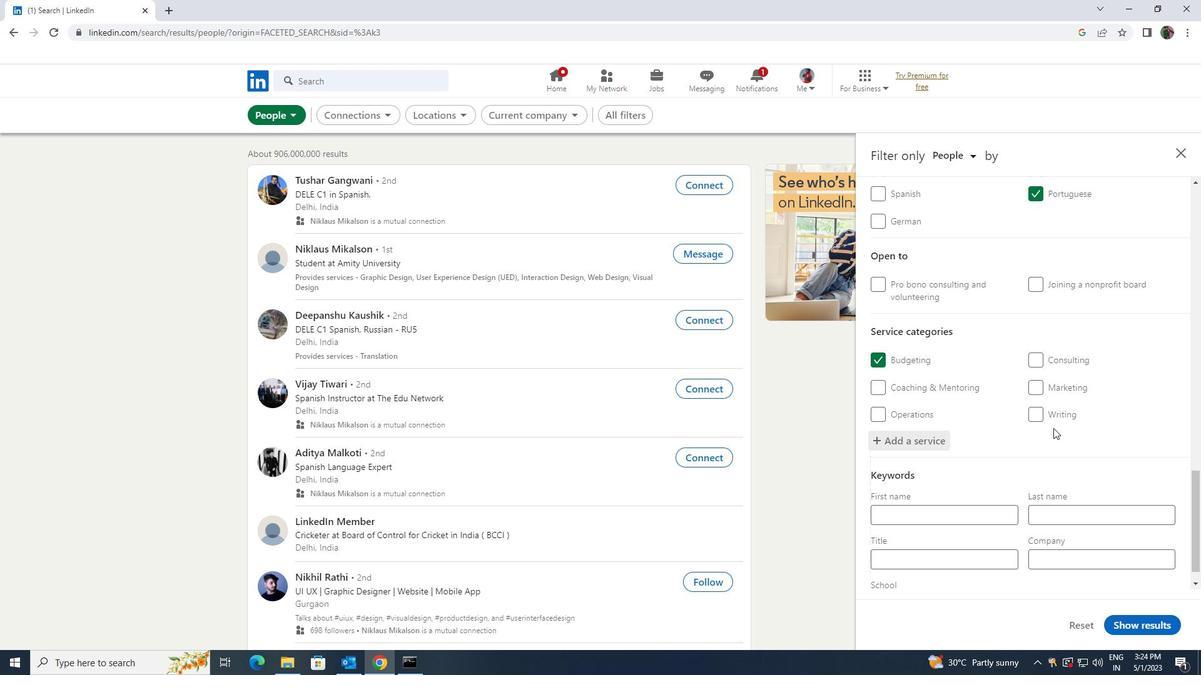 
Action: Mouse scrolled (1053, 428) with delta (0, 0)
Screenshot: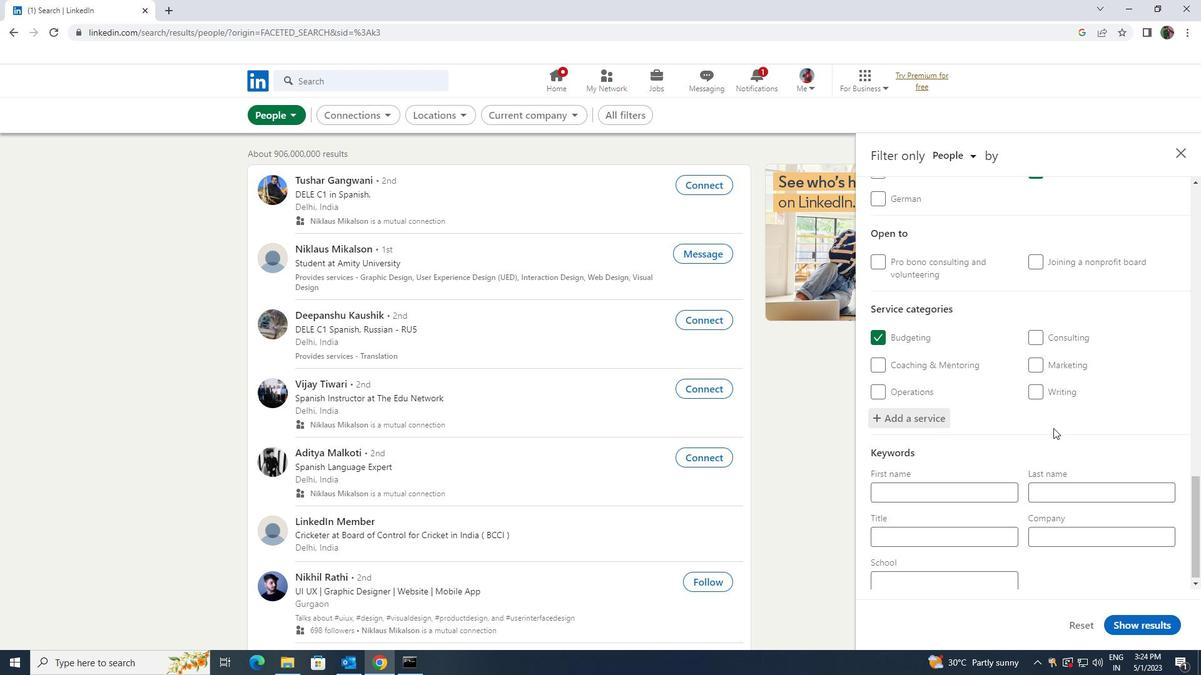 
Action: Mouse scrolled (1053, 428) with delta (0, 0)
Screenshot: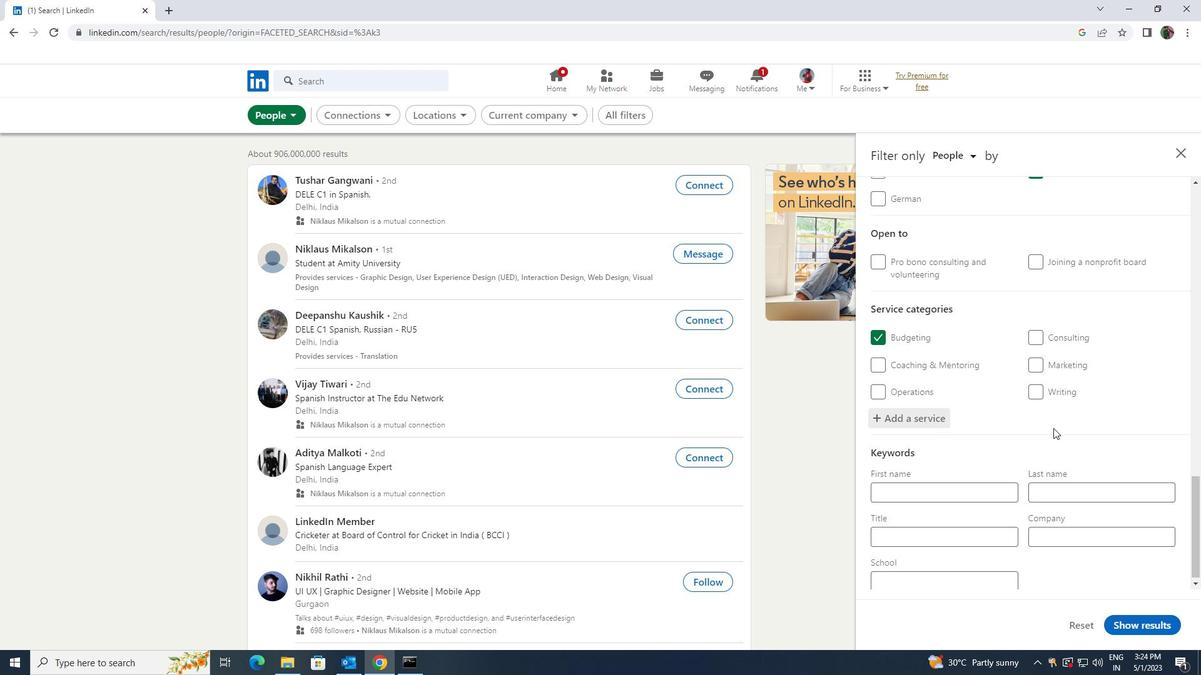 
Action: Mouse moved to (1007, 534)
Screenshot: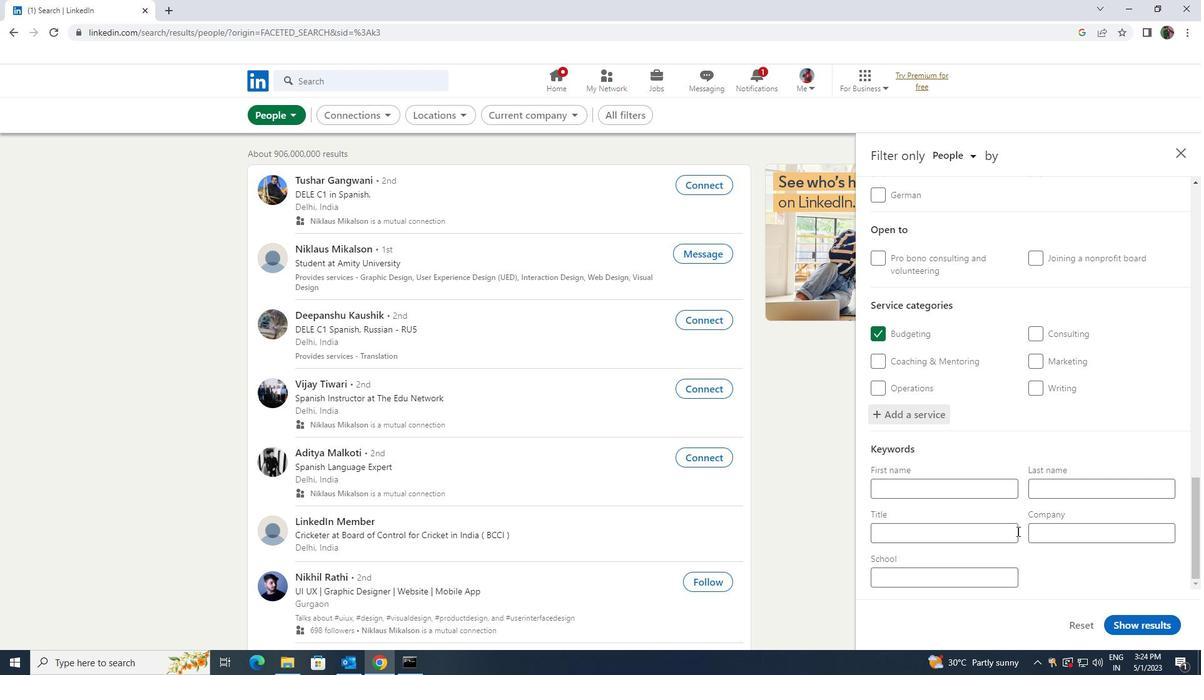 
Action: Mouse pressed left at (1007, 534)
Screenshot: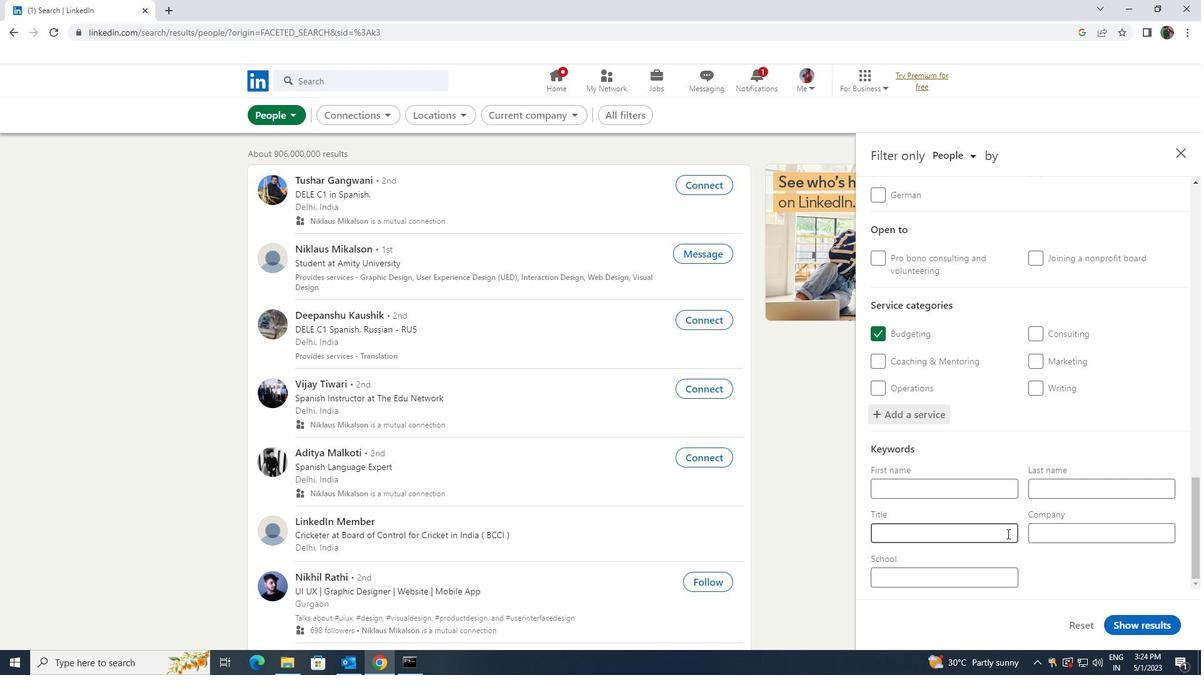 
Action: Key pressed <Key.shift><Key.shift><Key.shift><Key.shift><Key.shift><Key.shift><Key.shift><Key.shift><Key.shift><Key.shift><Key.shift><Key.shift><Key.shift><Key.shift><Key.shift><Key.shift><Key.shift><Key.shift>DOCTOR
Screenshot: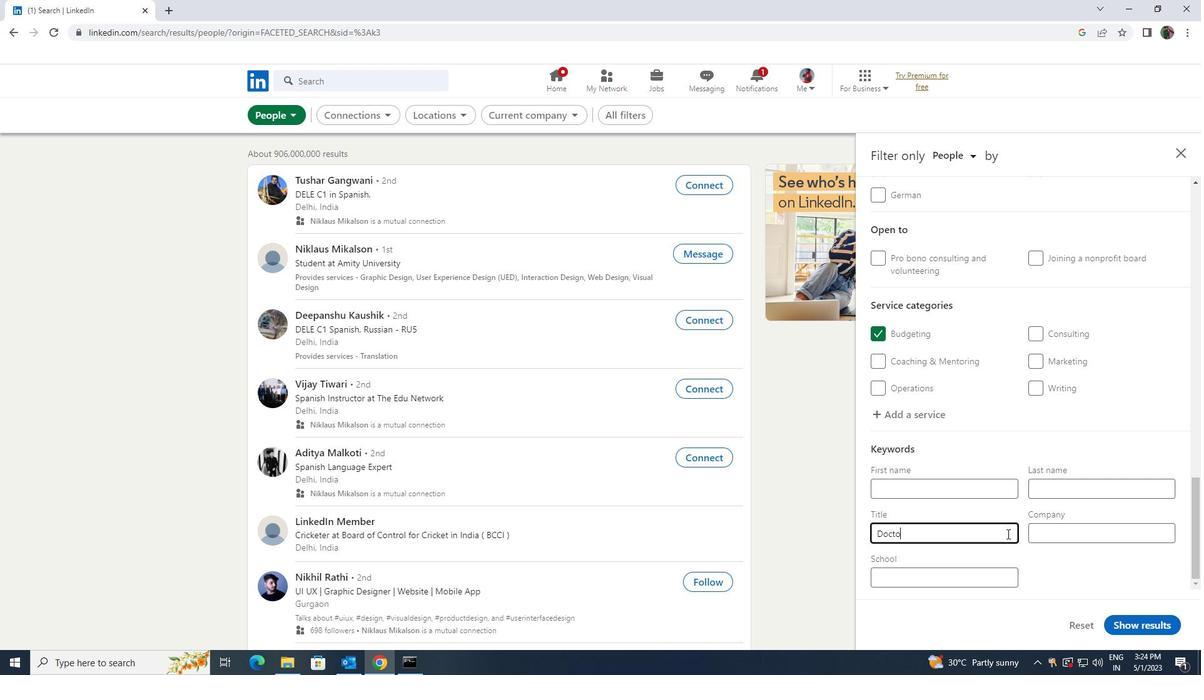 
Action: Mouse moved to (1138, 620)
Screenshot: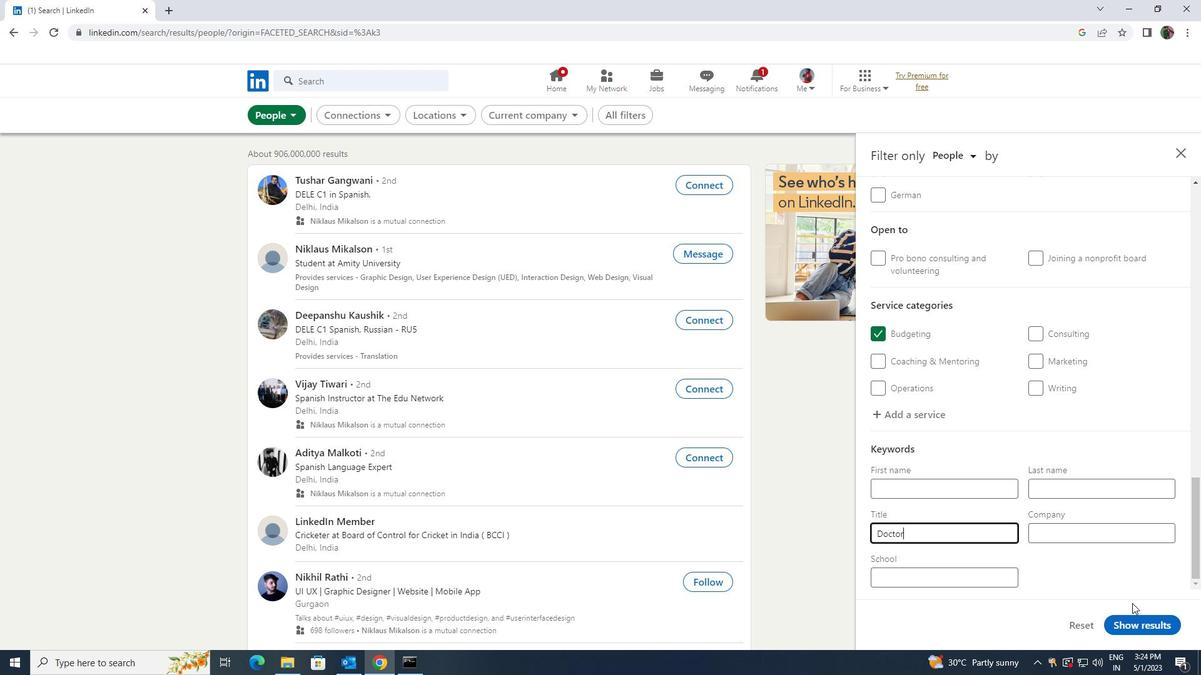 
Action: Mouse pressed left at (1138, 620)
Screenshot: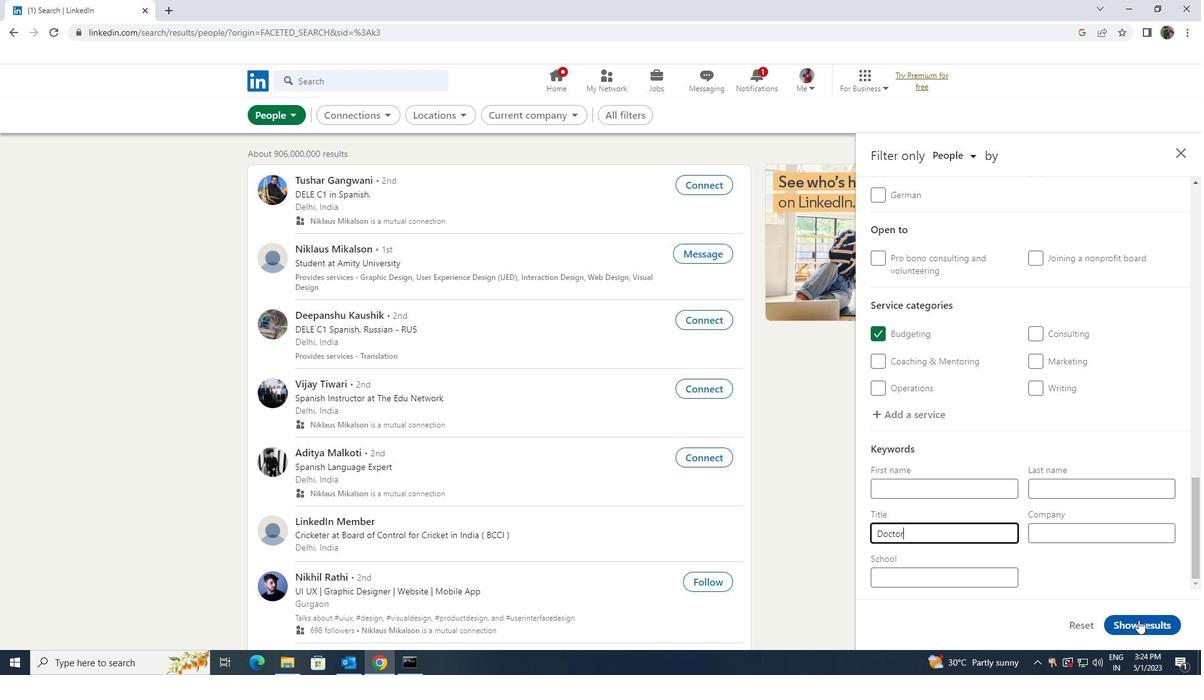 
Action: Mouse moved to (1140, 620)
Screenshot: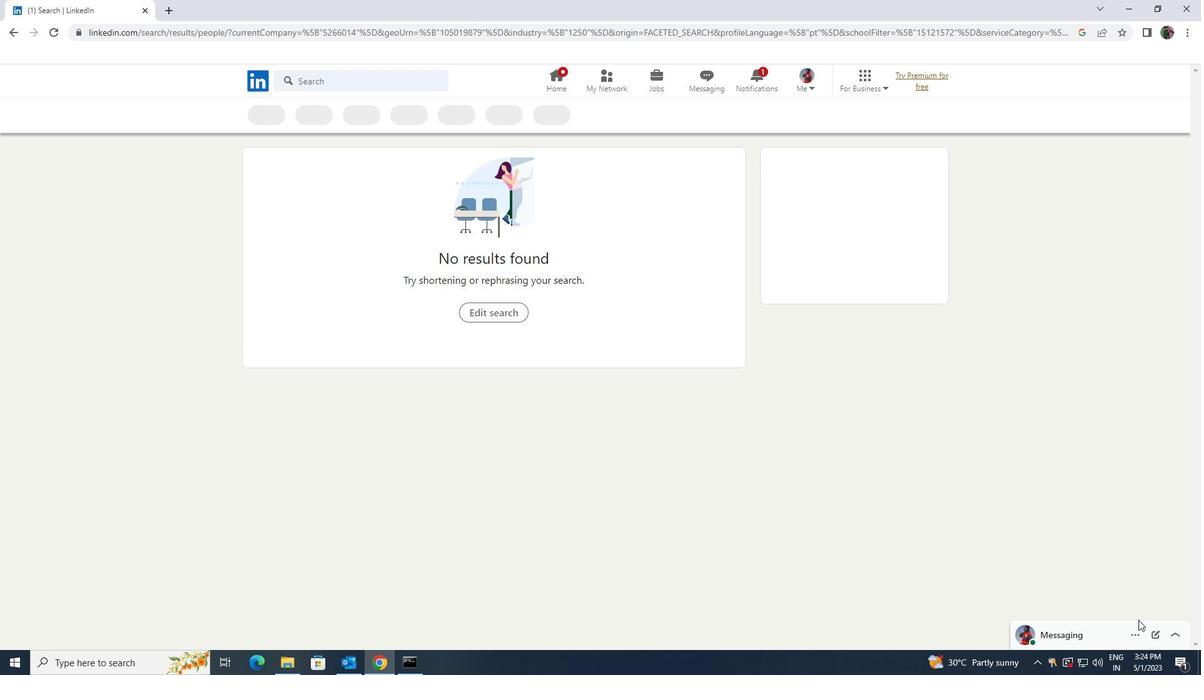 
